 Task: Find connections with filter location Jinzhou with filter topic #propertymanagement with filter profile language French with filter current company LIDO with filter school Kuvempu University, Shankaraghatta, Shimoga with filter industry Shuttles and Special Needs Transportation Services with filter service category Labor and Employment Law with filter keywords title Teaching Assistant
Action: Mouse moved to (643, 96)
Screenshot: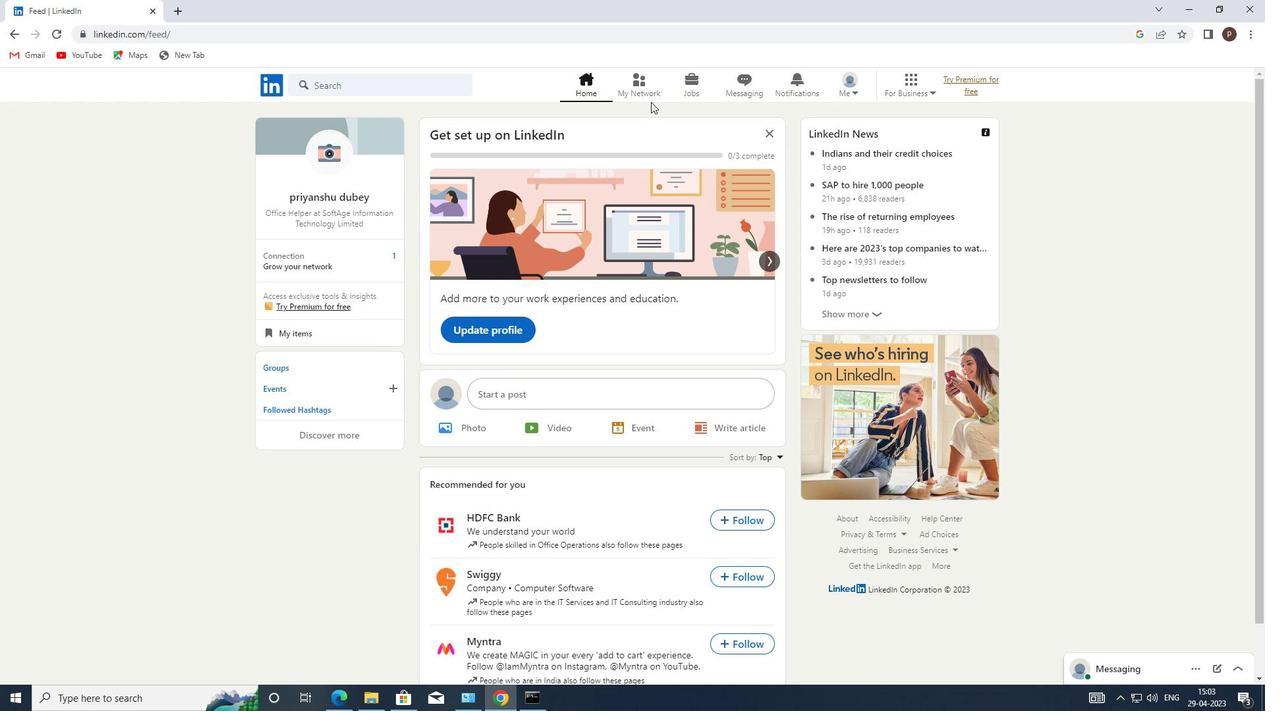 
Action: Mouse pressed left at (643, 96)
Screenshot: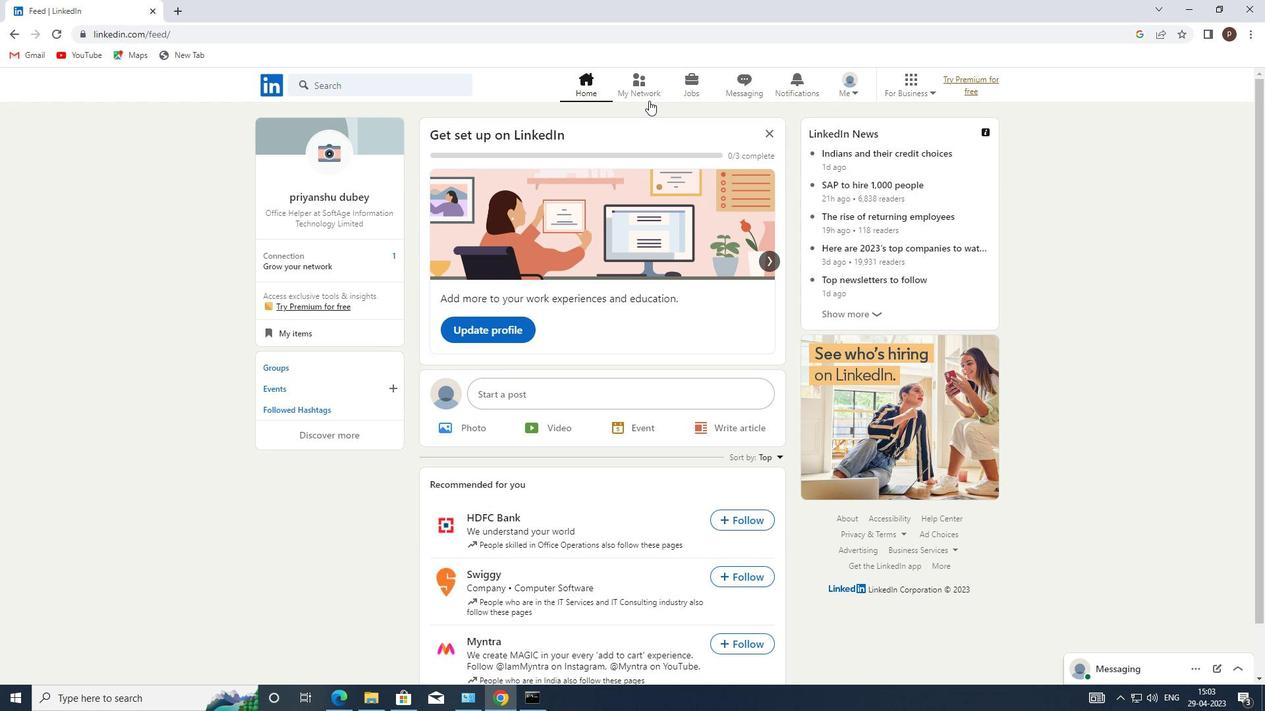 
Action: Mouse moved to (334, 155)
Screenshot: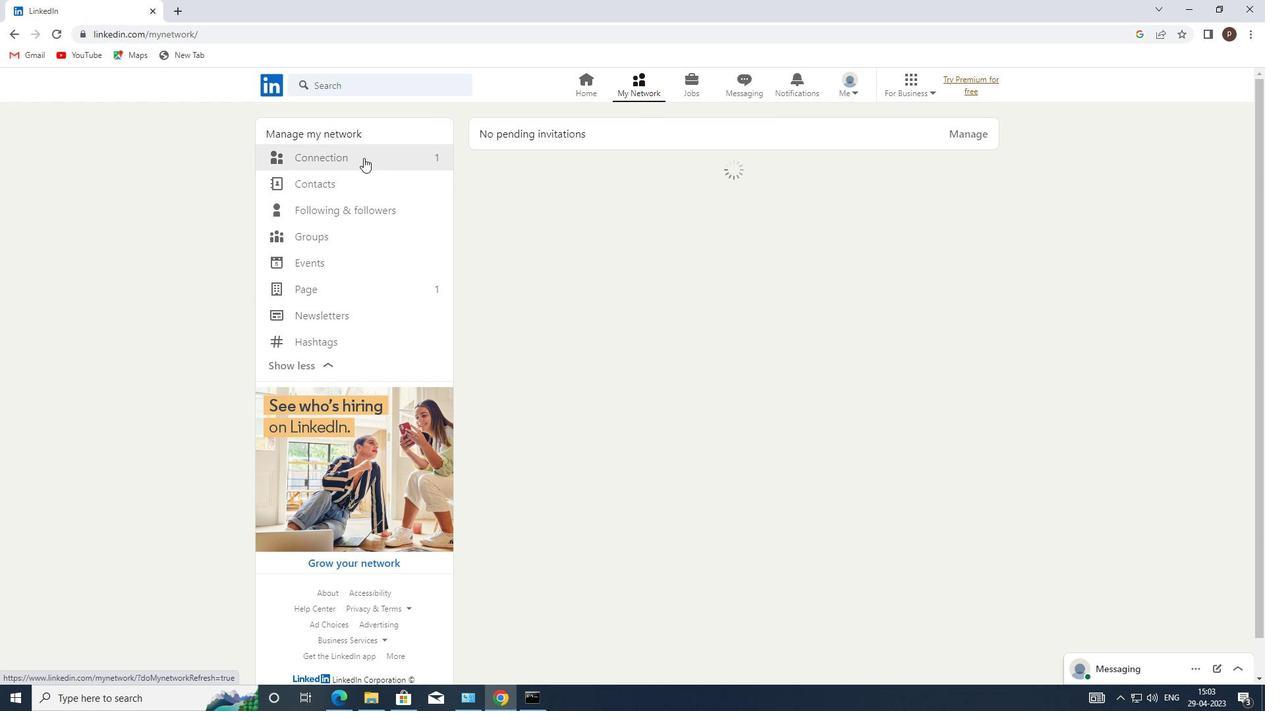 
Action: Mouse pressed left at (334, 155)
Screenshot: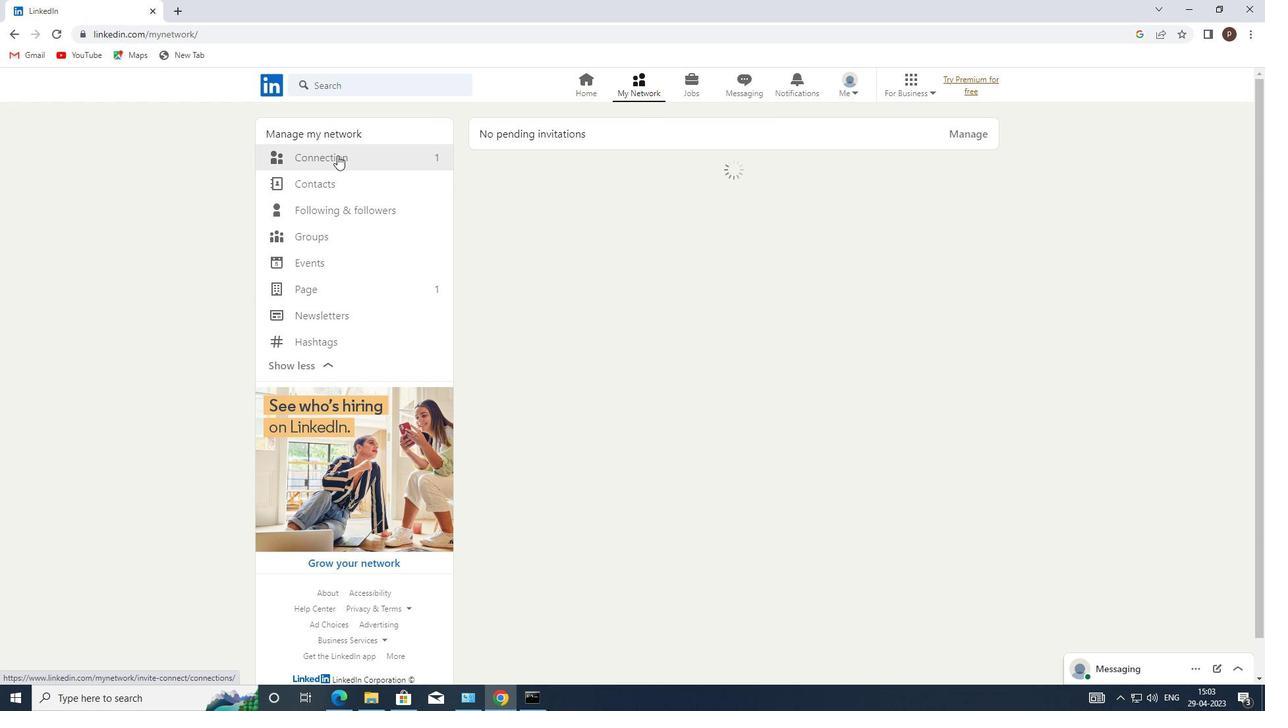 
Action: Mouse moved to (736, 156)
Screenshot: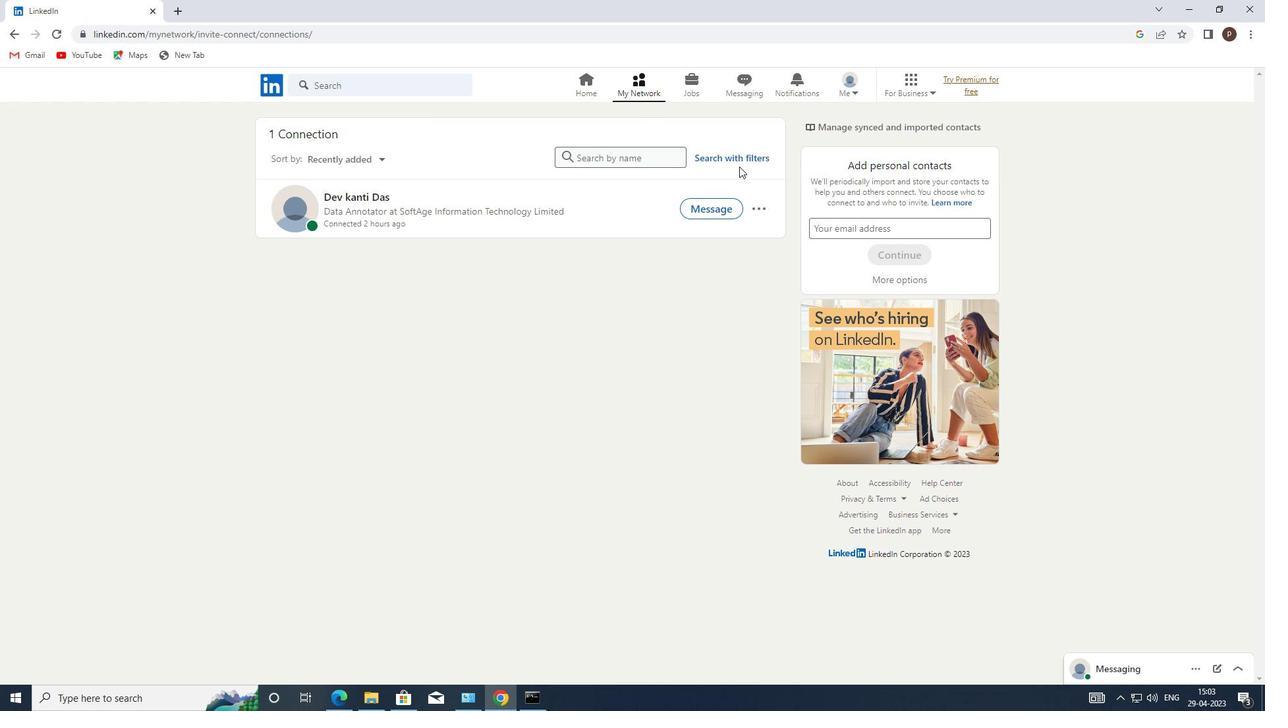 
Action: Mouse pressed left at (736, 156)
Screenshot: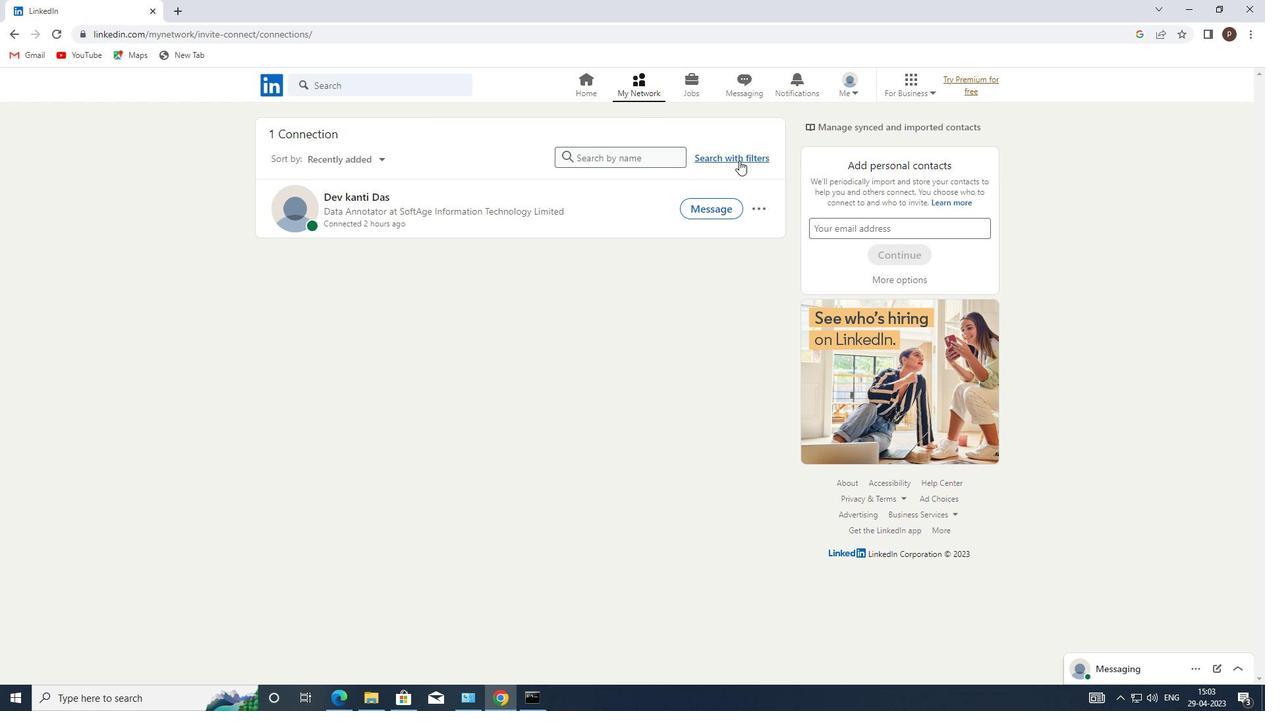 
Action: Mouse moved to (675, 122)
Screenshot: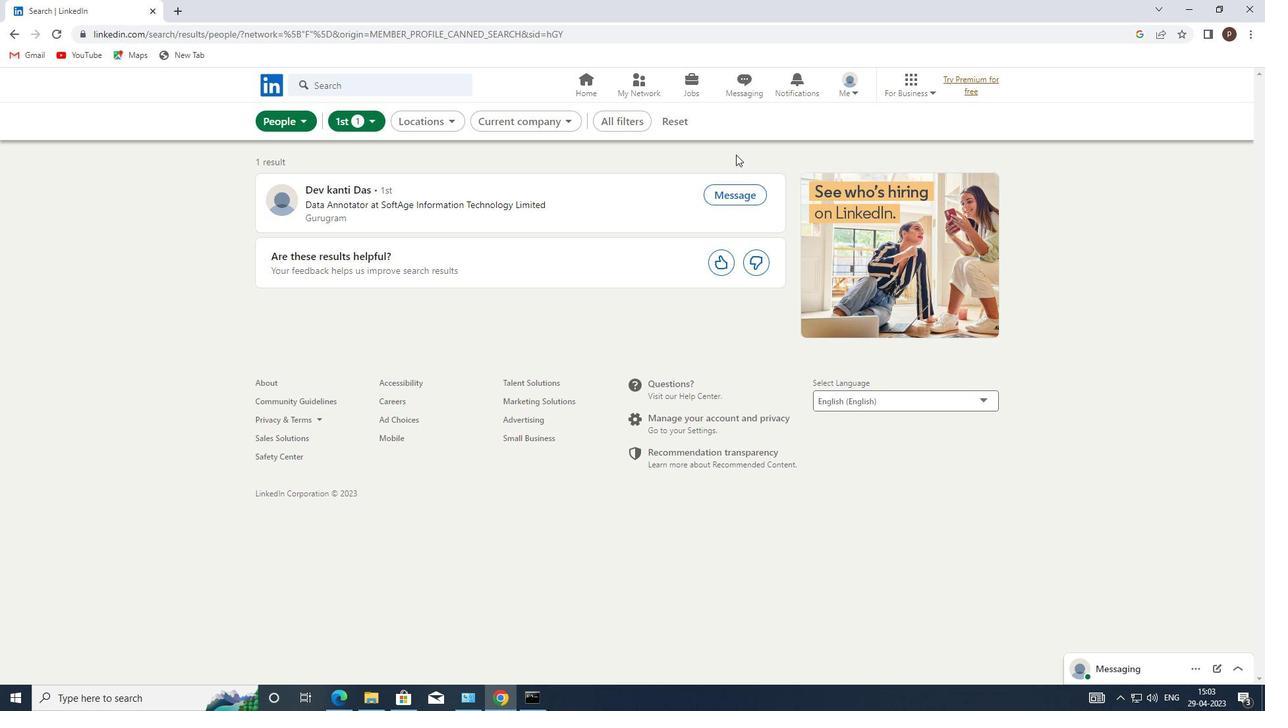 
Action: Mouse pressed left at (675, 122)
Screenshot: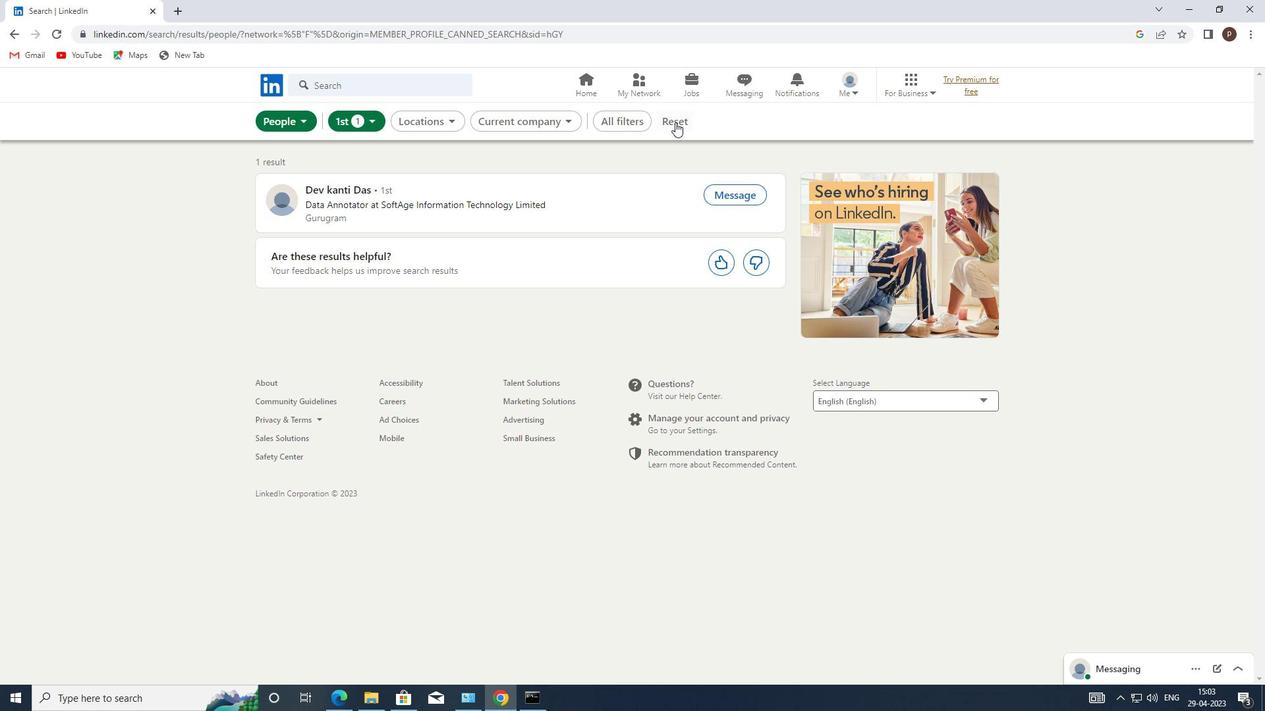 
Action: Mouse pressed left at (675, 122)
Screenshot: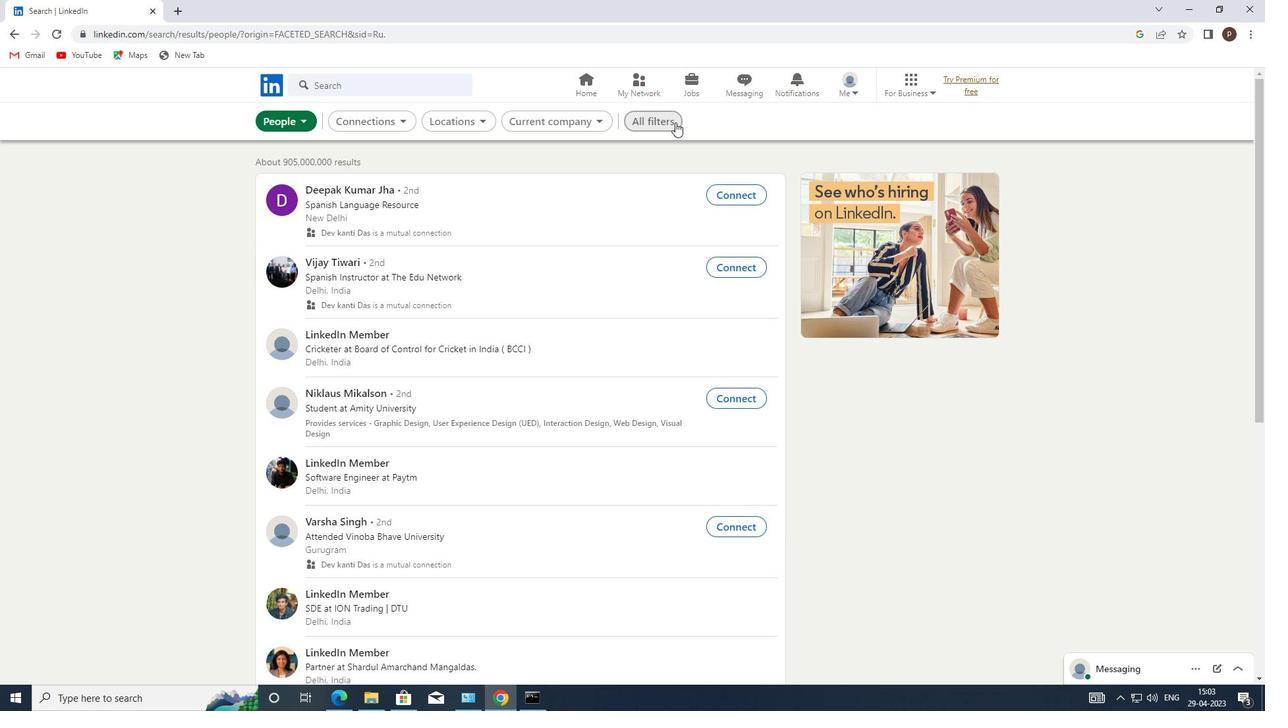 
Action: Mouse moved to (1028, 378)
Screenshot: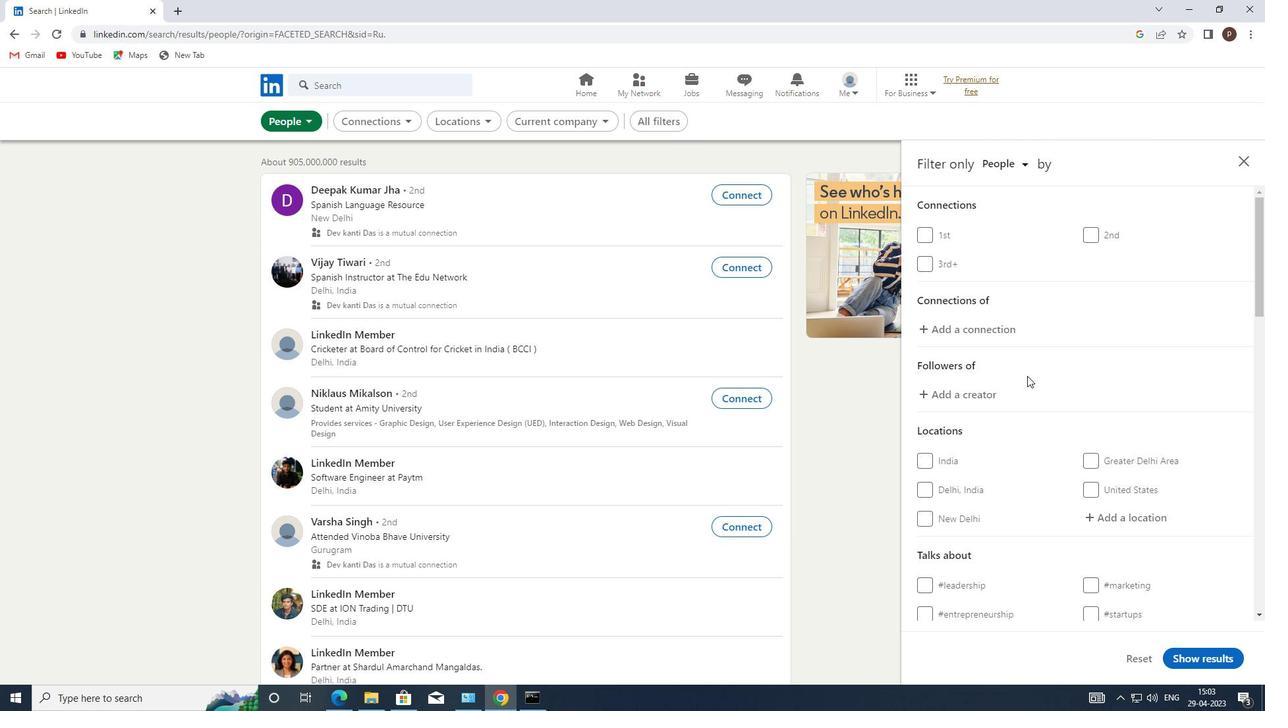 
Action: Mouse scrolled (1028, 377) with delta (0, 0)
Screenshot: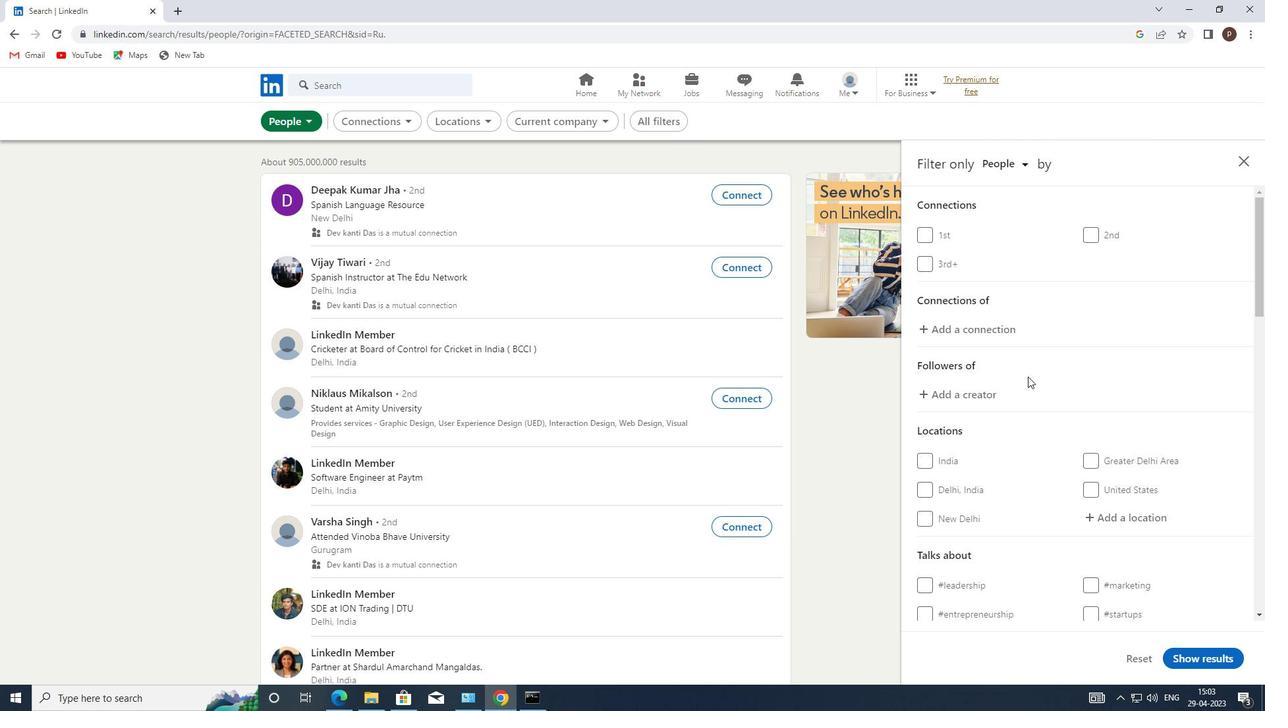 
Action: Mouse moved to (1127, 451)
Screenshot: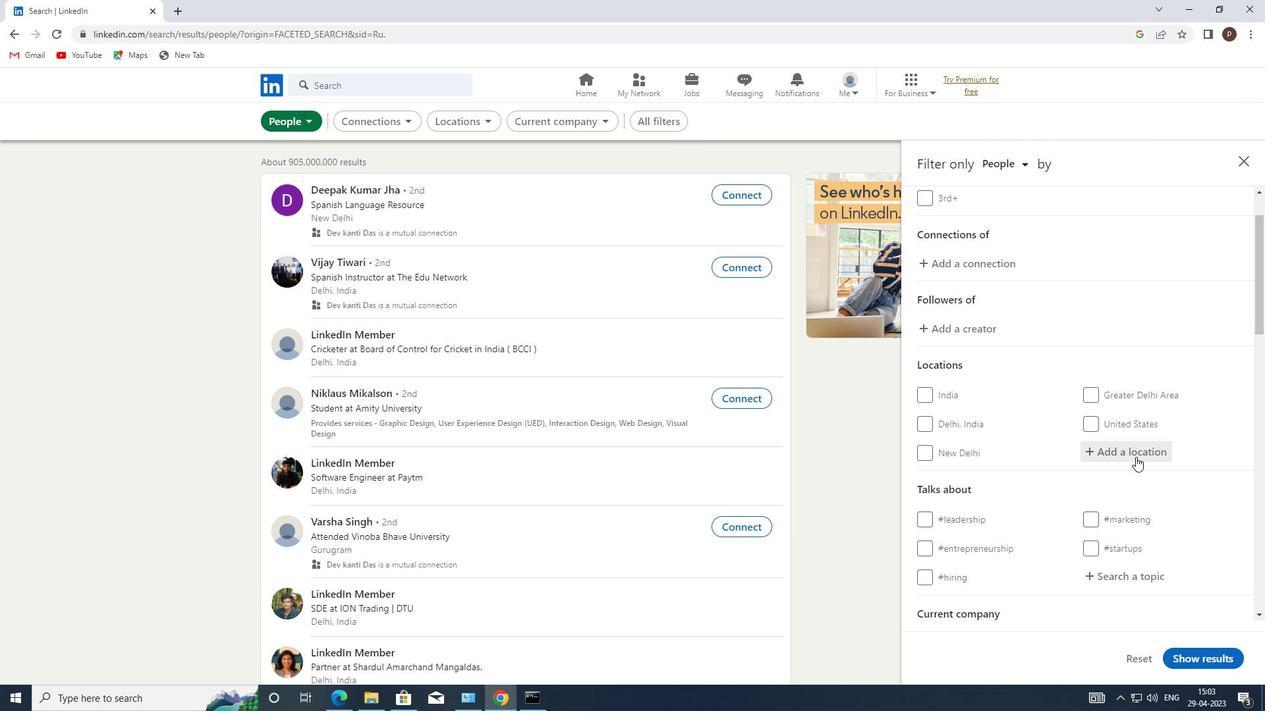 
Action: Mouse pressed left at (1127, 451)
Screenshot: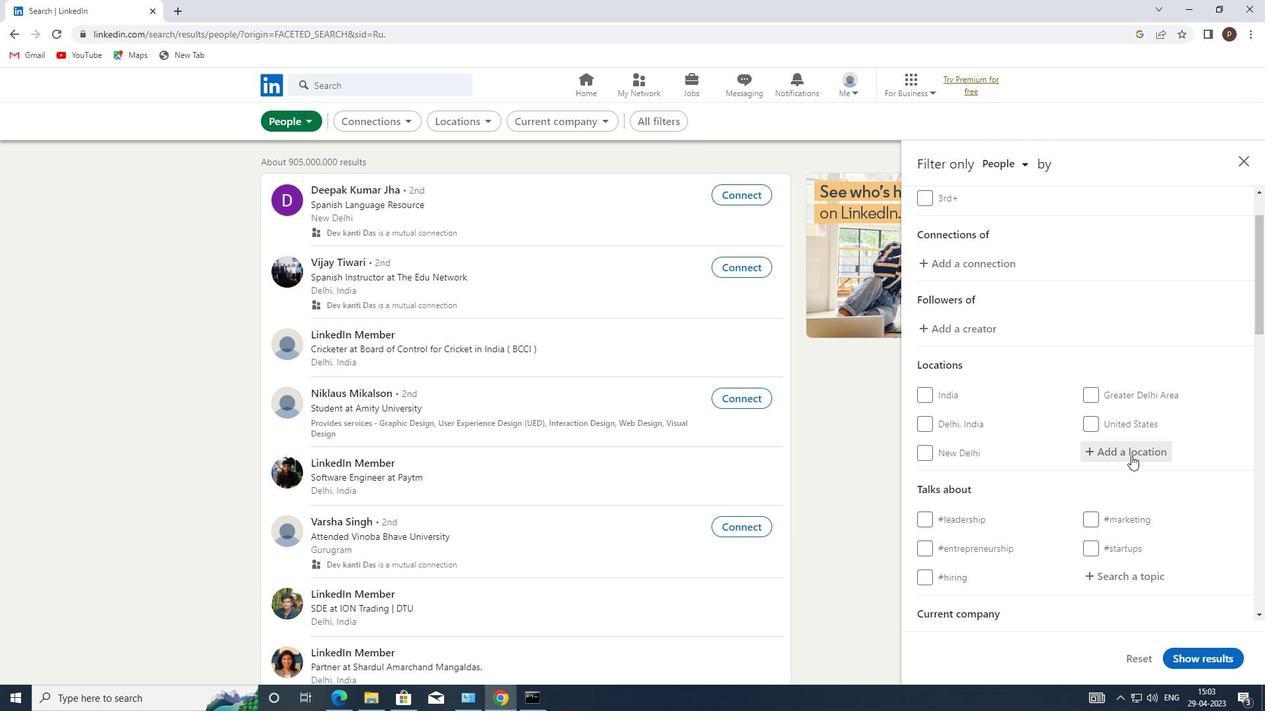 
Action: Key pressed j<Key.caps_lock>inzhou
Screenshot: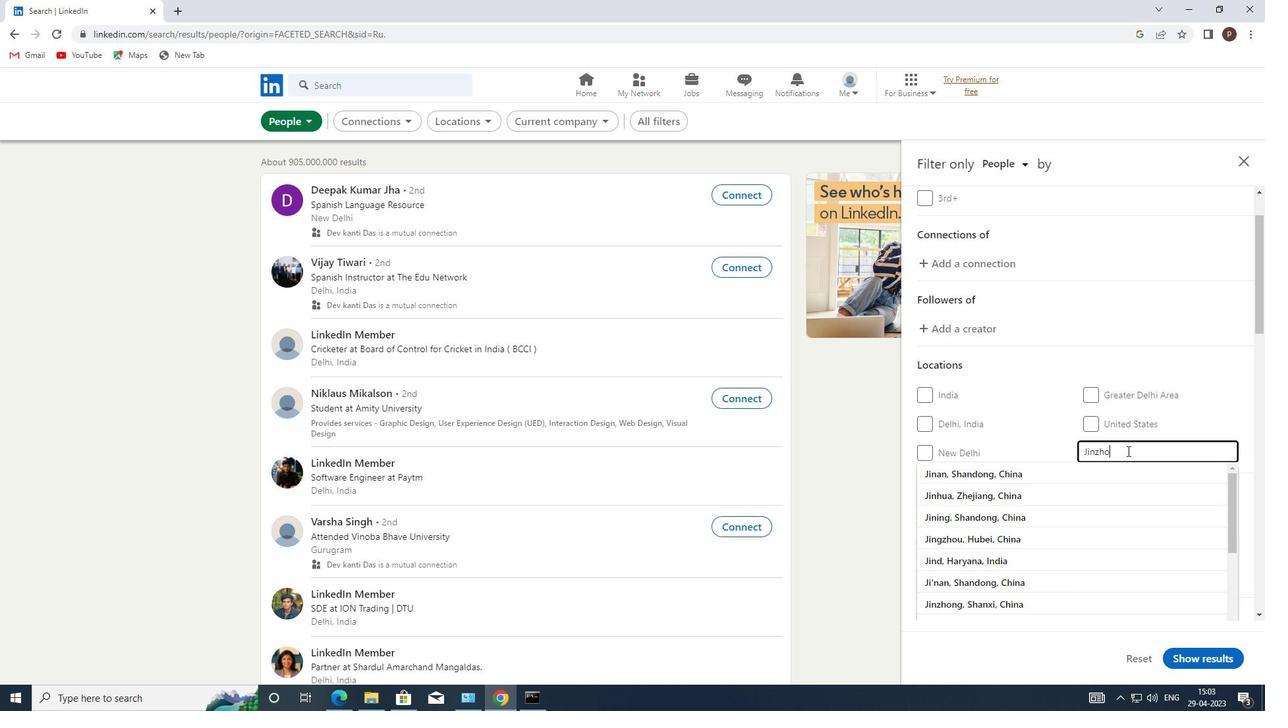 
Action: Mouse moved to (1038, 472)
Screenshot: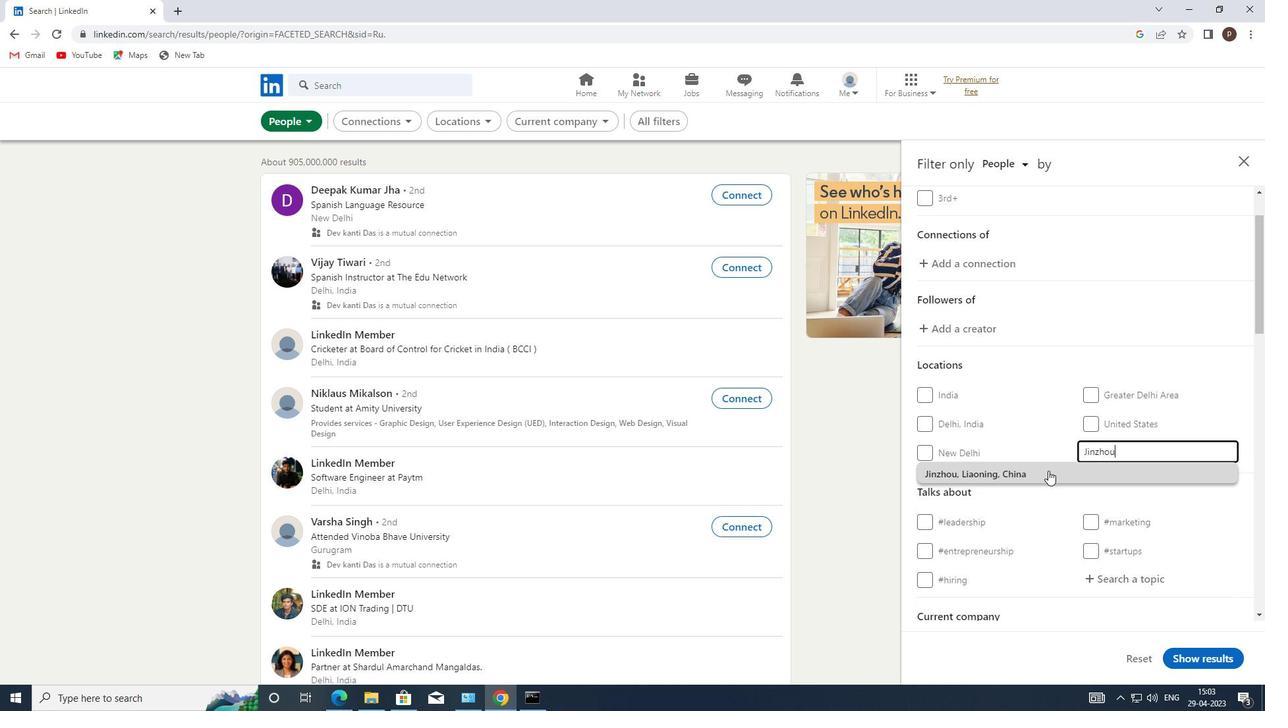 
Action: Mouse pressed left at (1038, 472)
Screenshot: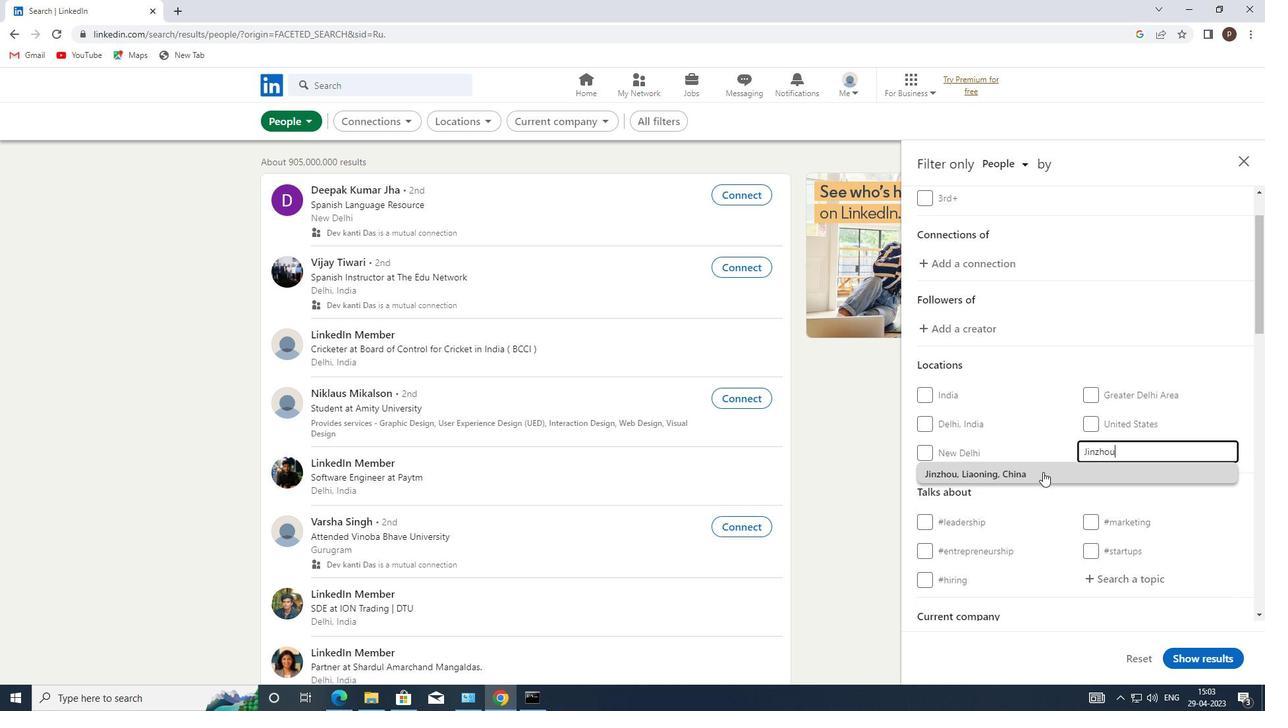 
Action: Mouse moved to (1036, 471)
Screenshot: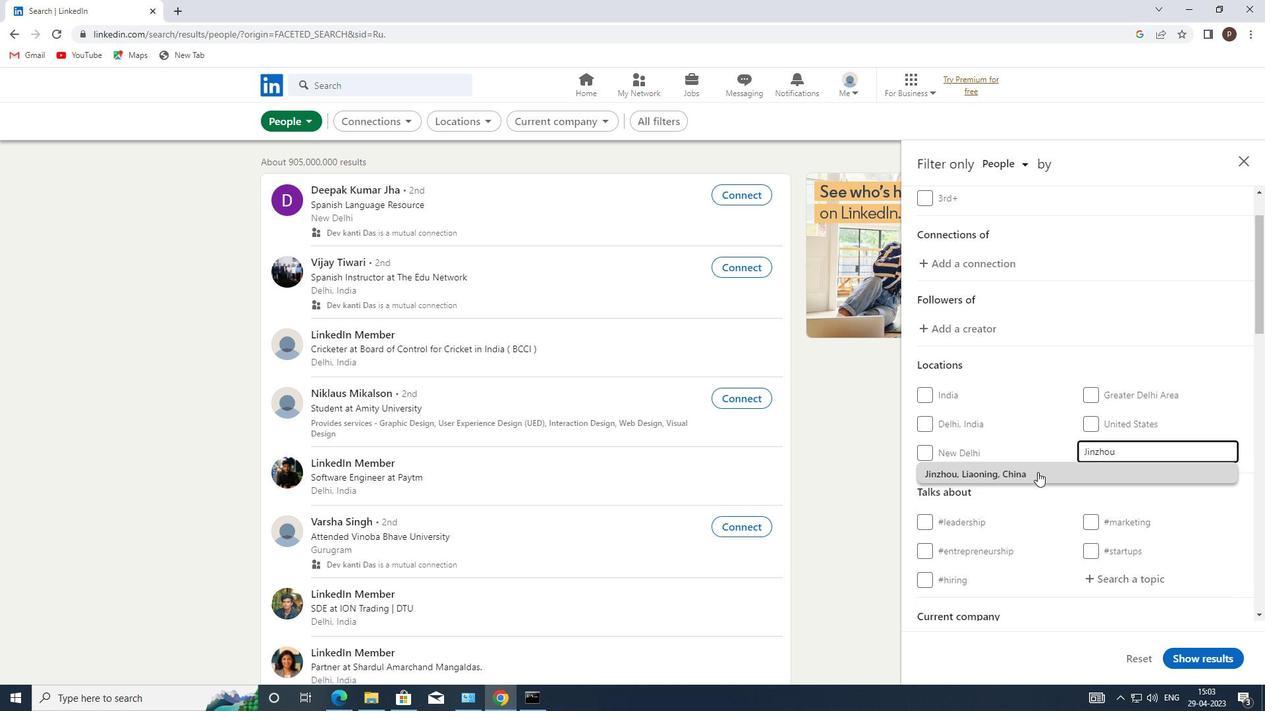 
Action: Mouse scrolled (1036, 471) with delta (0, 0)
Screenshot: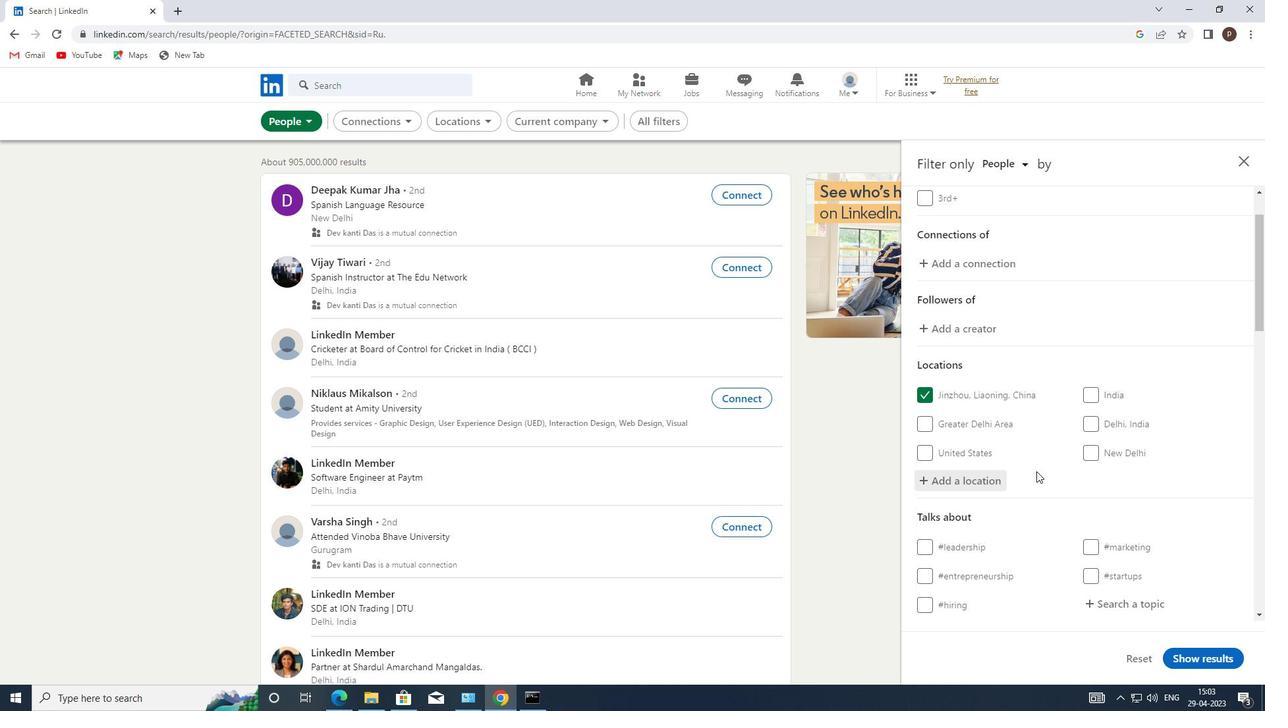 
Action: Mouse scrolled (1036, 471) with delta (0, 0)
Screenshot: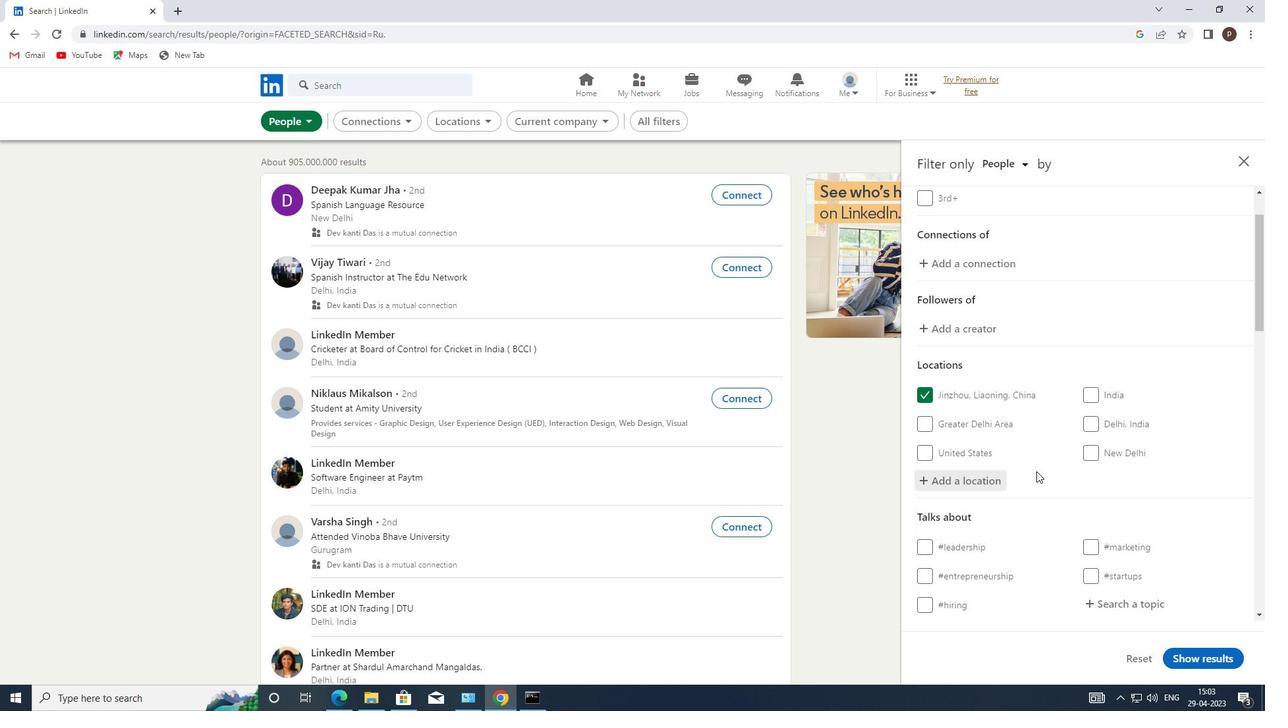 
Action: Mouse moved to (1112, 468)
Screenshot: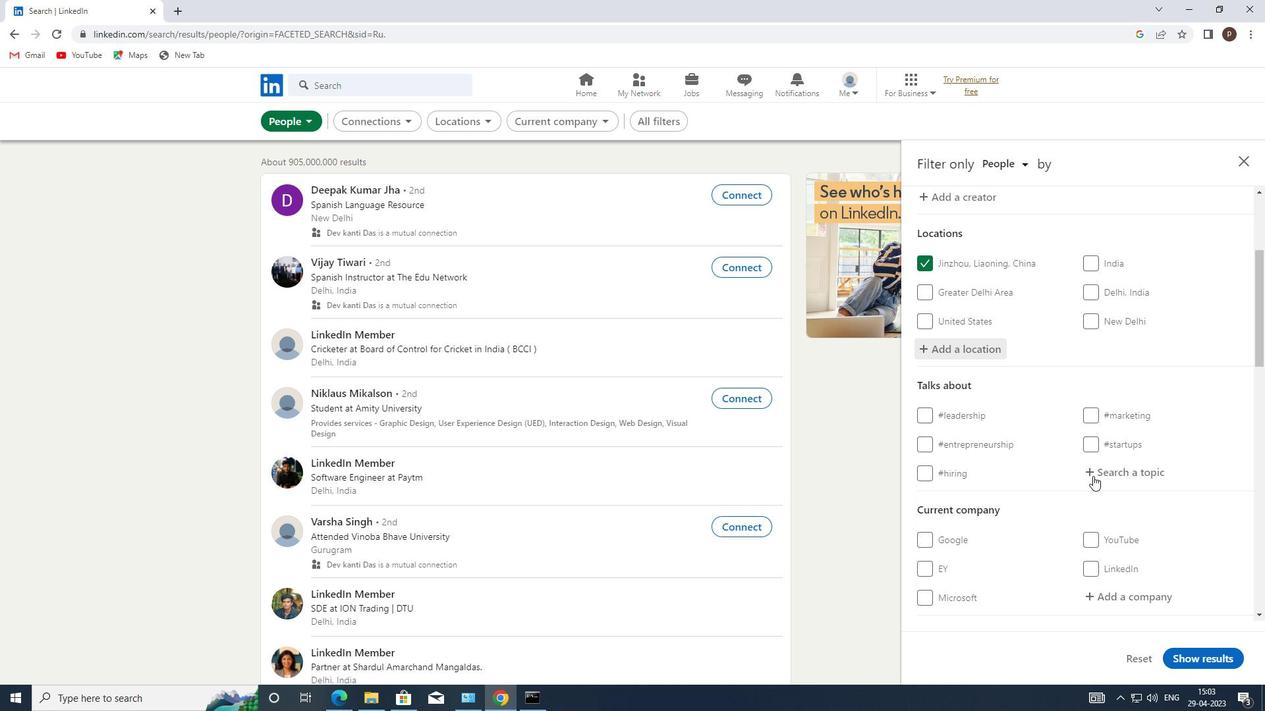 
Action: Mouse pressed left at (1112, 468)
Screenshot: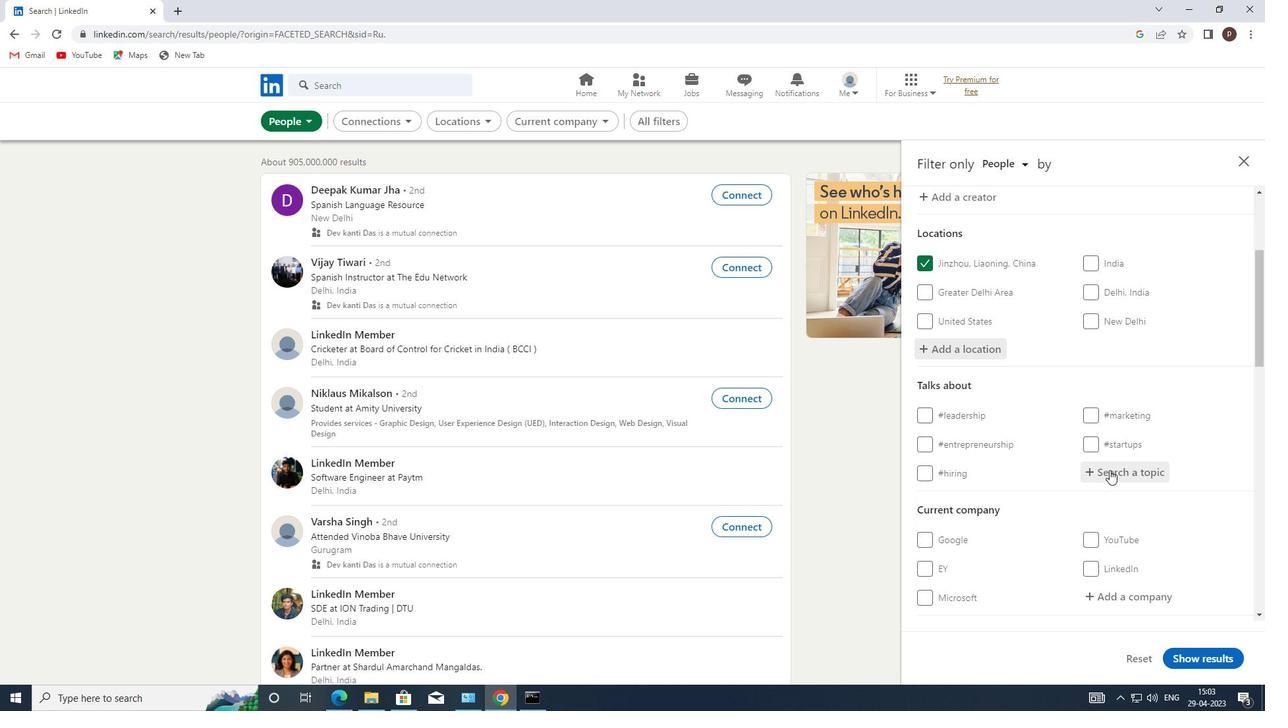 
Action: Mouse moved to (1112, 469)
Screenshot: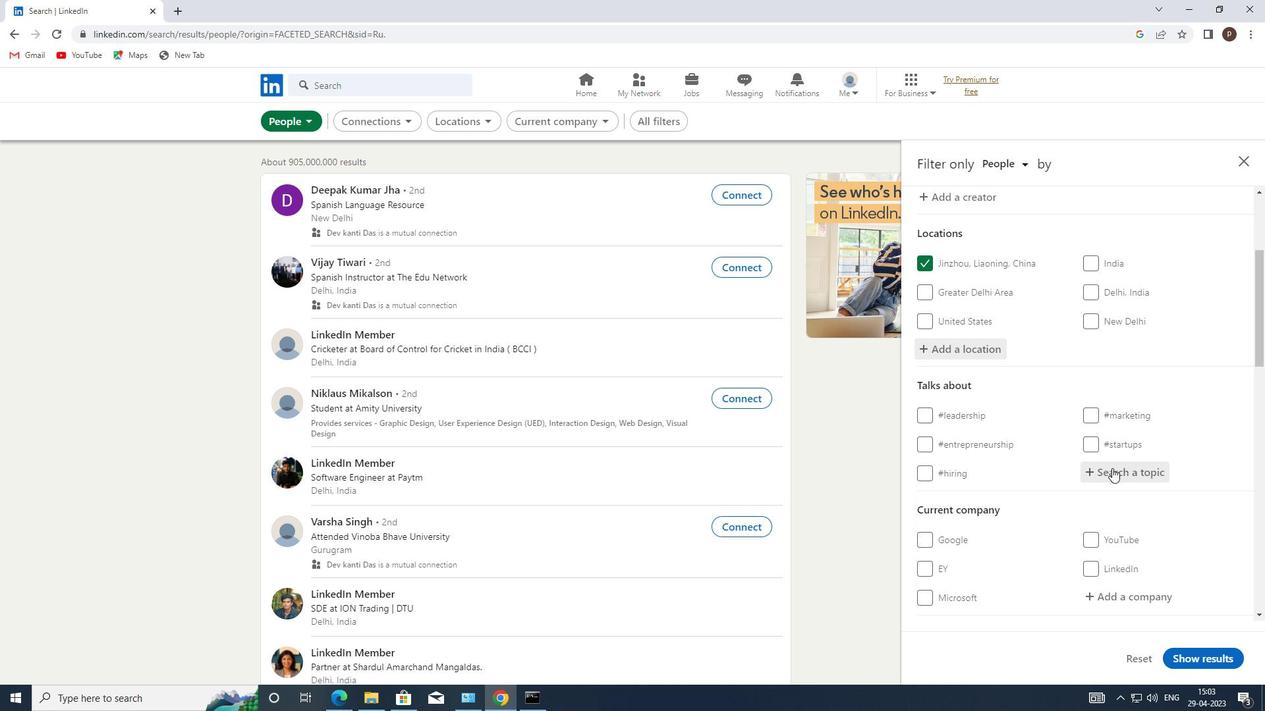 
Action: Mouse pressed left at (1112, 469)
Screenshot: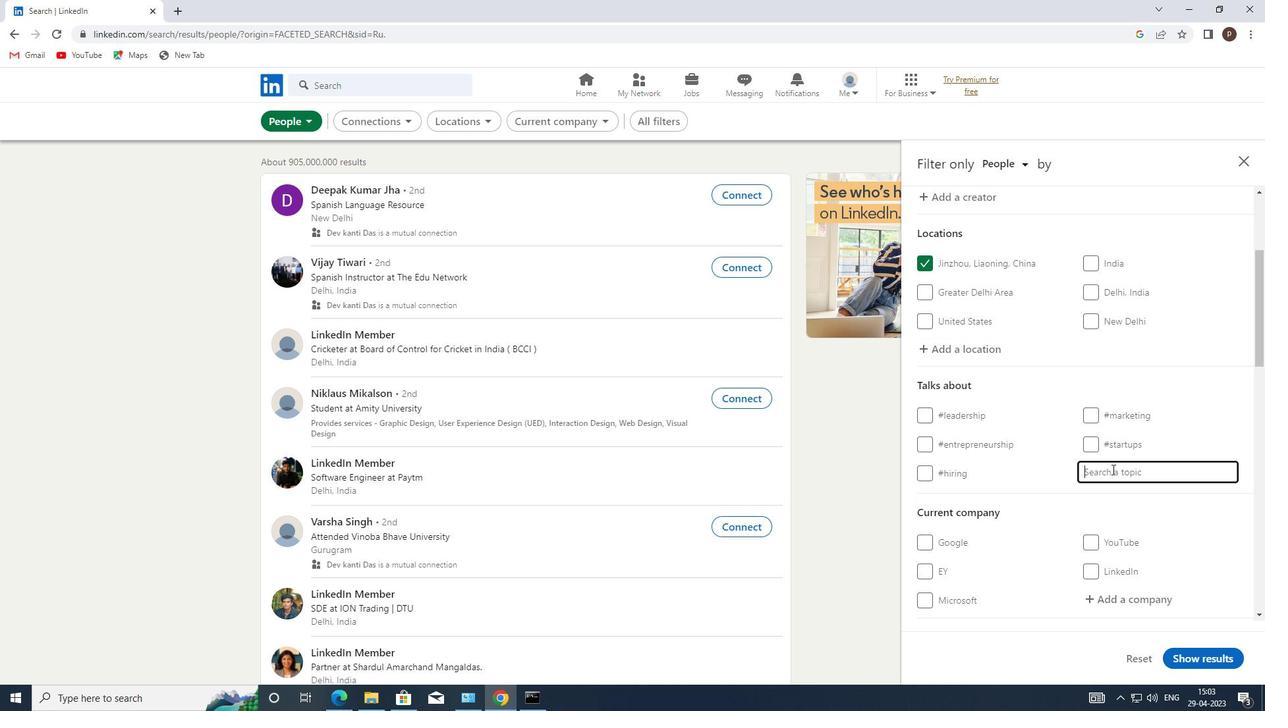 
Action: Key pressed <Key.shift><Key.shift><Key.shift><Key.shift><Key.shift><Key.shift>#PROPERTYMANAGEMENT<Key.space>
Screenshot: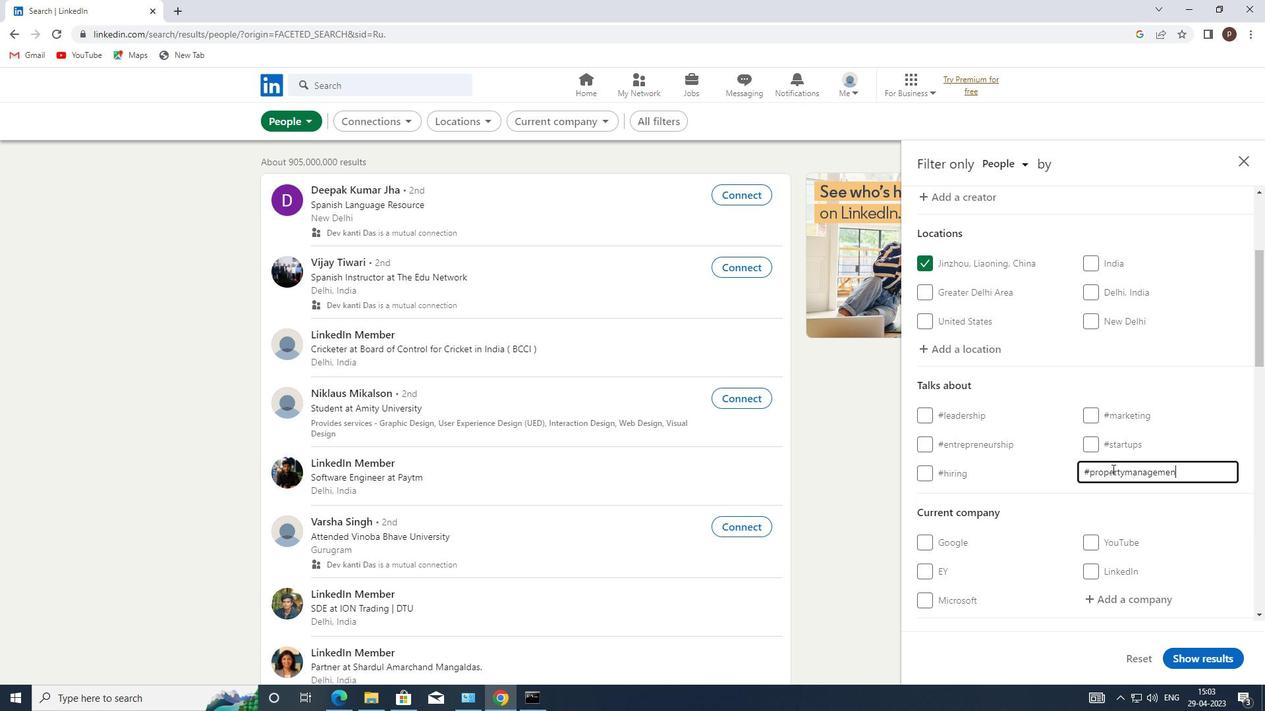 
Action: Mouse moved to (1103, 475)
Screenshot: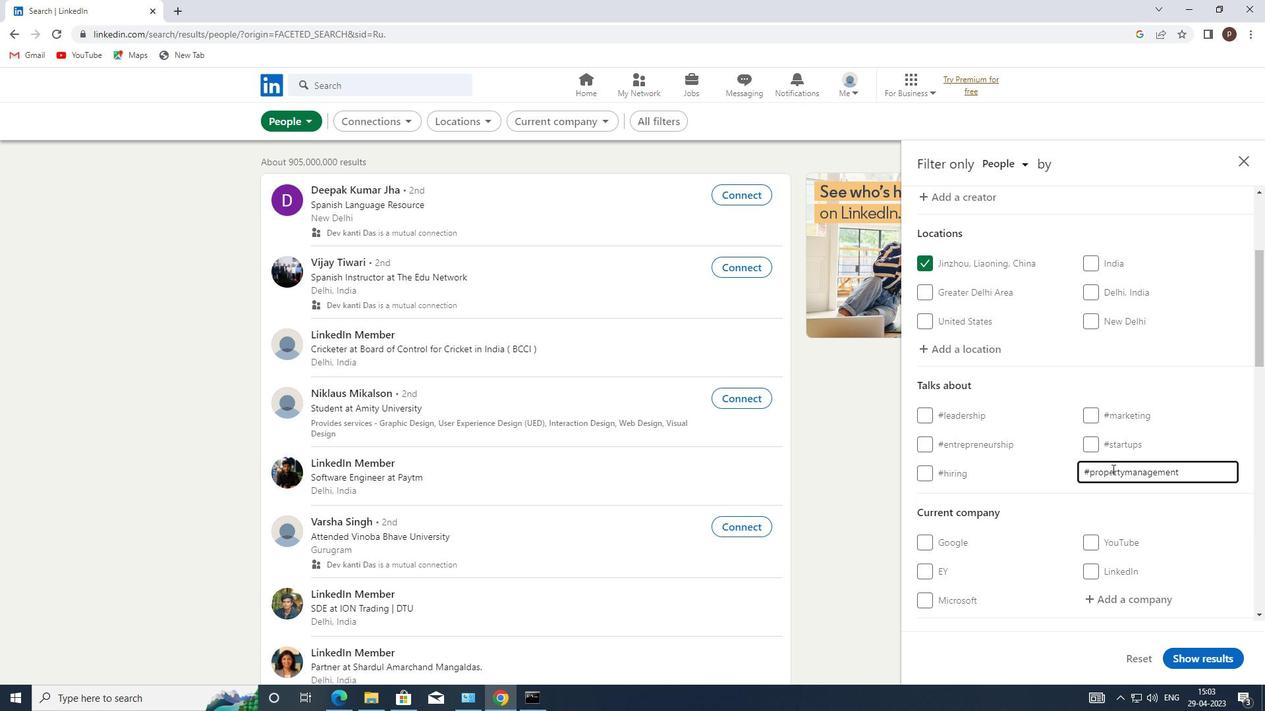 
Action: Mouse scrolled (1103, 474) with delta (0, 0)
Screenshot: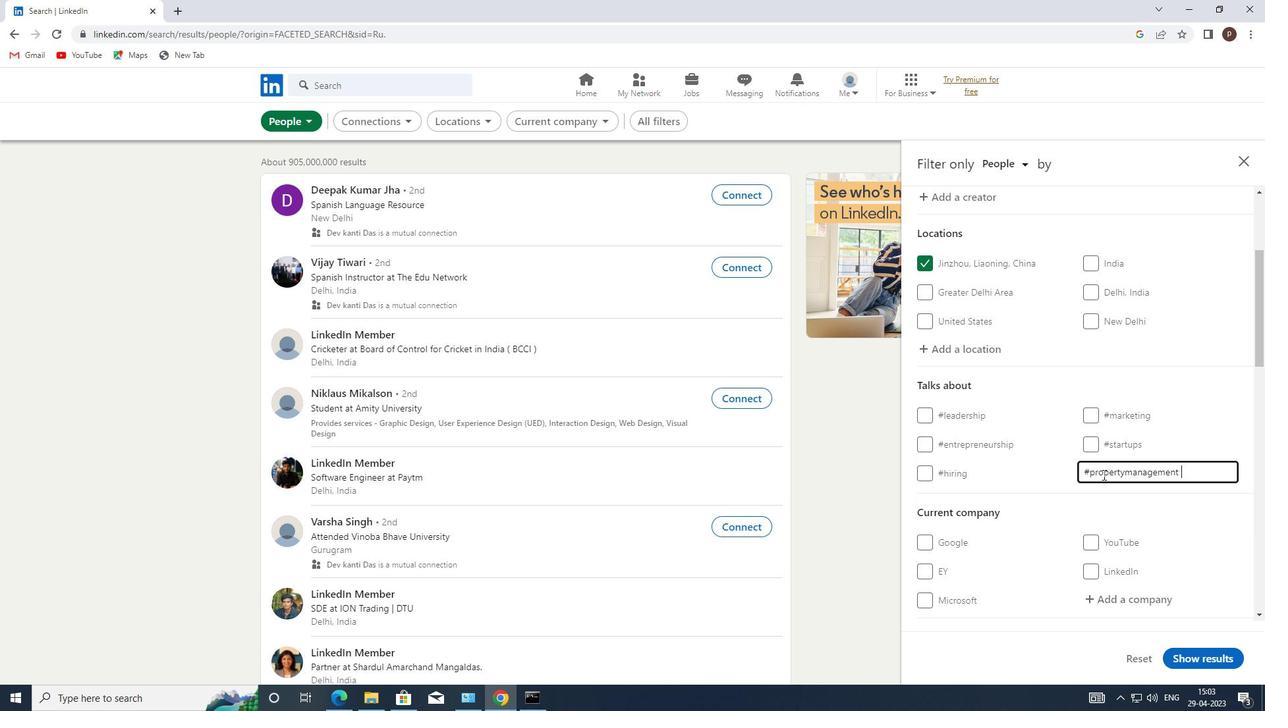 
Action: Mouse moved to (1101, 475)
Screenshot: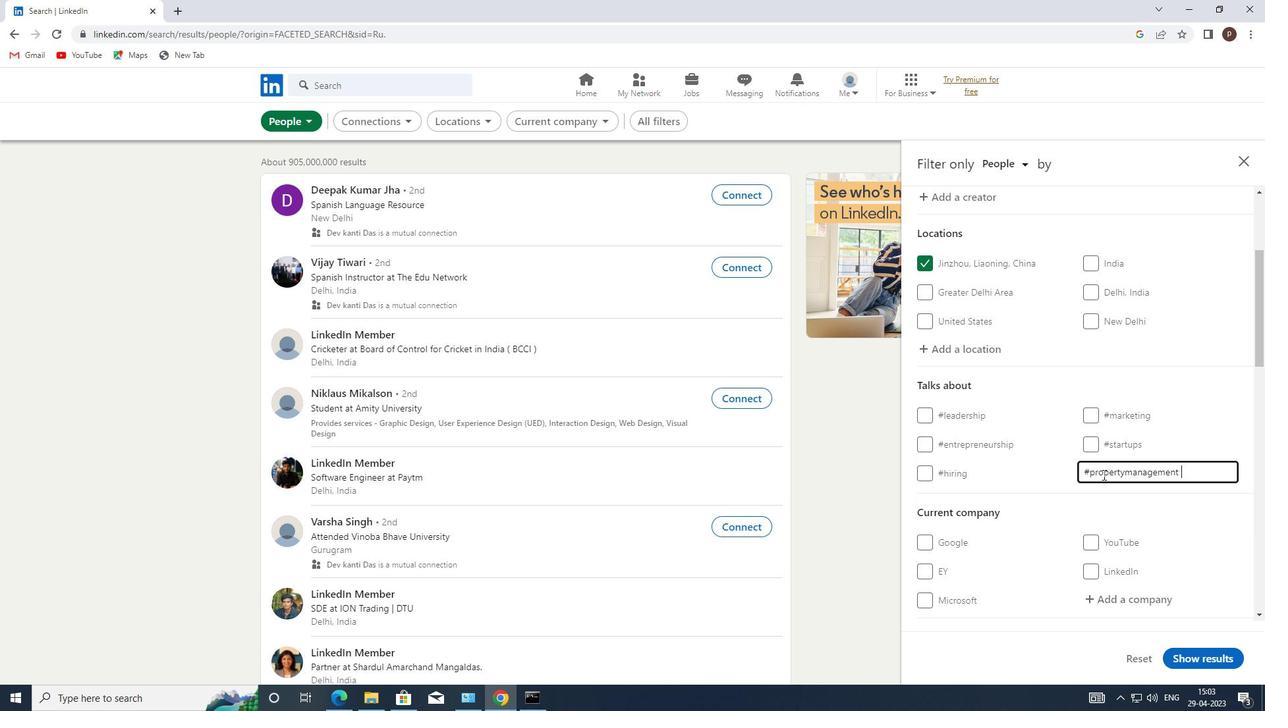 
Action: Mouse scrolled (1101, 475) with delta (0, 0)
Screenshot: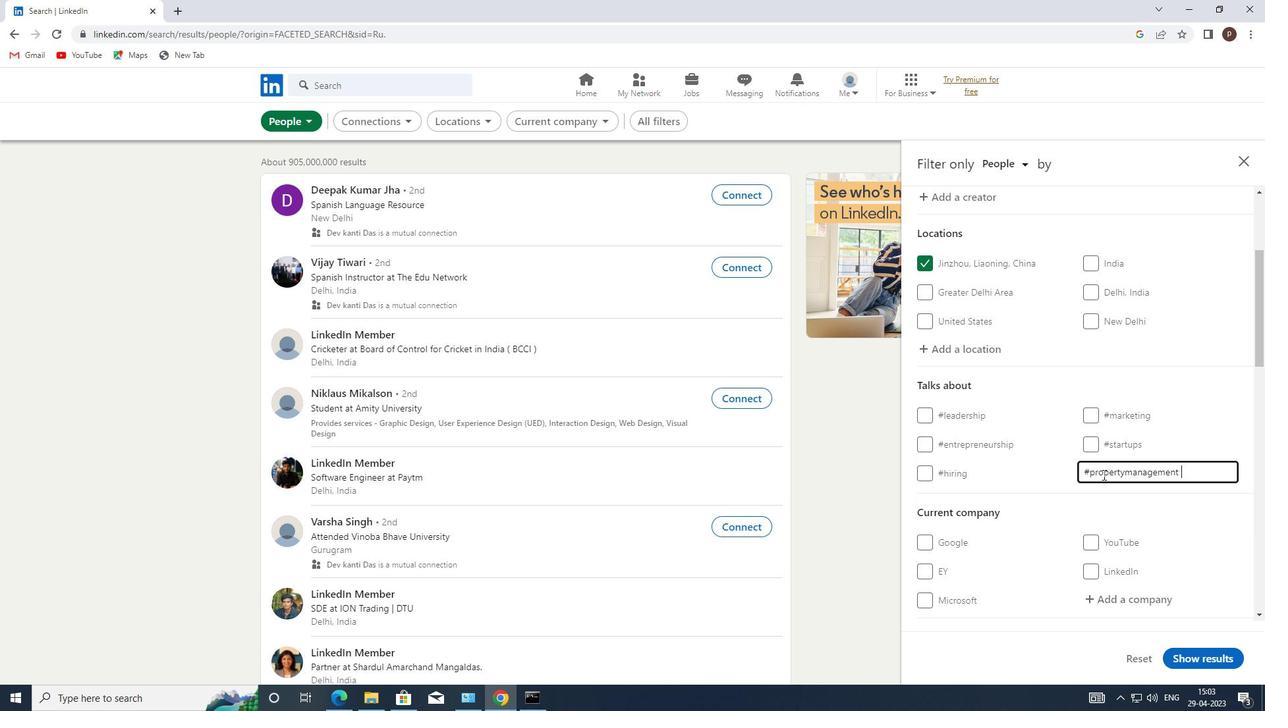 
Action: Mouse moved to (1062, 475)
Screenshot: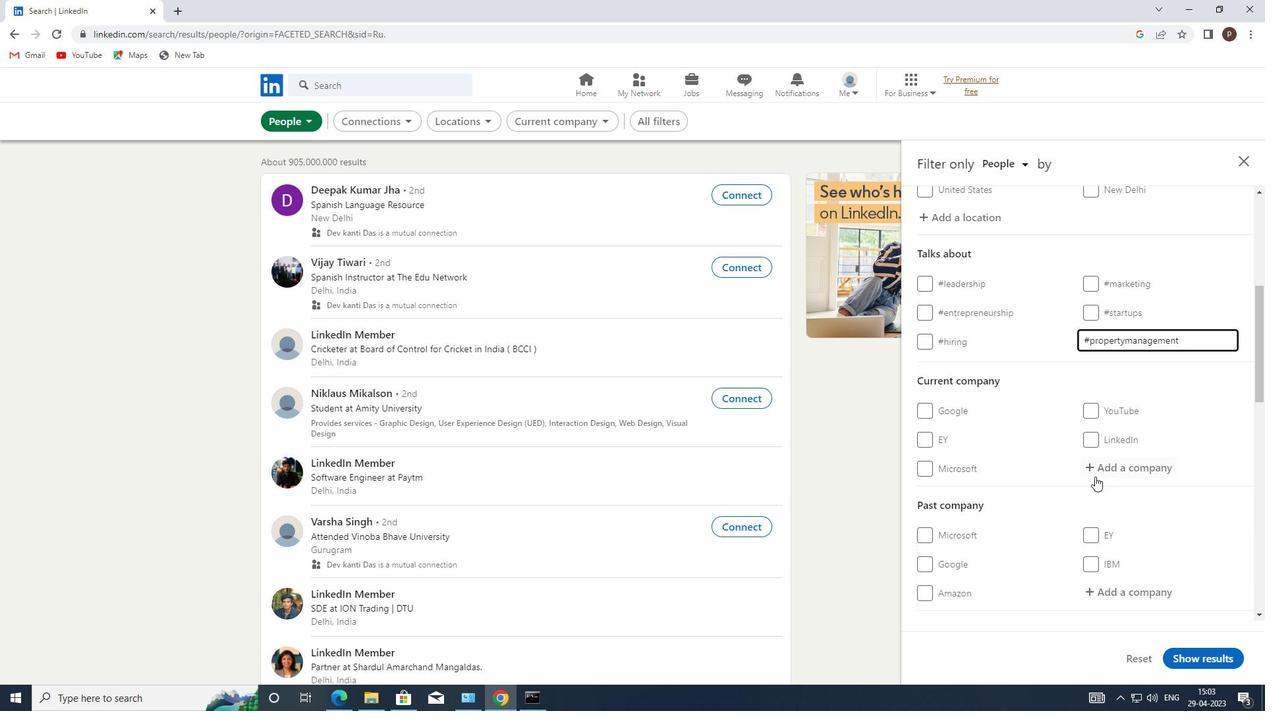 
Action: Mouse scrolled (1062, 475) with delta (0, 0)
Screenshot: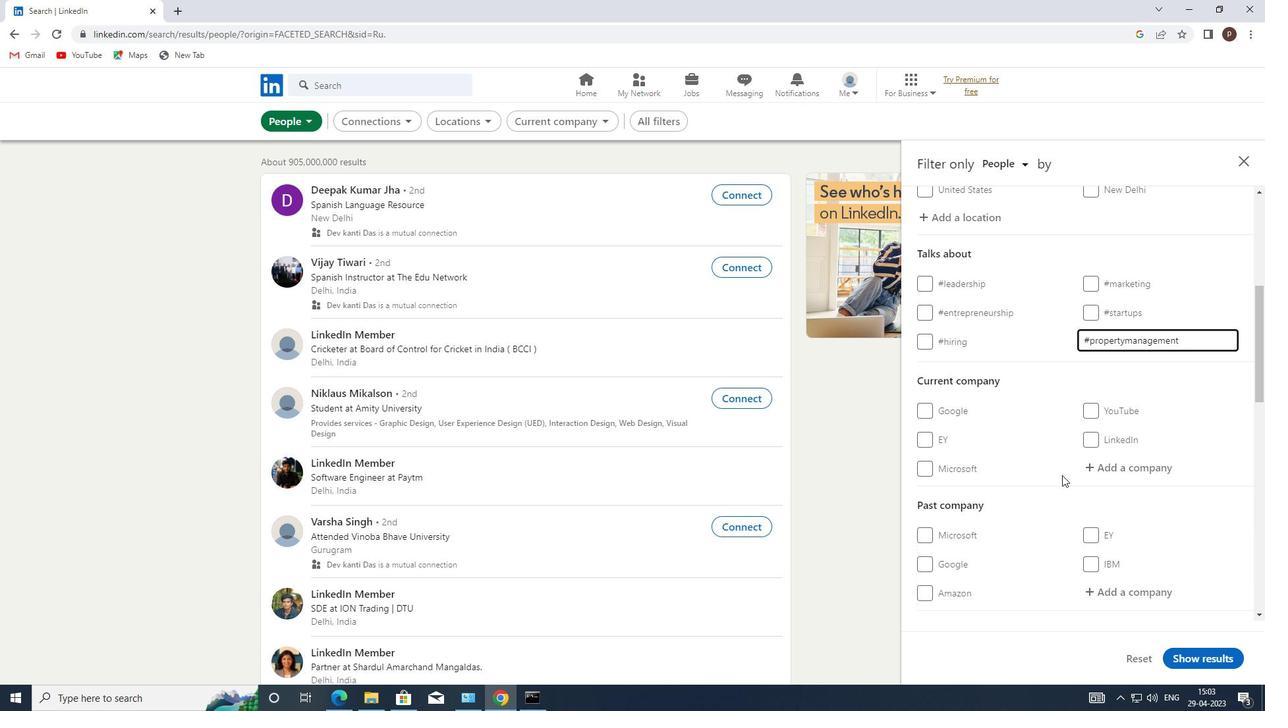 
Action: Mouse scrolled (1062, 475) with delta (0, 0)
Screenshot: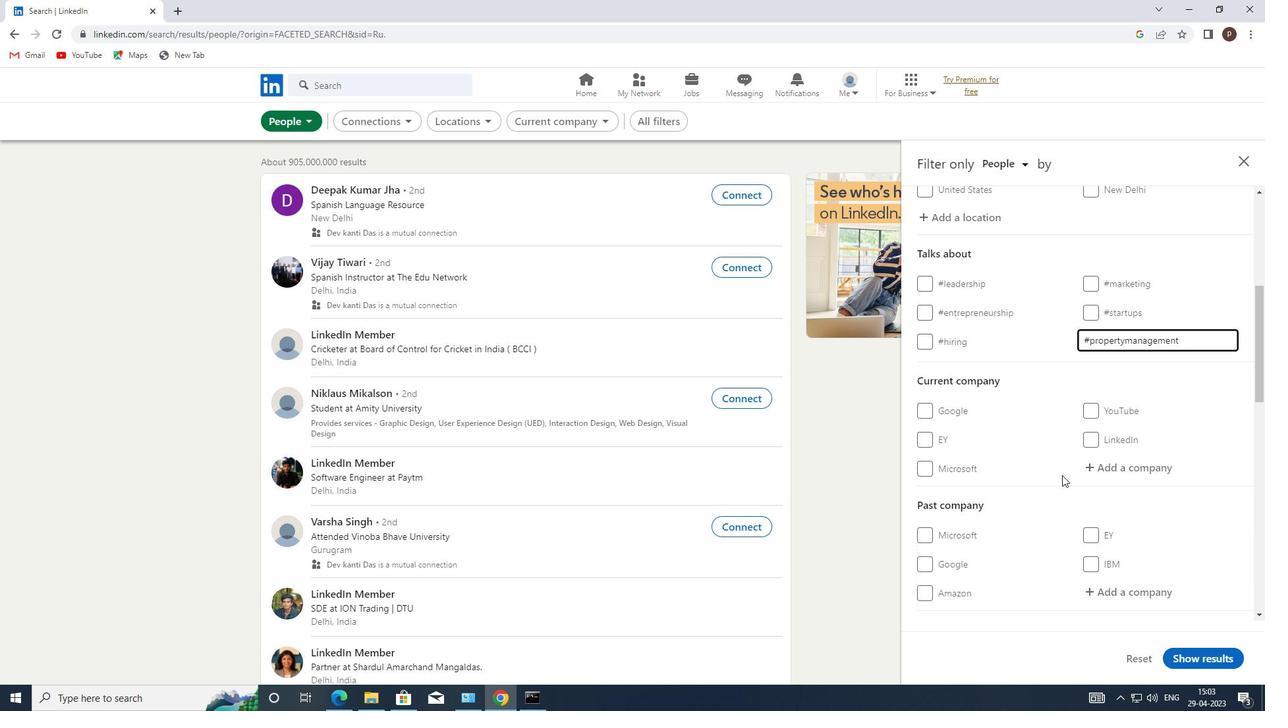
Action: Mouse scrolled (1062, 475) with delta (0, 0)
Screenshot: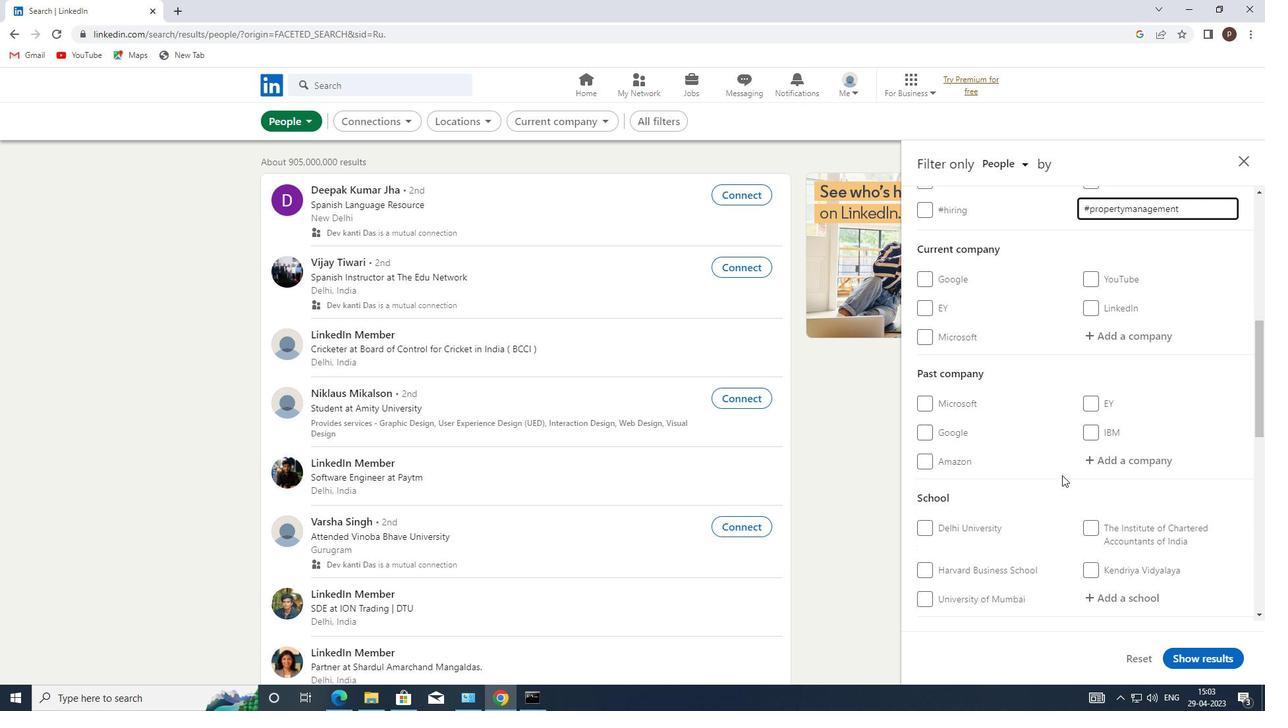 
Action: Mouse moved to (1061, 475)
Screenshot: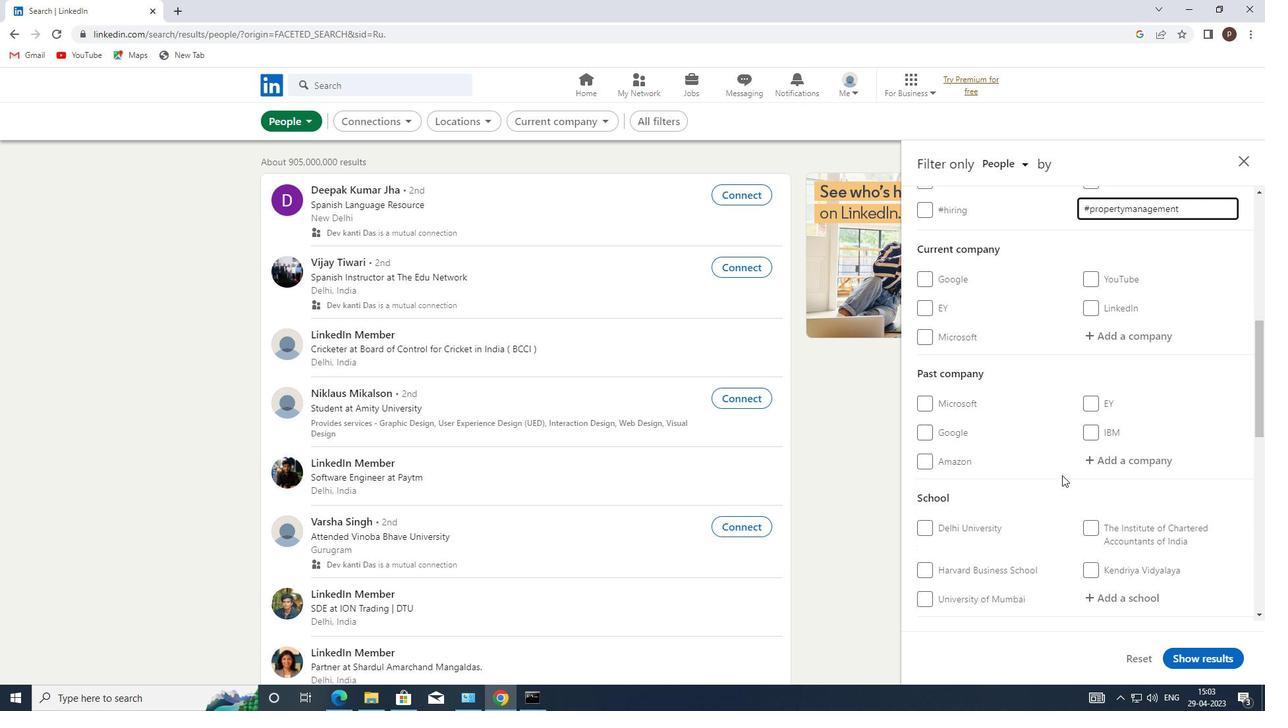 
Action: Mouse scrolled (1061, 475) with delta (0, 0)
Screenshot: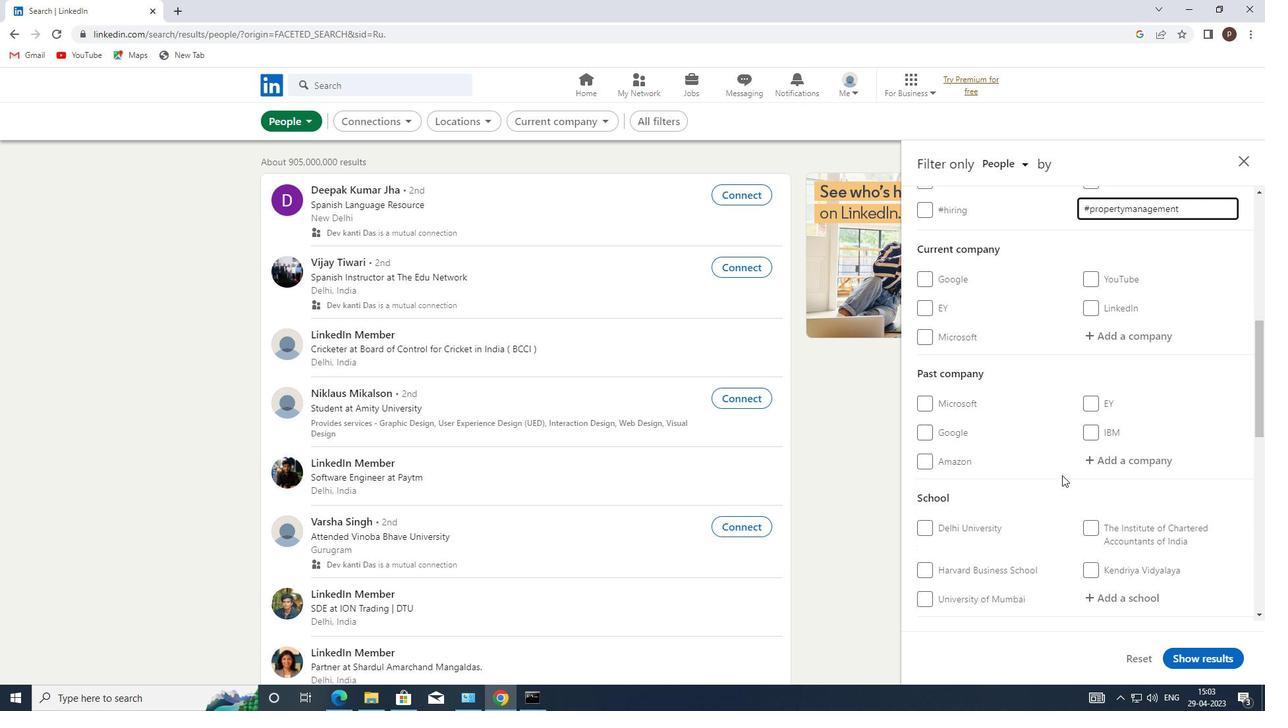 
Action: Mouse scrolled (1061, 475) with delta (0, 0)
Screenshot: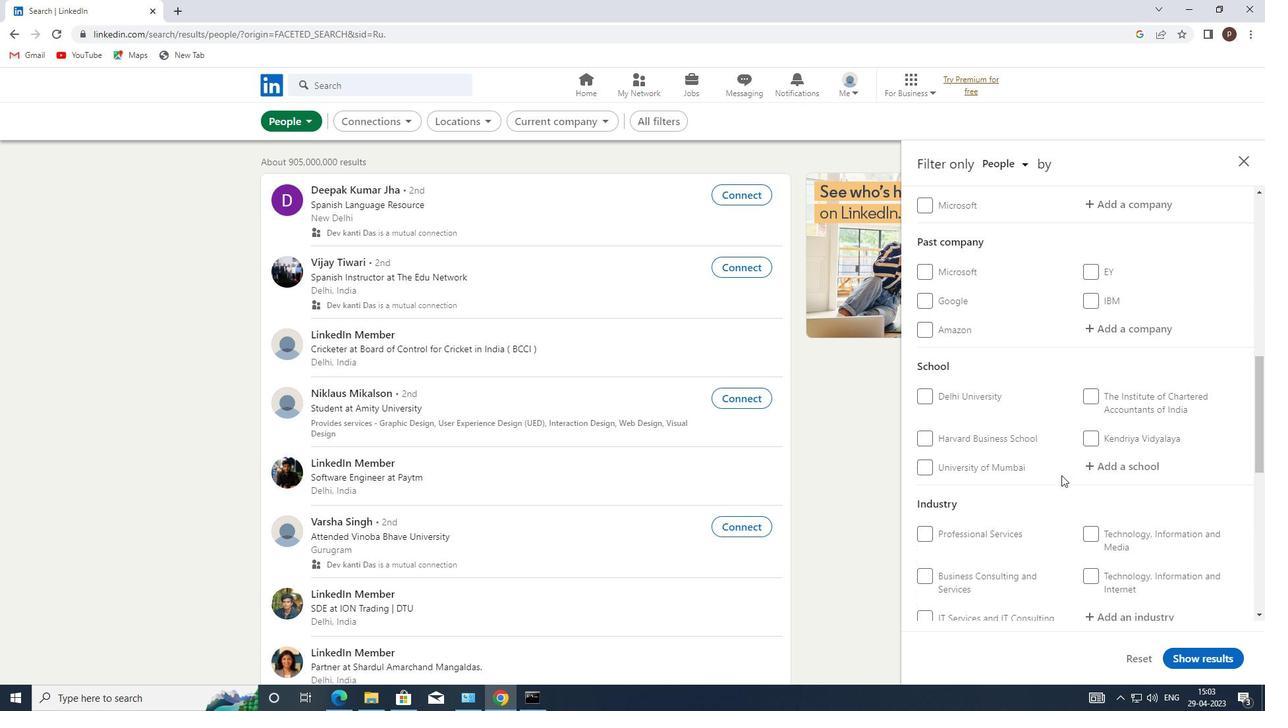 
Action: Mouse scrolled (1061, 475) with delta (0, 0)
Screenshot: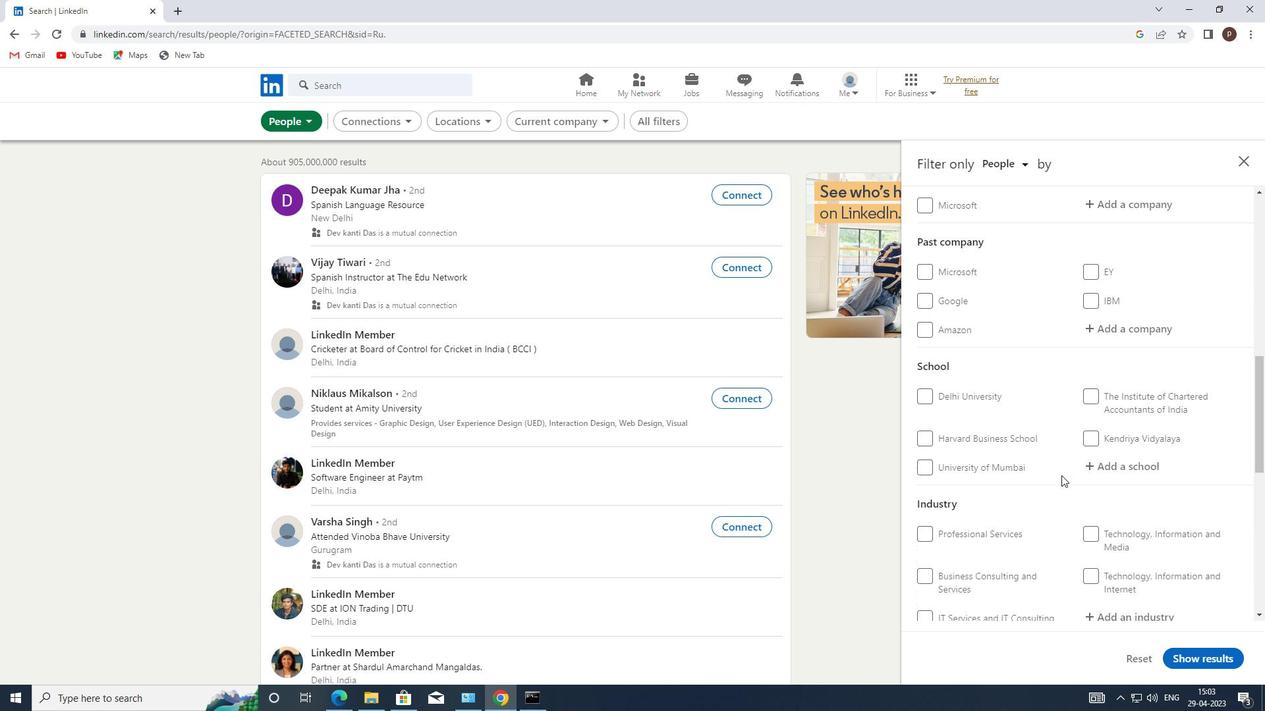 
Action: Mouse scrolled (1061, 475) with delta (0, 0)
Screenshot: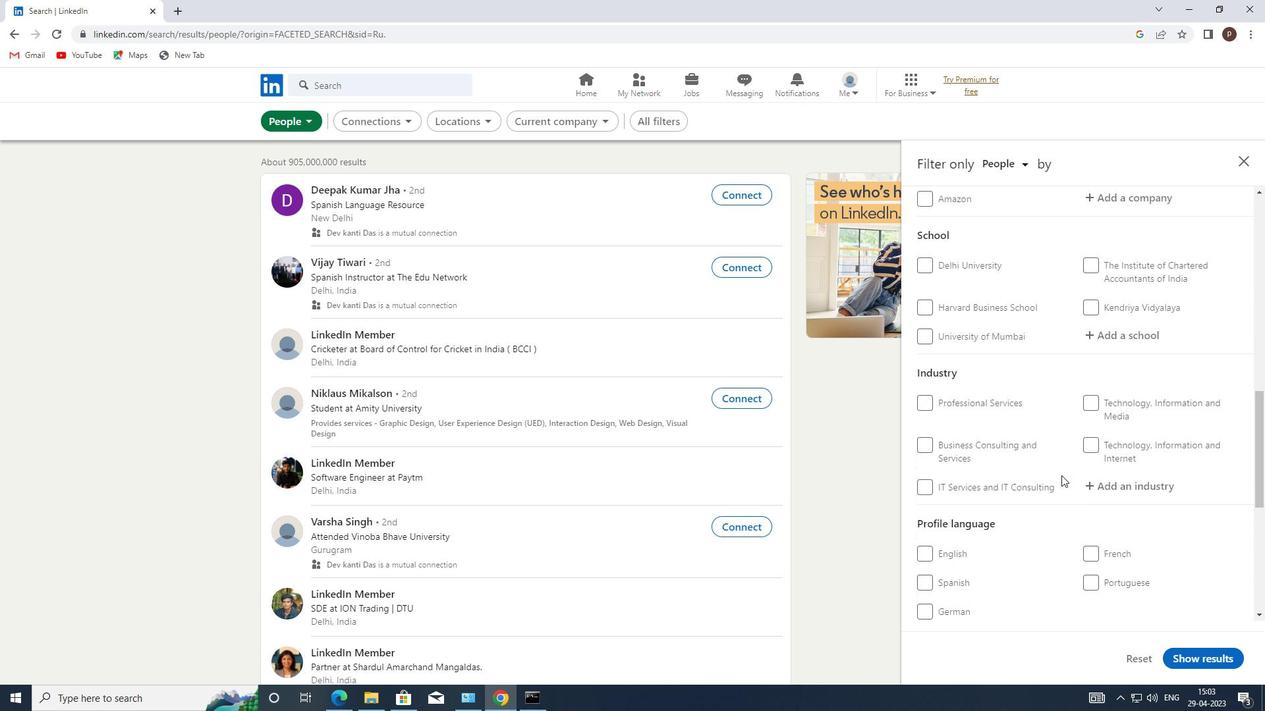 
Action: Mouse scrolled (1061, 475) with delta (0, 0)
Screenshot: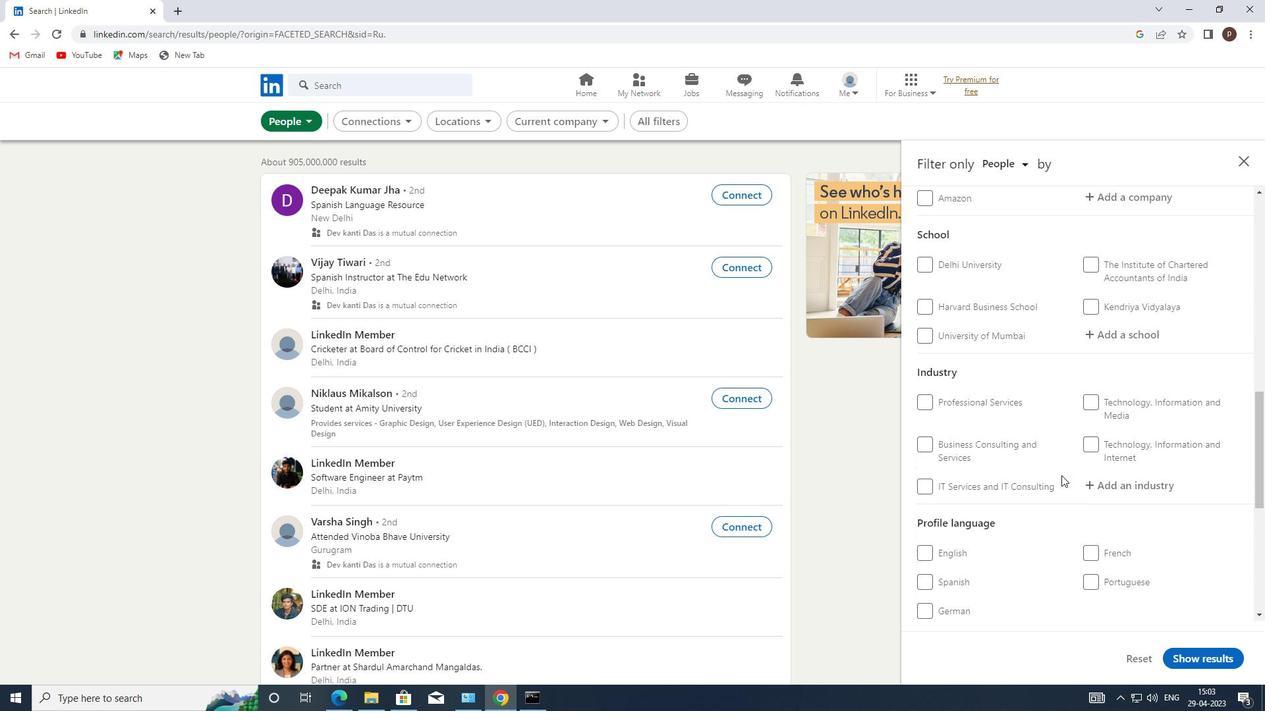 
Action: Mouse moved to (1095, 429)
Screenshot: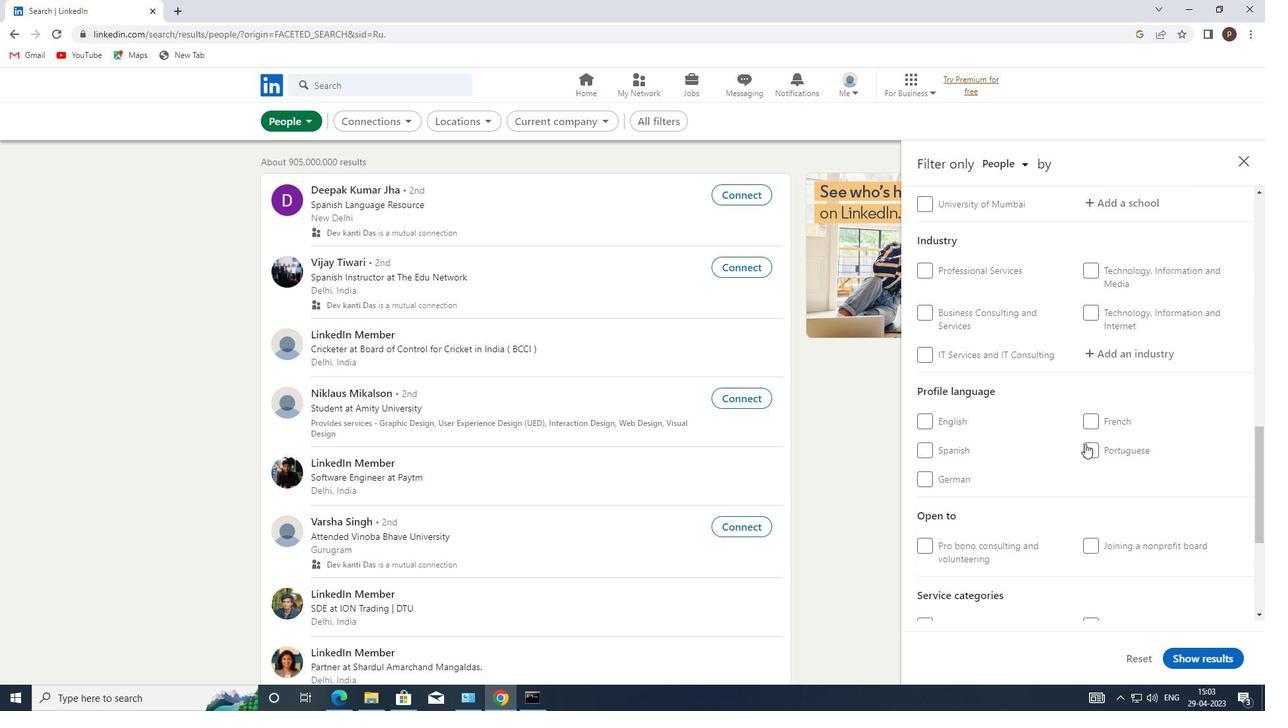 
Action: Mouse pressed left at (1095, 429)
Screenshot: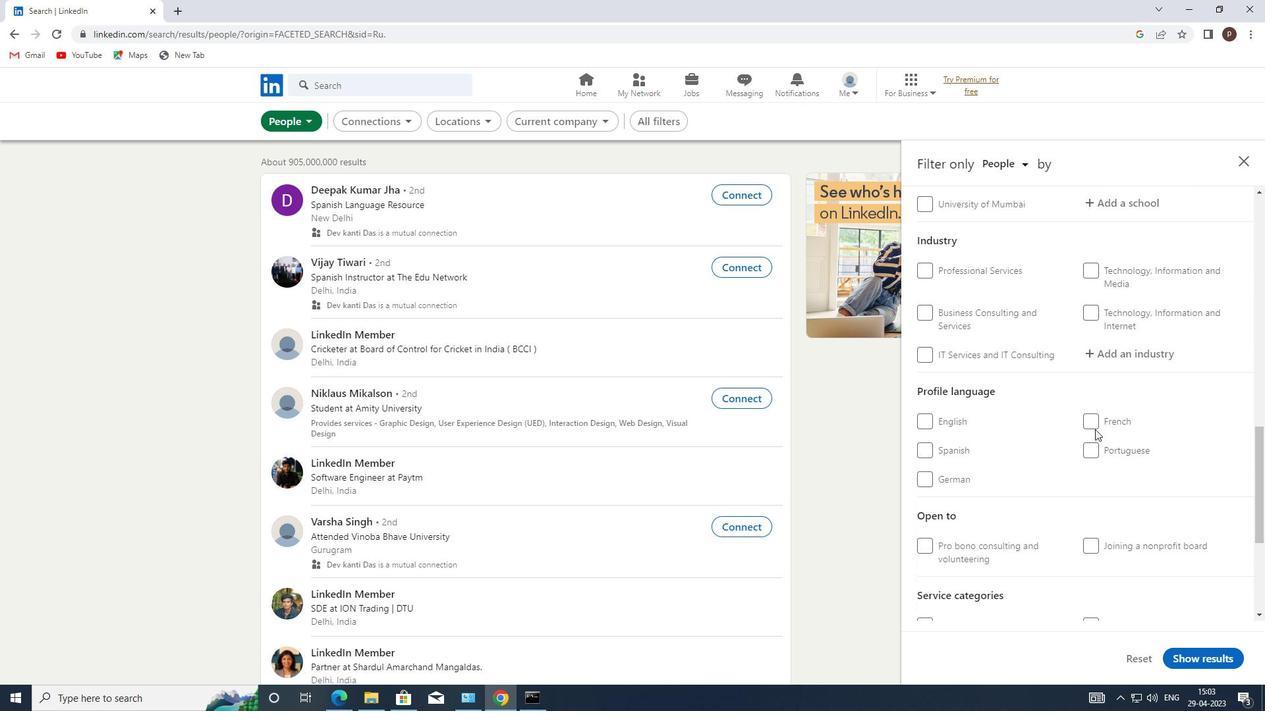 
Action: Mouse moved to (1086, 423)
Screenshot: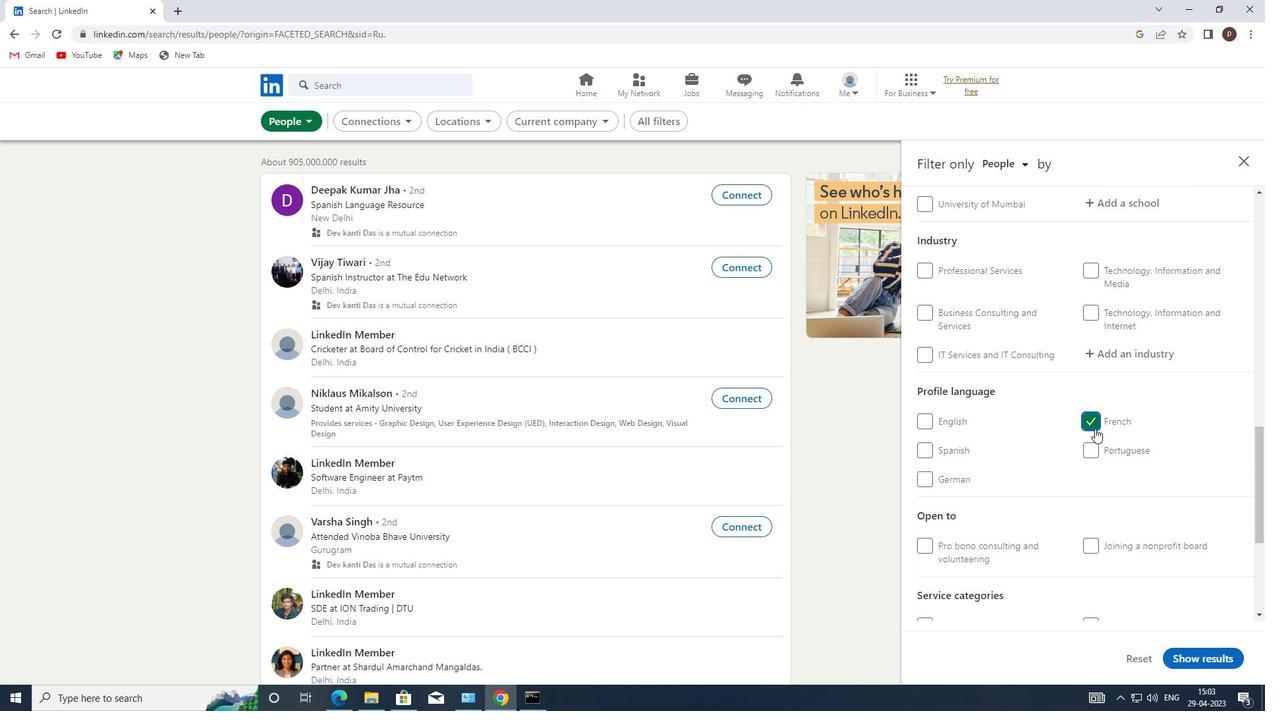 
Action: Mouse scrolled (1086, 423) with delta (0, 0)
Screenshot: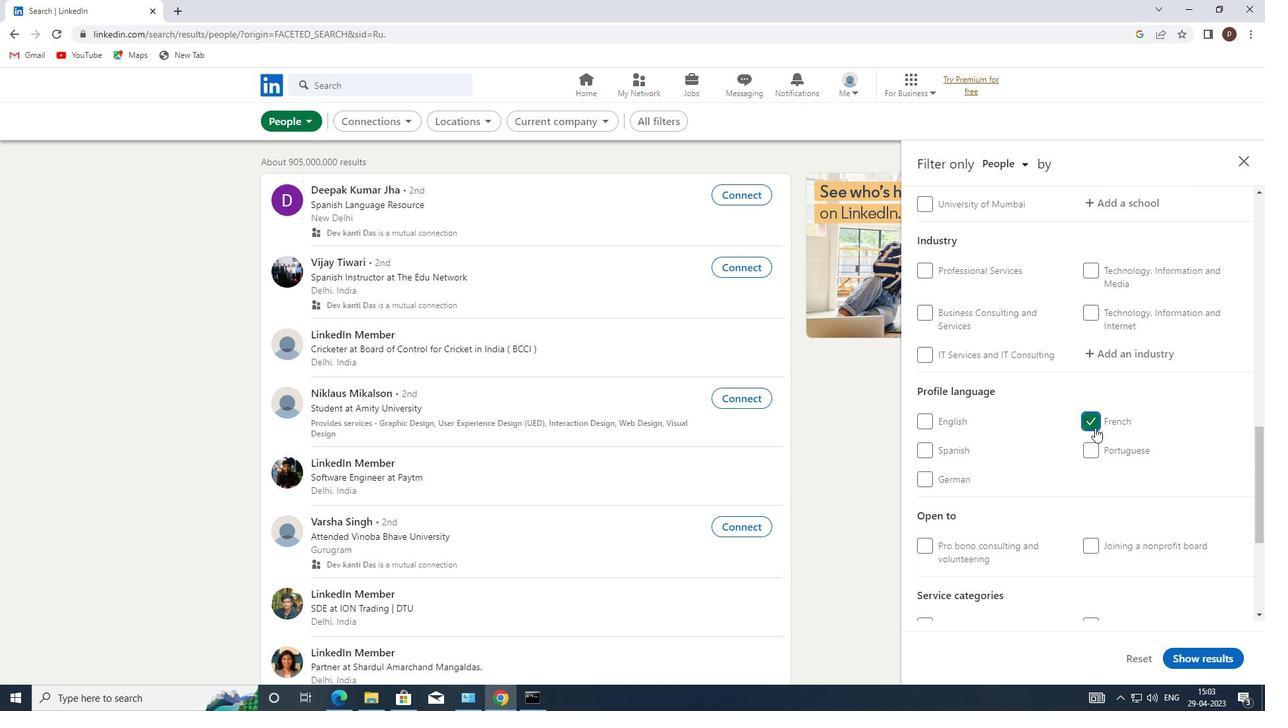 
Action: Mouse scrolled (1086, 423) with delta (0, 0)
Screenshot: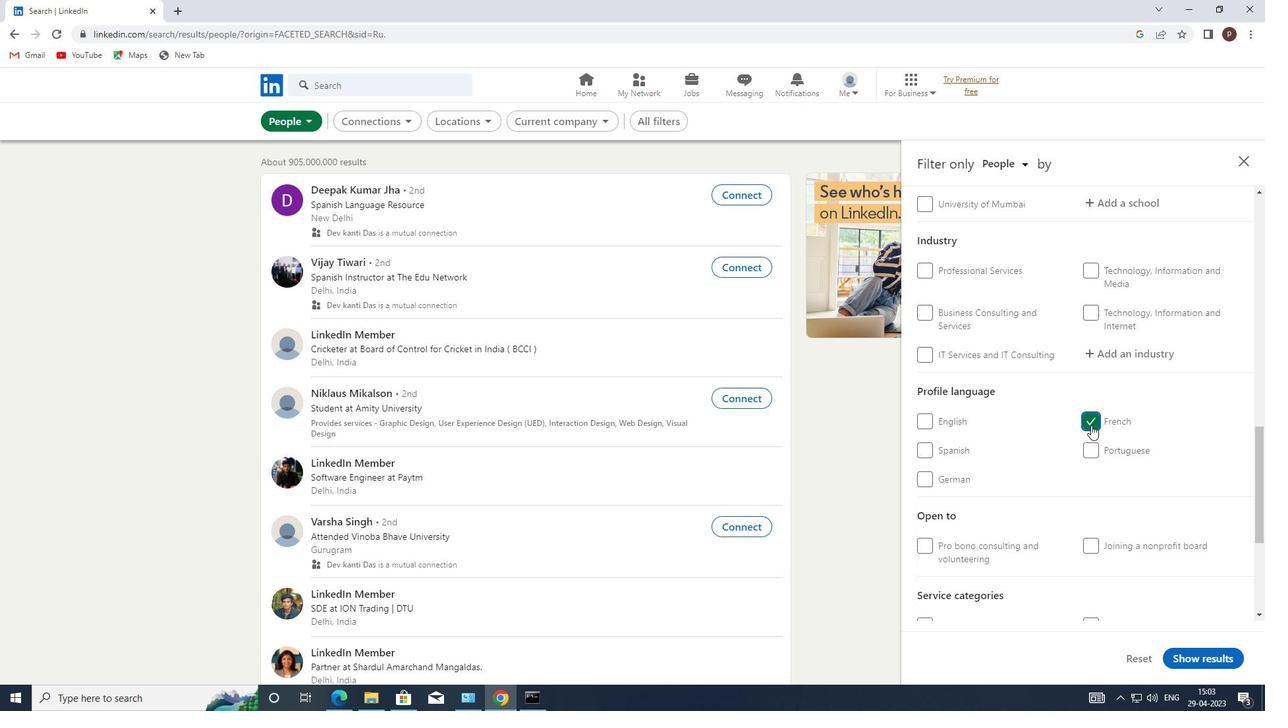 
Action: Mouse scrolled (1086, 423) with delta (0, 0)
Screenshot: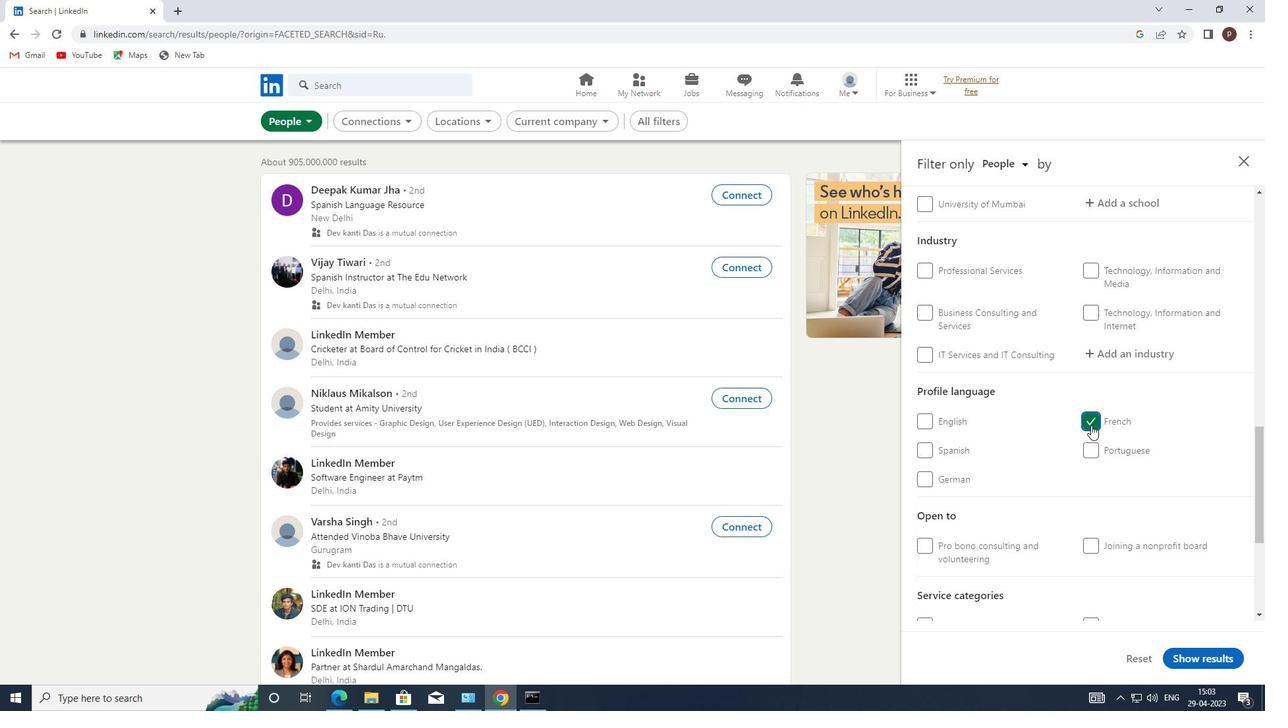 
Action: Mouse scrolled (1086, 423) with delta (0, 0)
Screenshot: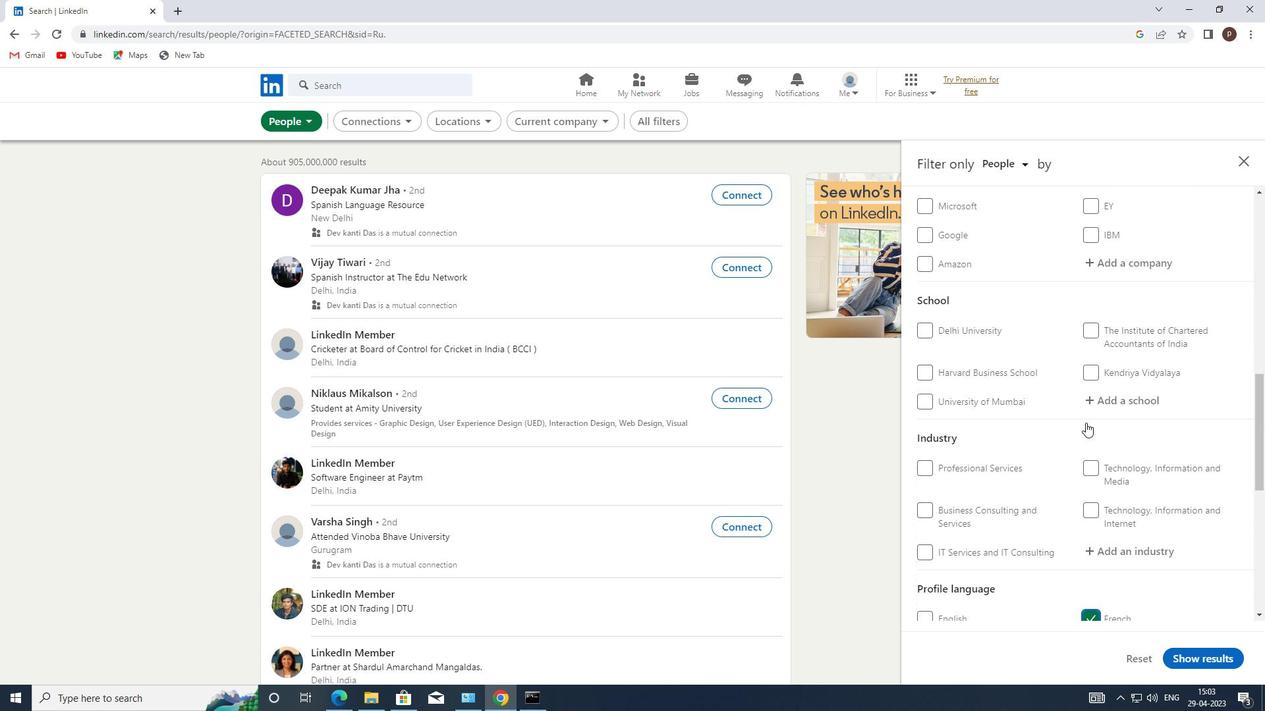 
Action: Mouse scrolled (1086, 423) with delta (0, 0)
Screenshot: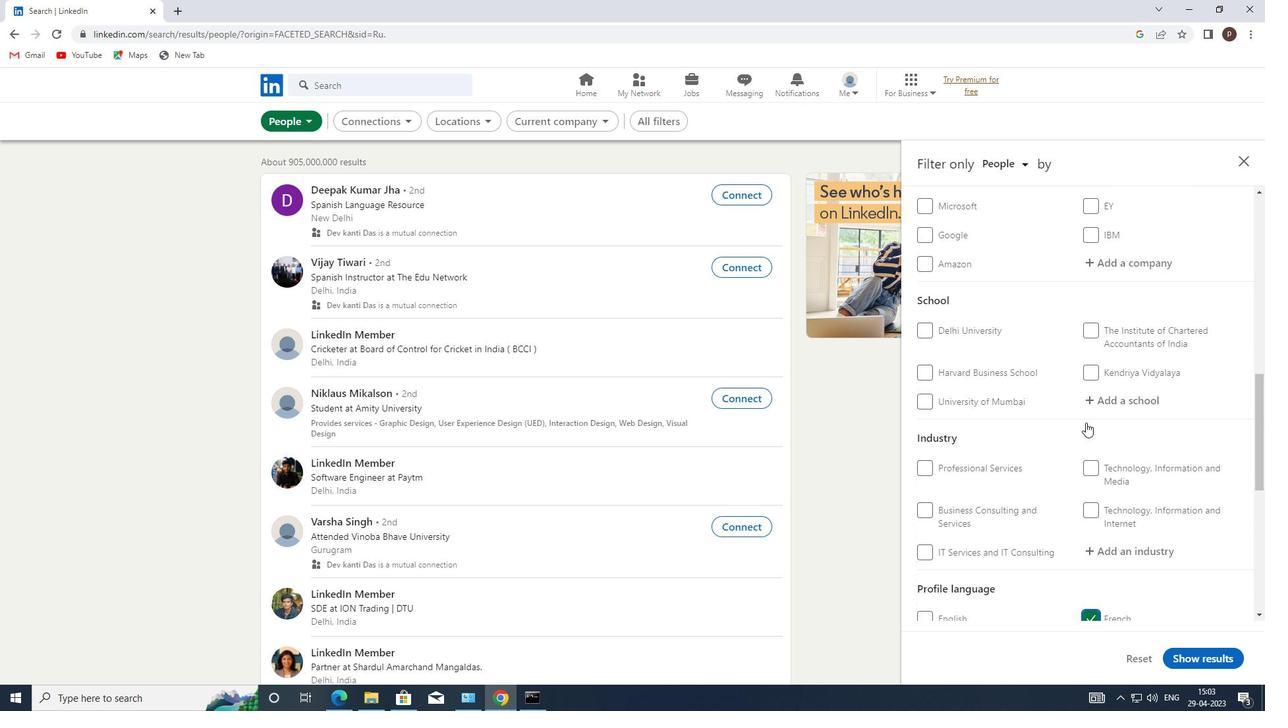 
Action: Mouse scrolled (1086, 423) with delta (0, 0)
Screenshot: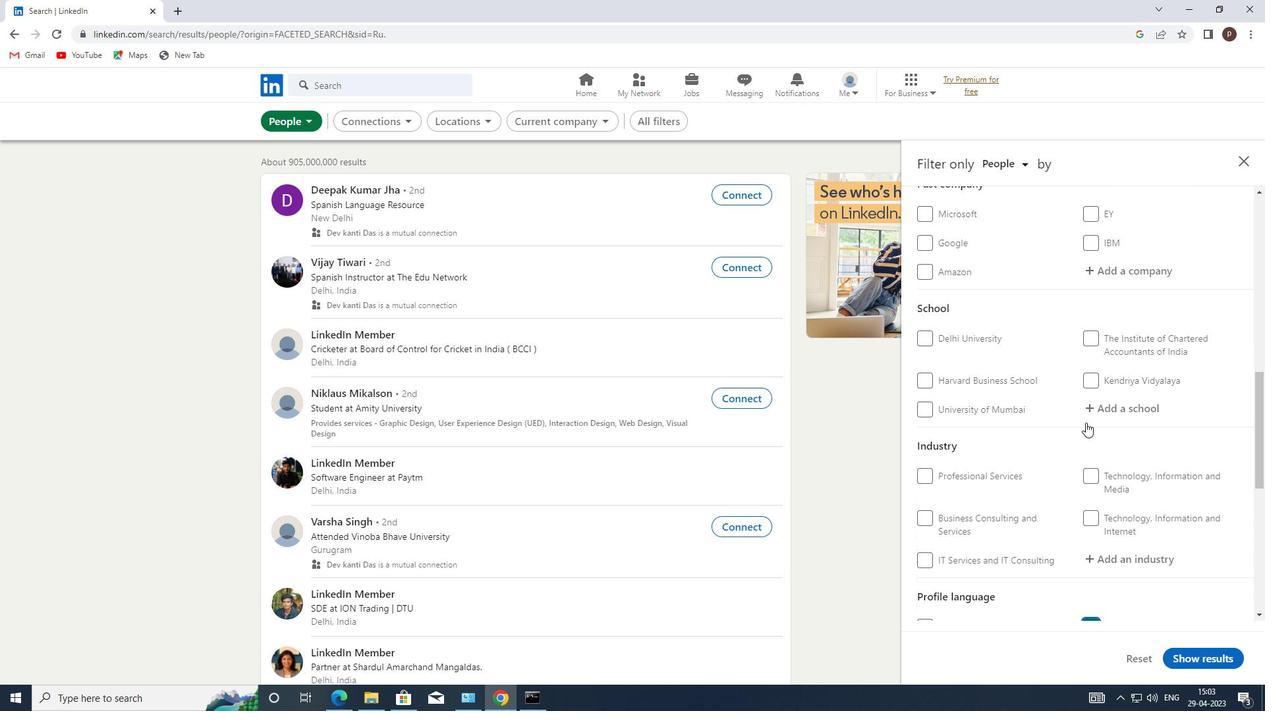 
Action: Mouse moved to (1112, 342)
Screenshot: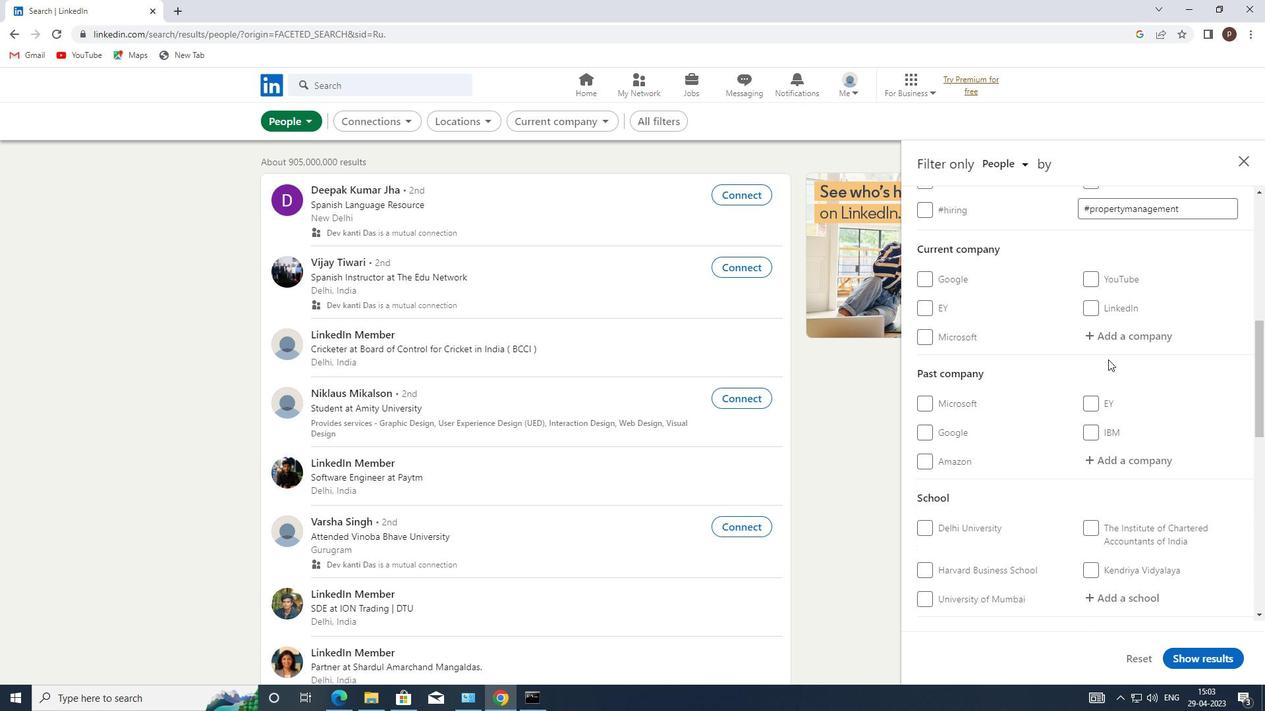 
Action: Mouse pressed left at (1112, 342)
Screenshot: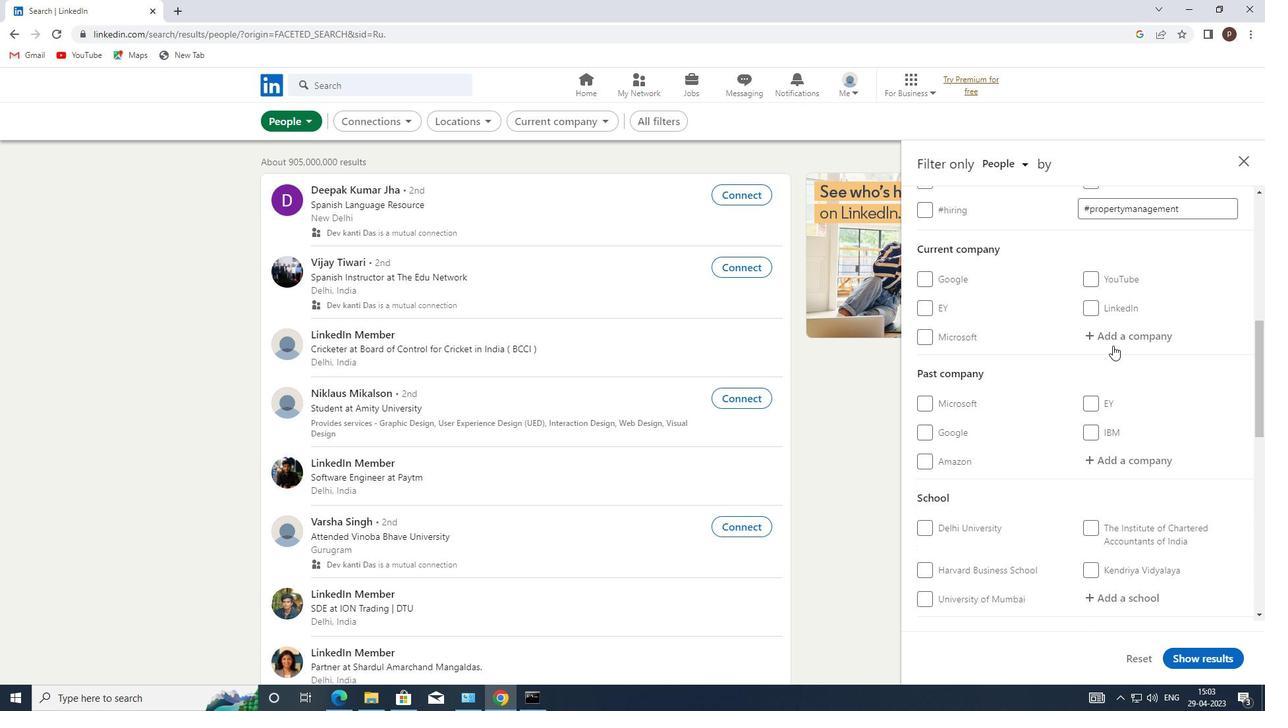 
Action: Mouse moved to (1112, 342)
Screenshot: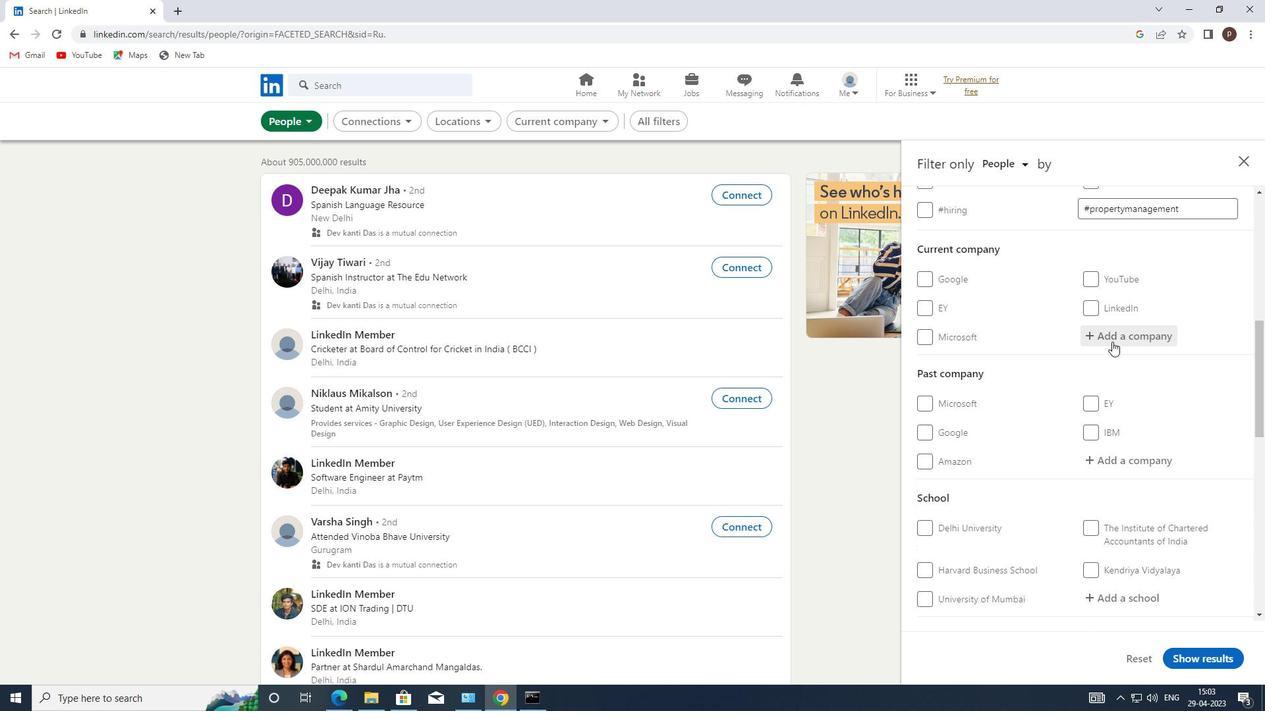 
Action: Key pressed <Key.caps_lock>LIDO
Screenshot: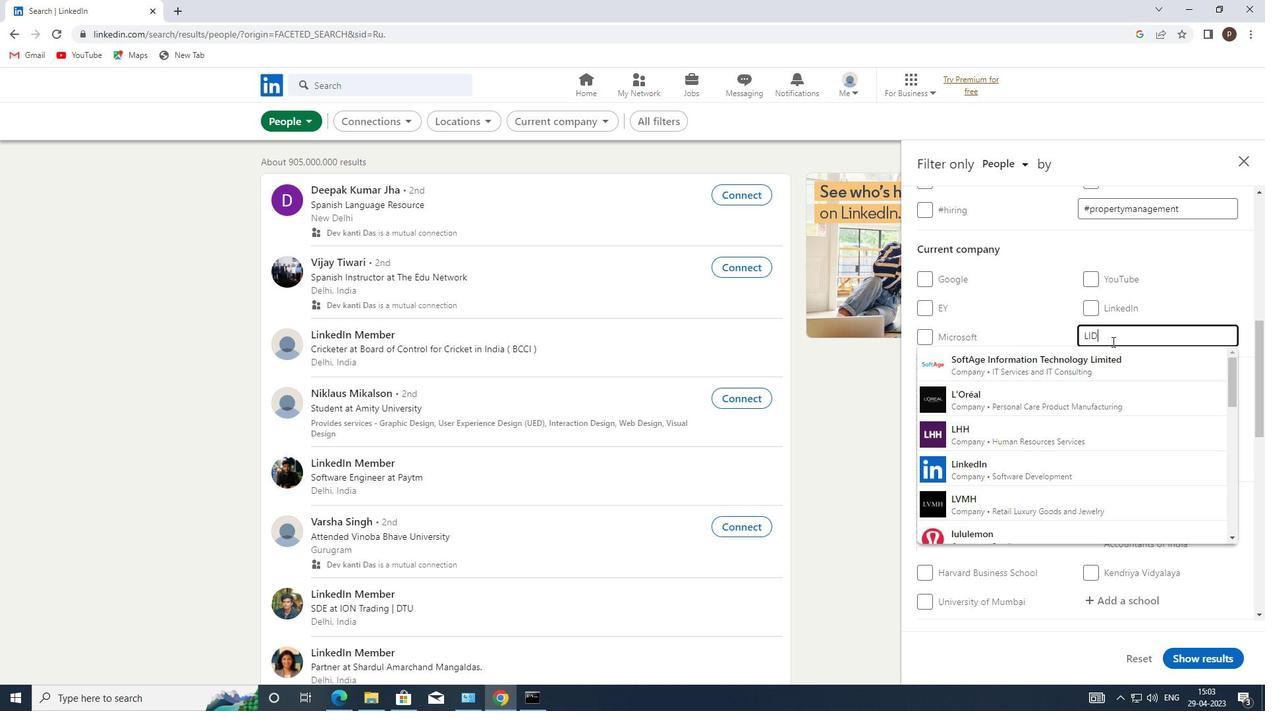 
Action: Mouse moved to (1022, 355)
Screenshot: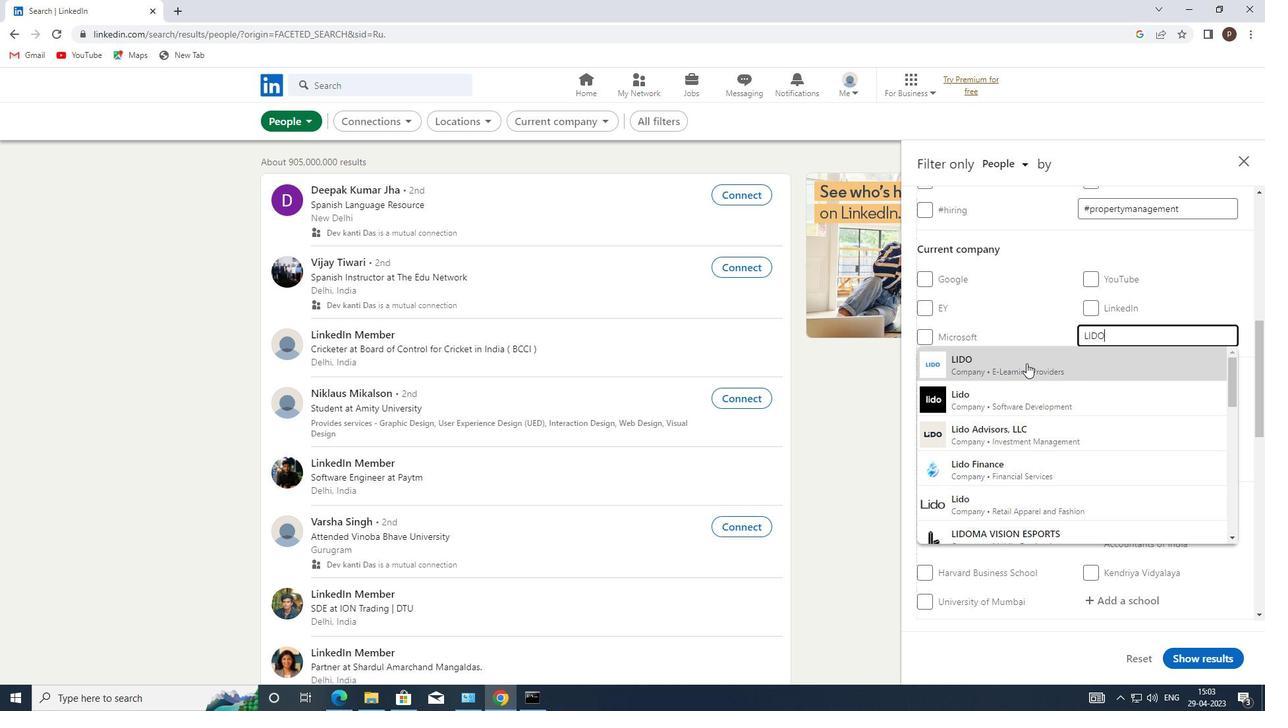 
Action: Mouse pressed left at (1022, 355)
Screenshot: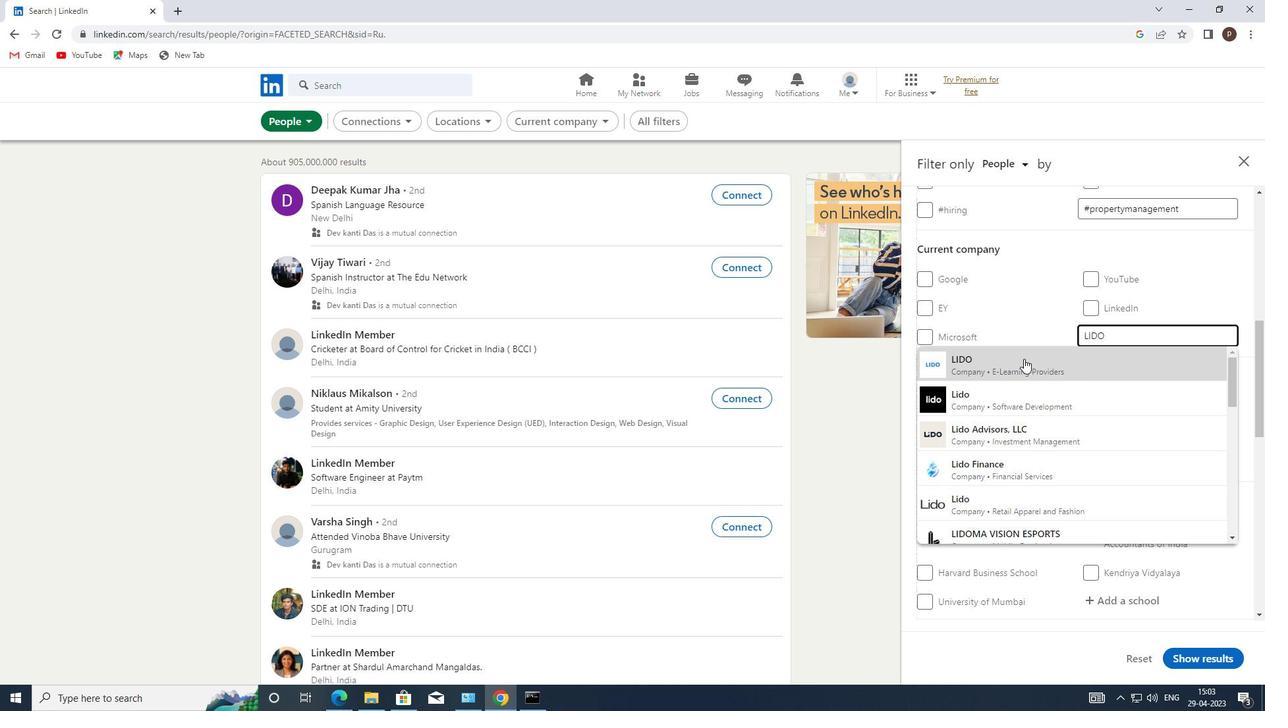 
Action: Mouse moved to (1022, 355)
Screenshot: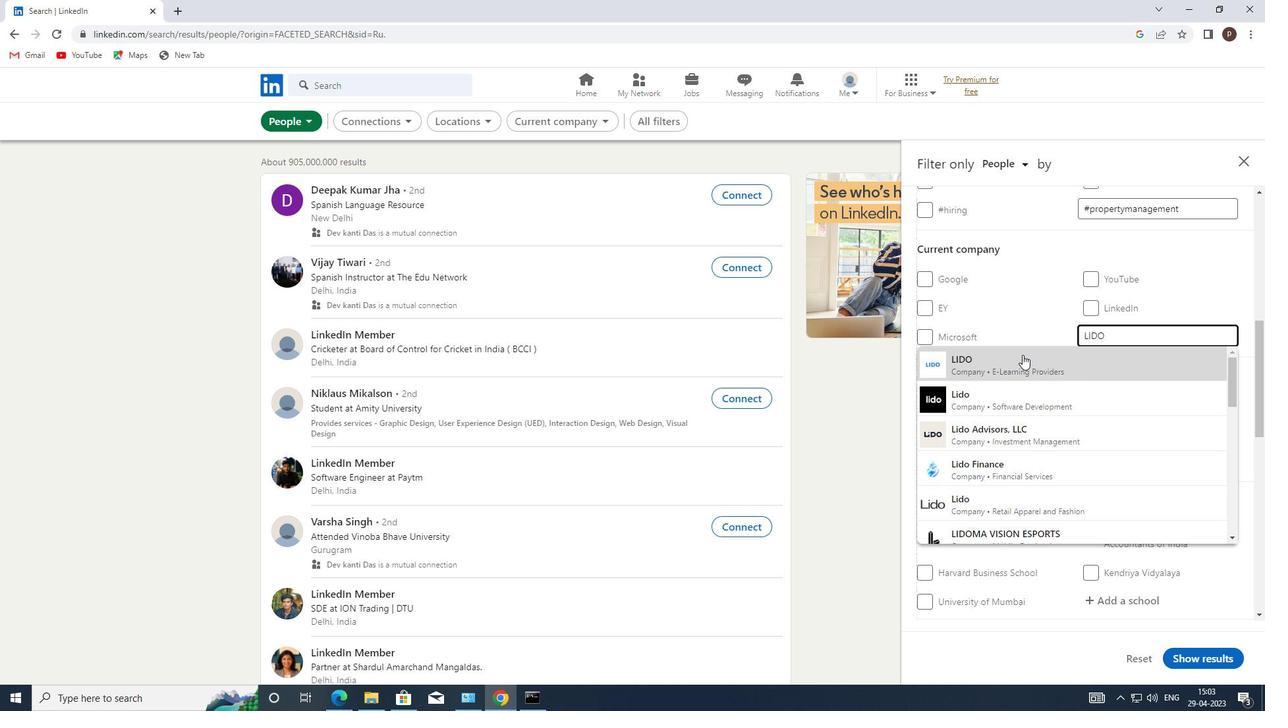 
Action: Mouse scrolled (1022, 354) with delta (0, 0)
Screenshot: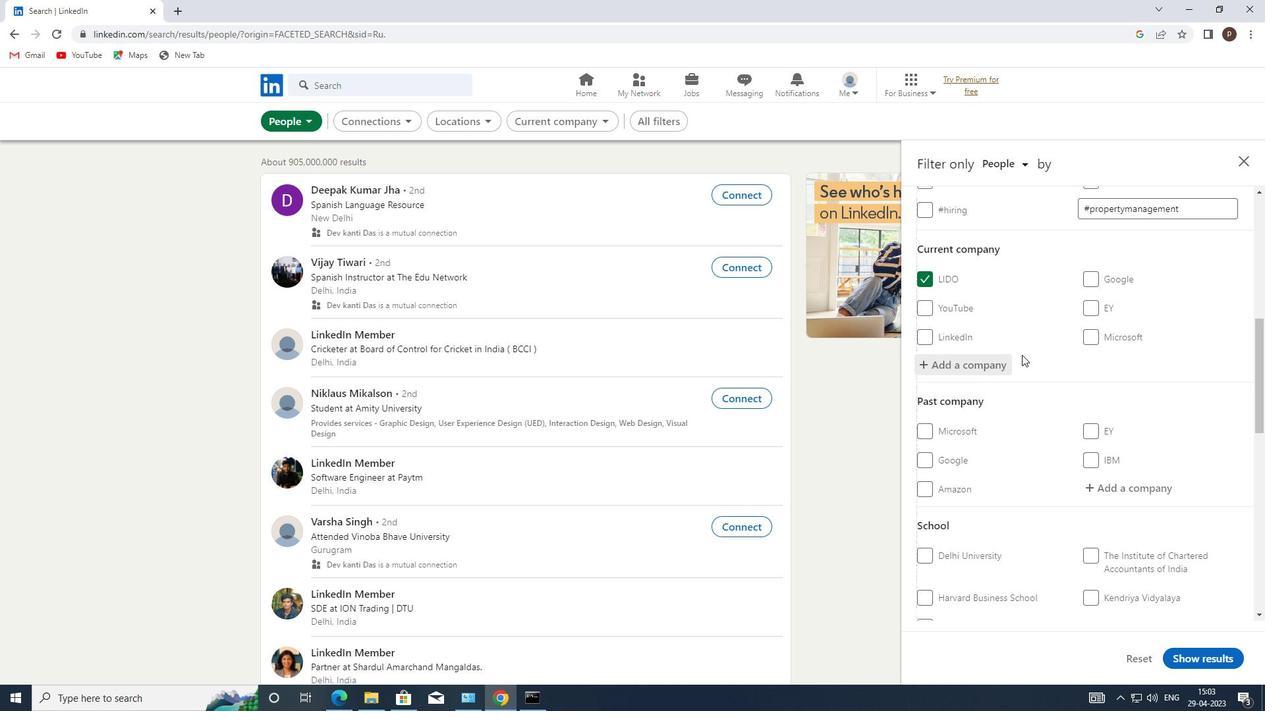 
Action: Mouse moved to (1022, 355)
Screenshot: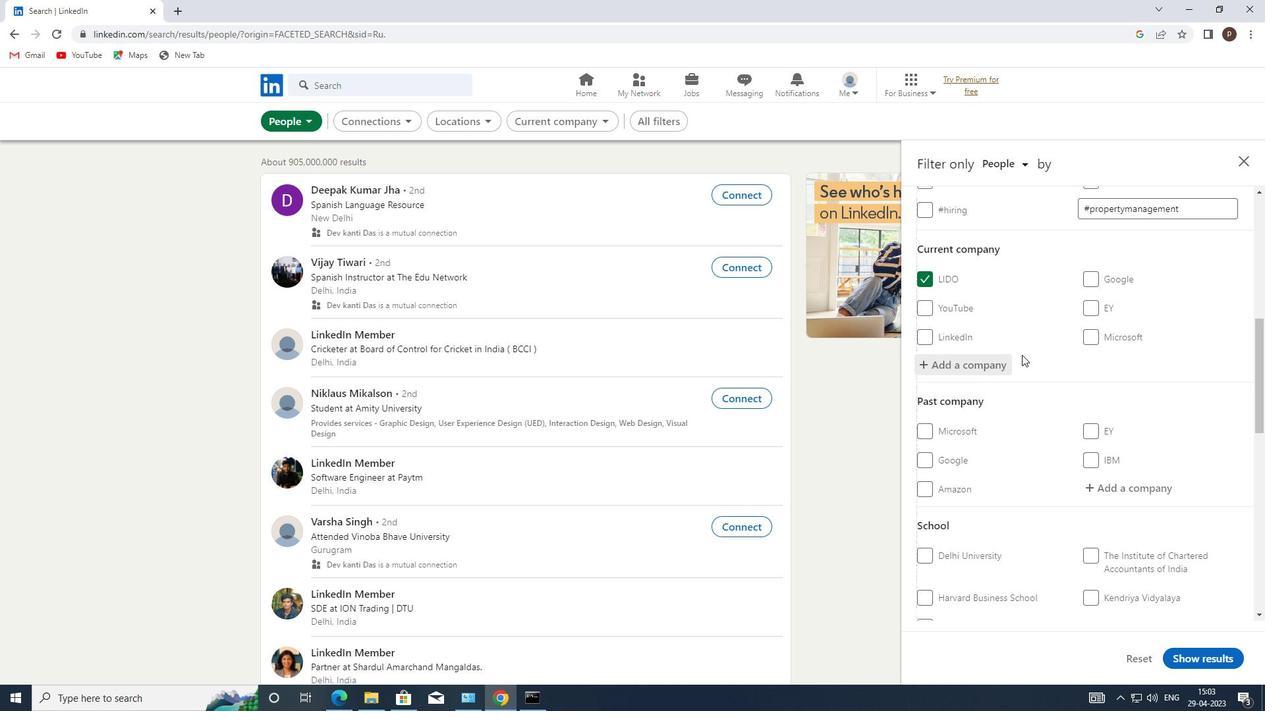 
Action: Mouse scrolled (1022, 354) with delta (0, 0)
Screenshot: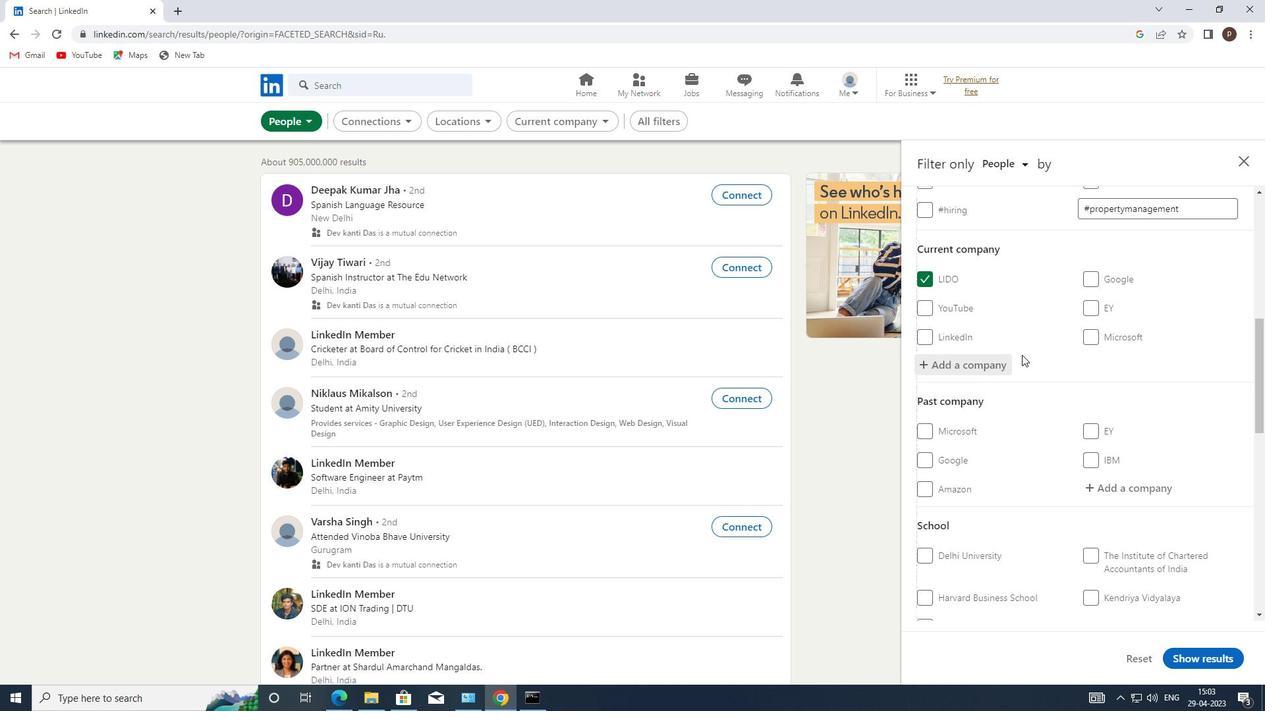 
Action: Mouse moved to (1105, 492)
Screenshot: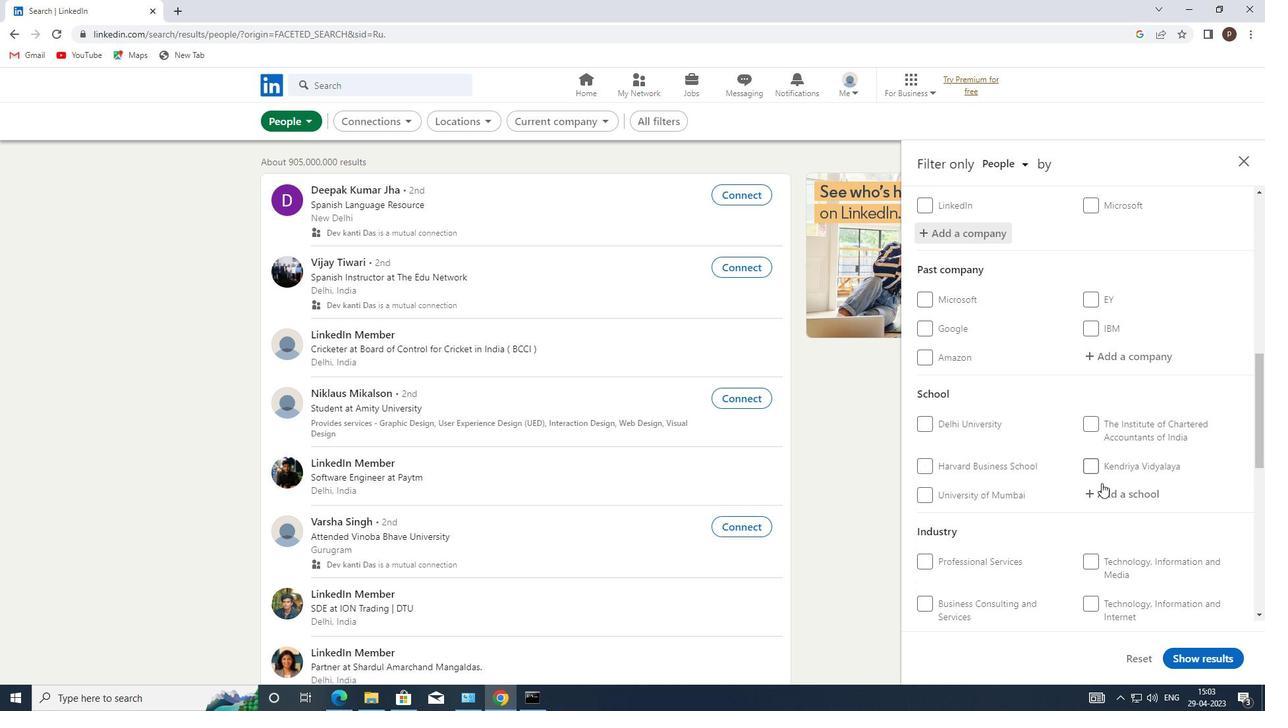 
Action: Mouse pressed left at (1105, 492)
Screenshot: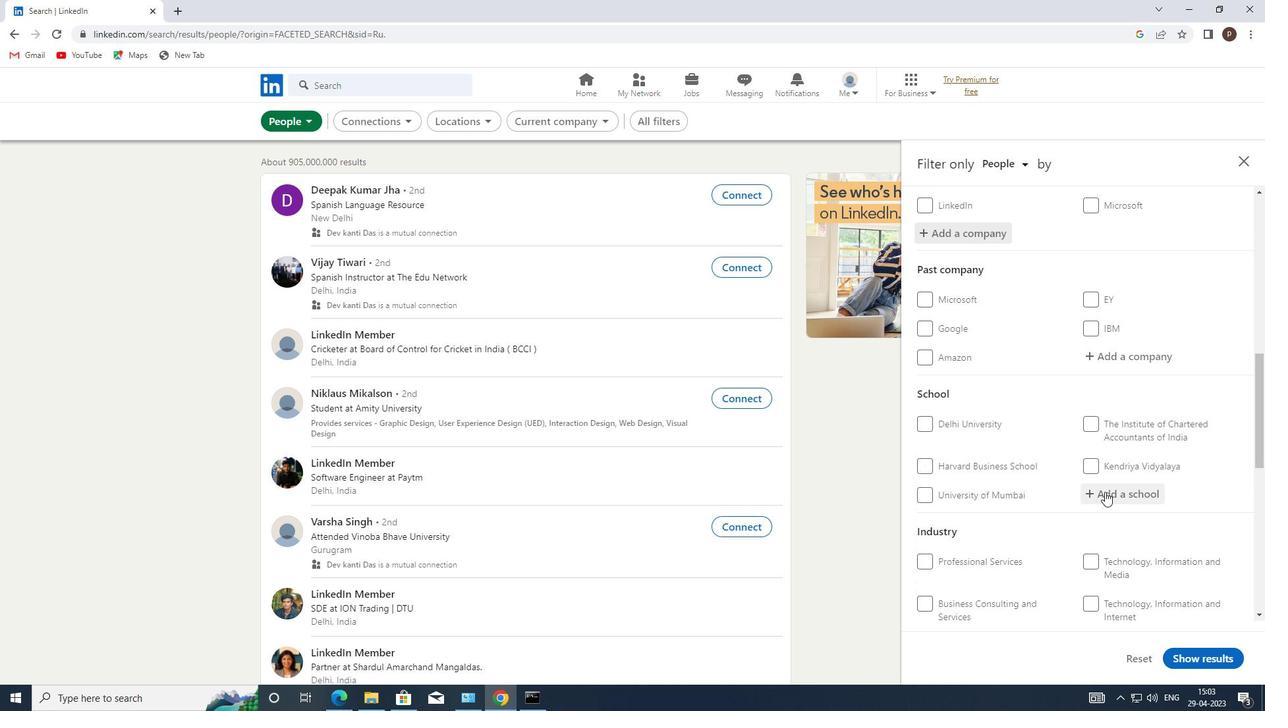 
Action: Mouse pressed left at (1105, 492)
Screenshot: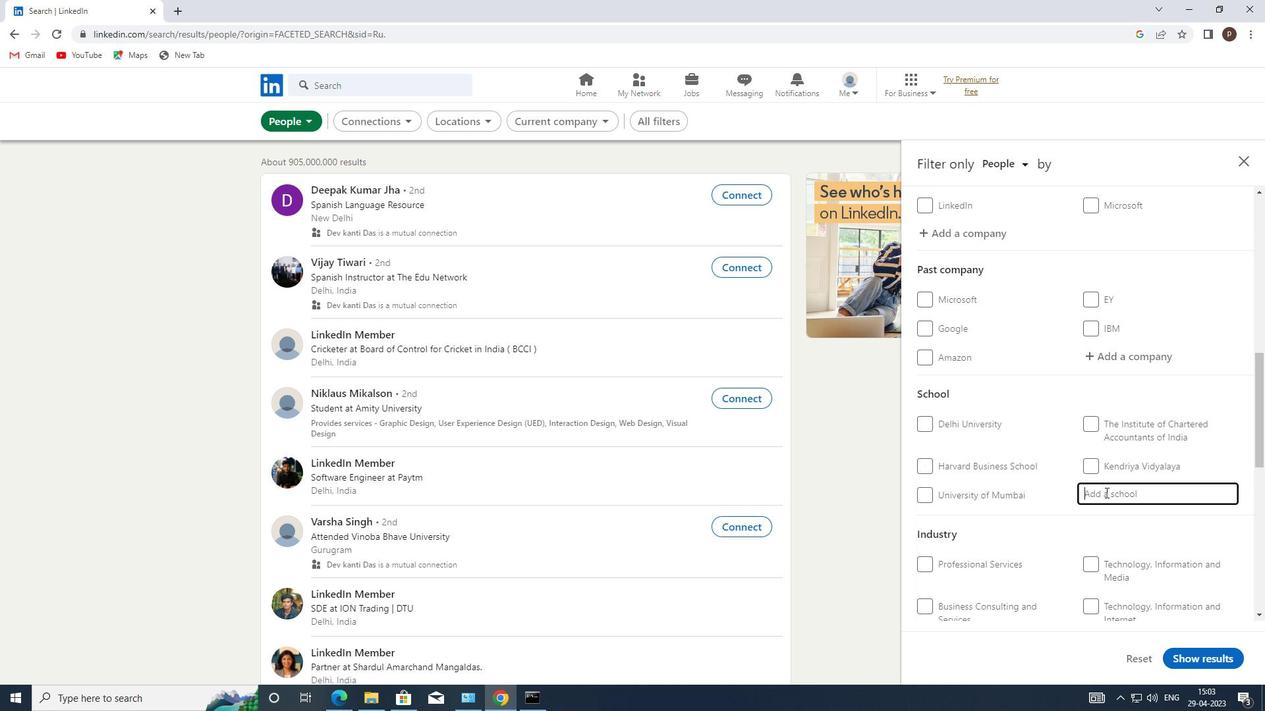 
Action: Key pressed <Key.caps_lock><Key.caps_lock>K<Key.caps_lock>UVEMPU<Key.space><Key.caps_lock>U<Key.caps_lock>NIVERSITY
Screenshot: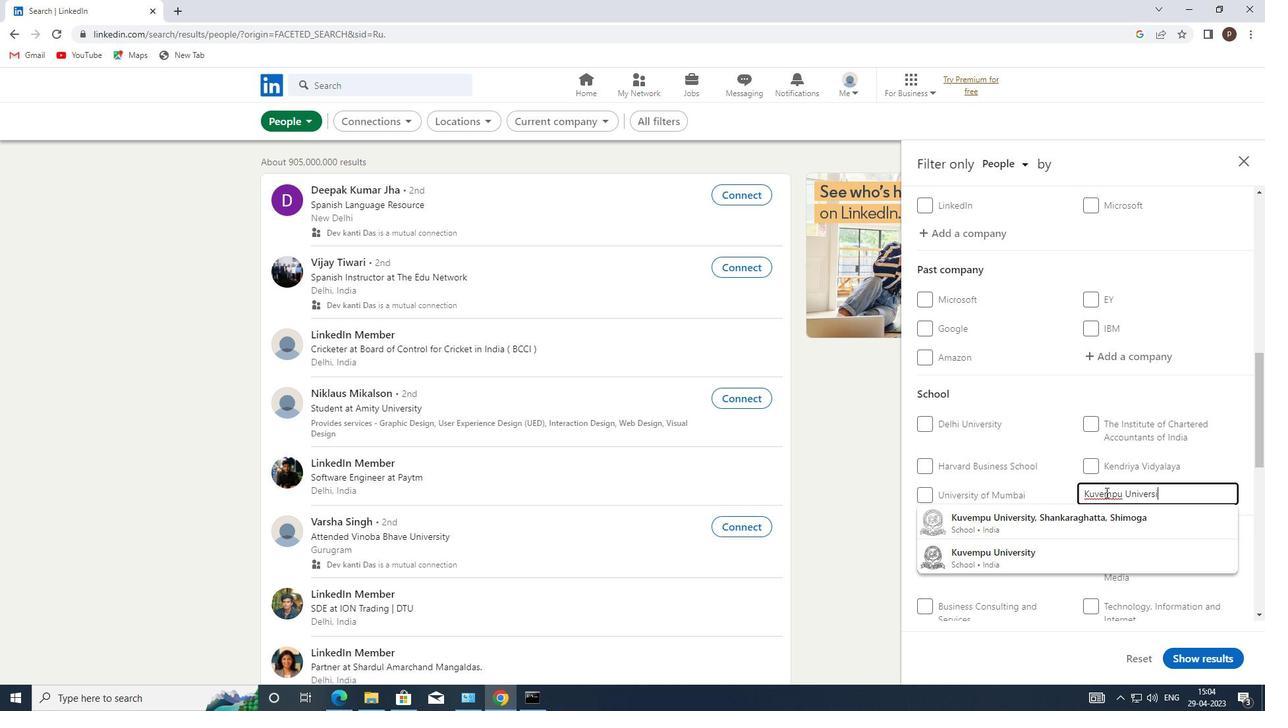 
Action: Mouse moved to (1100, 557)
Screenshot: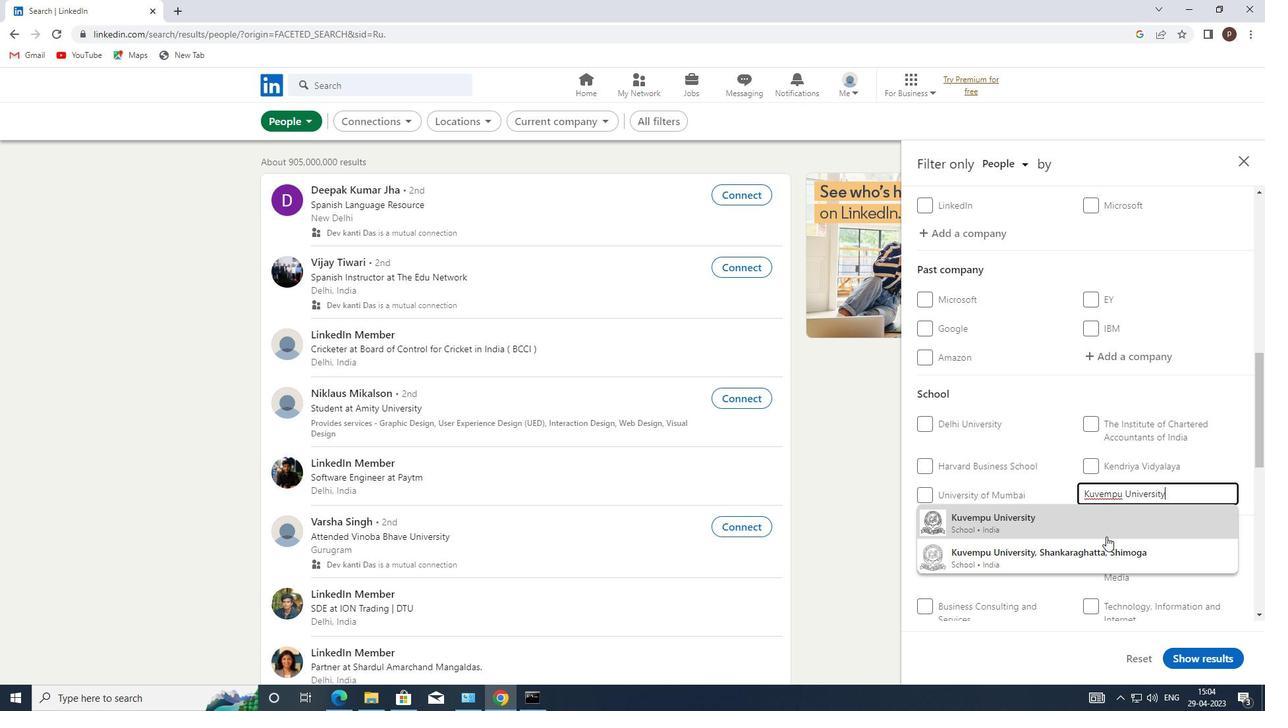 
Action: Mouse pressed left at (1100, 557)
Screenshot: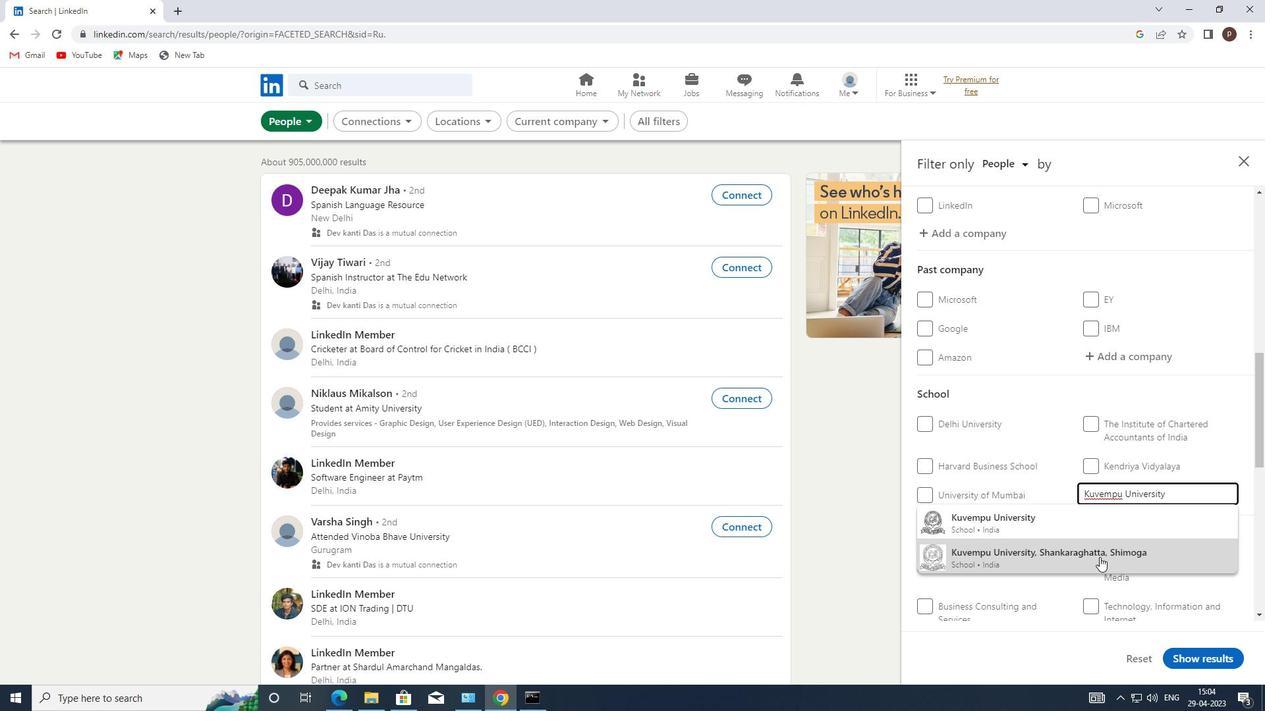 
Action: Mouse moved to (1061, 529)
Screenshot: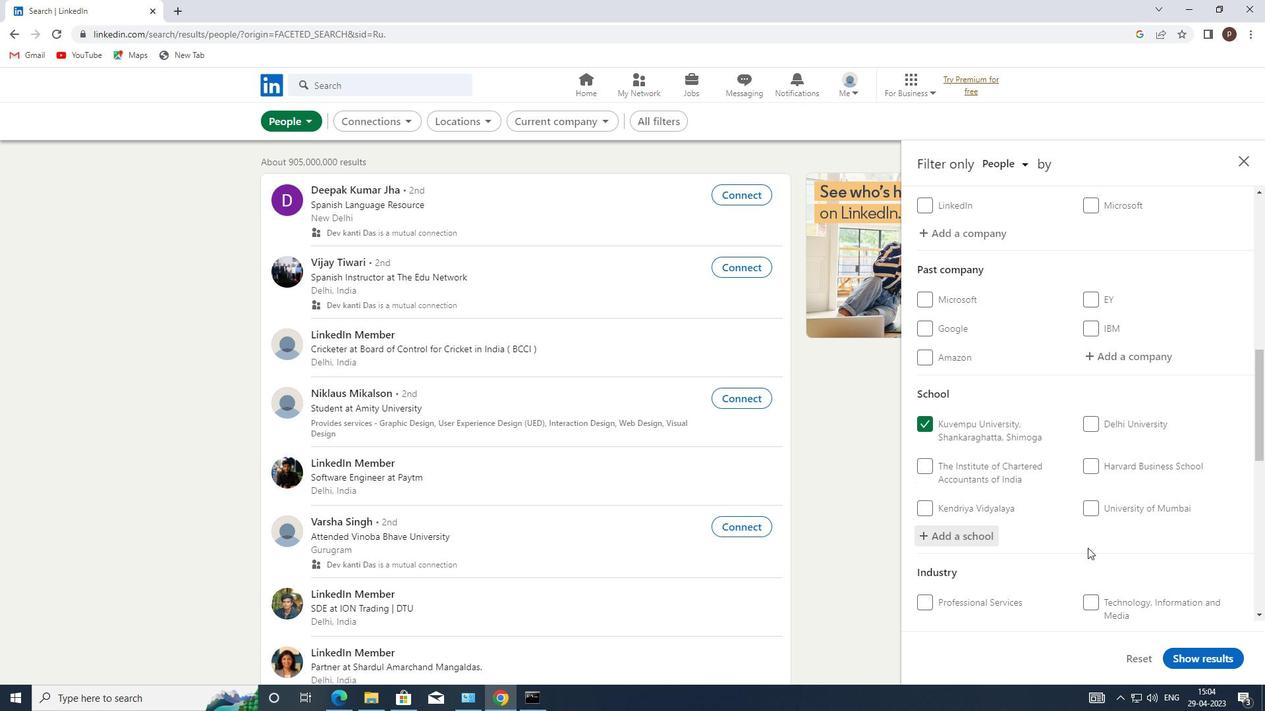 
Action: Mouse scrolled (1061, 529) with delta (0, 0)
Screenshot: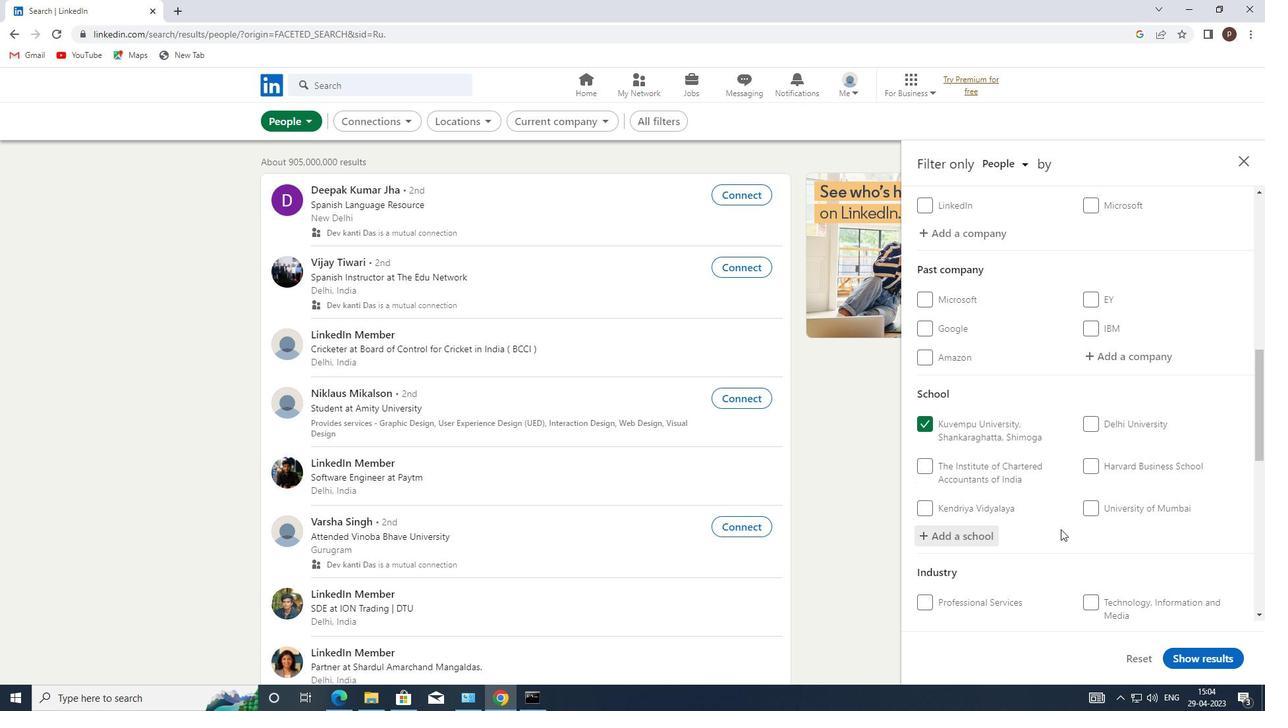 
Action: Mouse scrolled (1061, 529) with delta (0, 0)
Screenshot: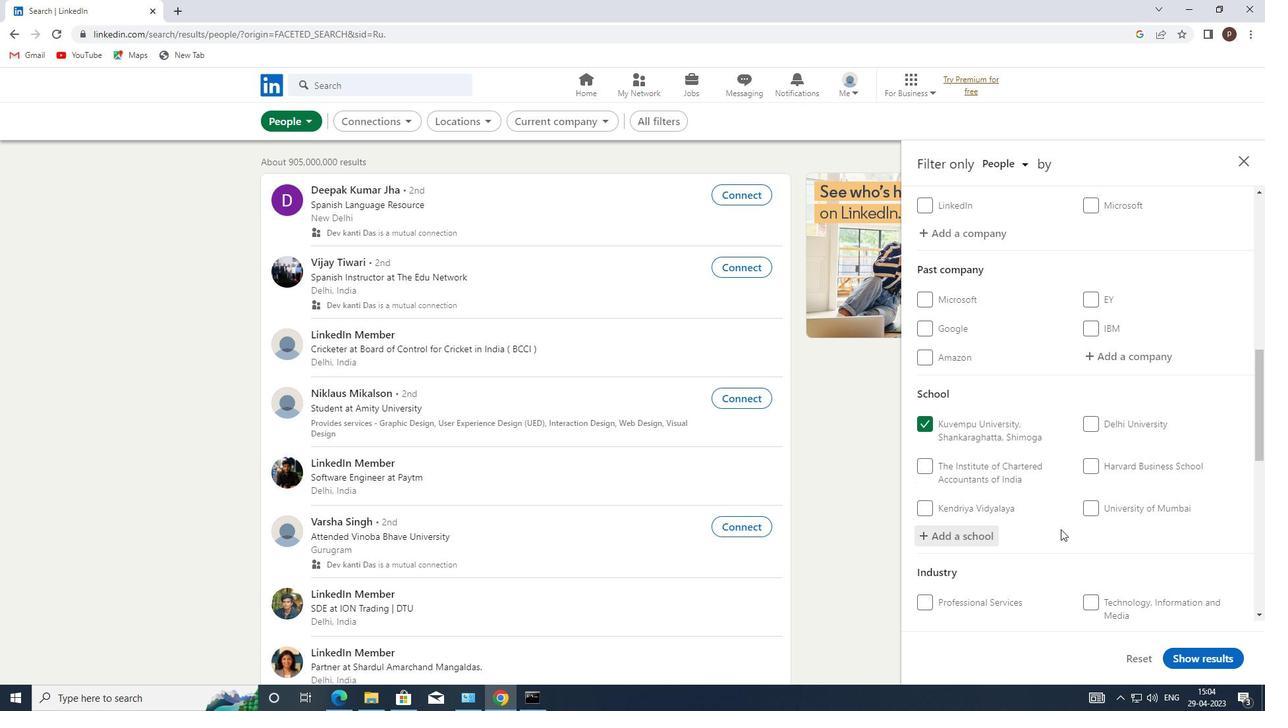 
Action: Mouse scrolled (1061, 529) with delta (0, 0)
Screenshot: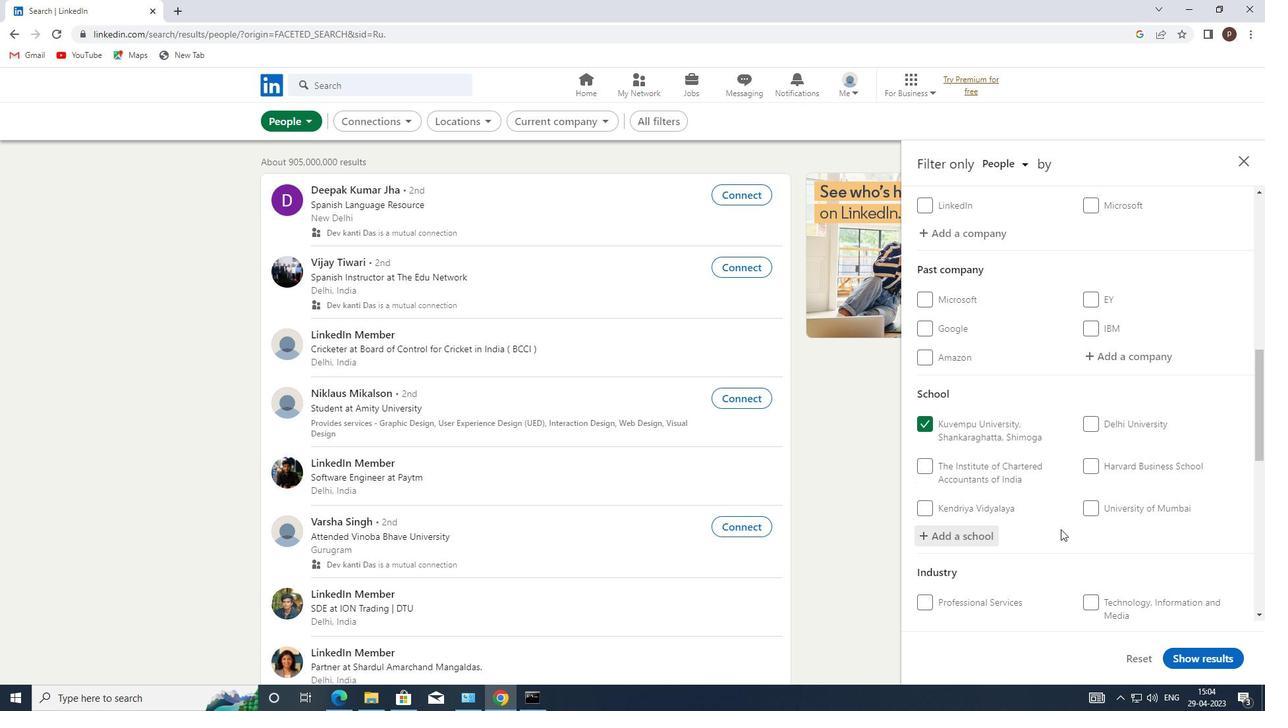 
Action: Mouse moved to (1105, 481)
Screenshot: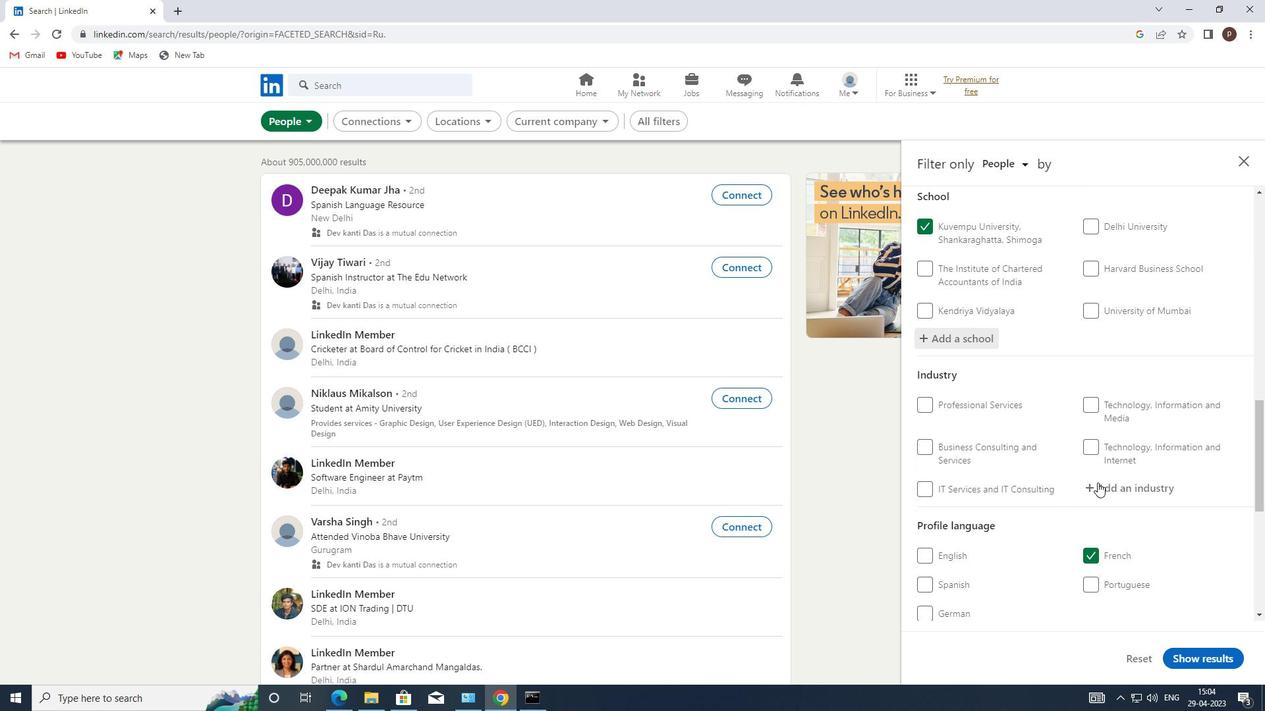 
Action: Mouse pressed left at (1105, 481)
Screenshot: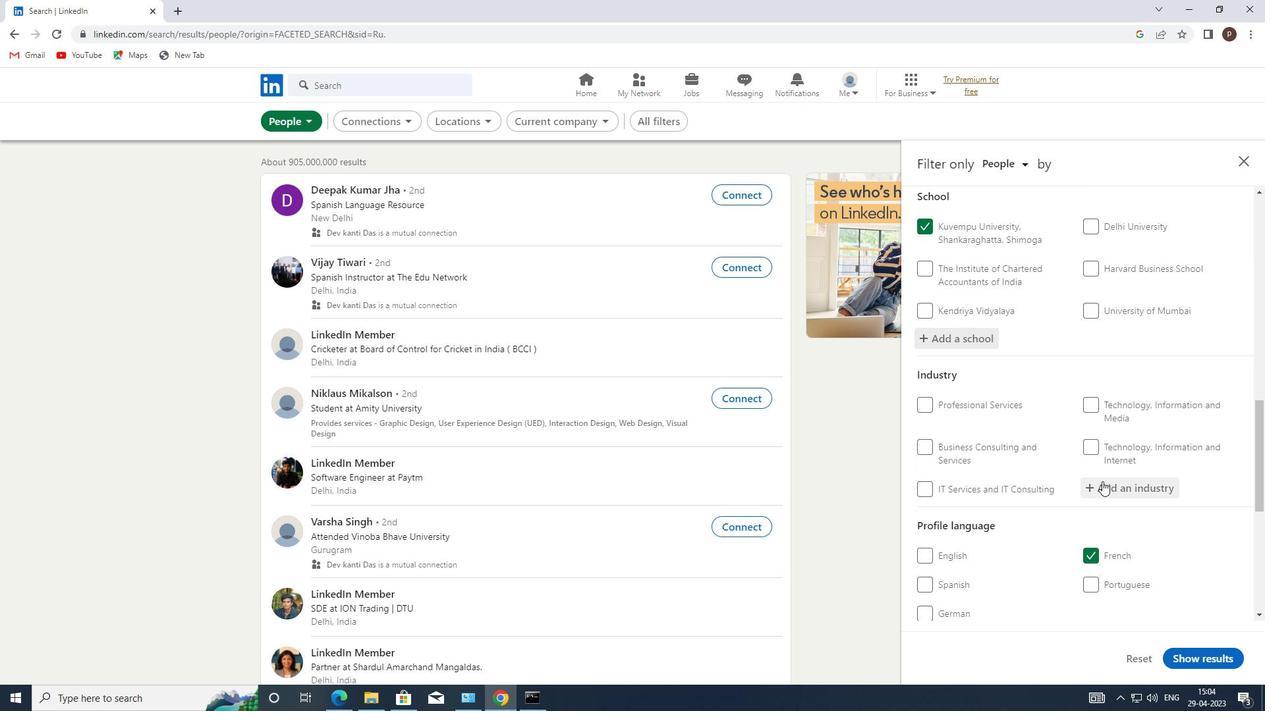 
Action: Mouse pressed left at (1105, 481)
Screenshot: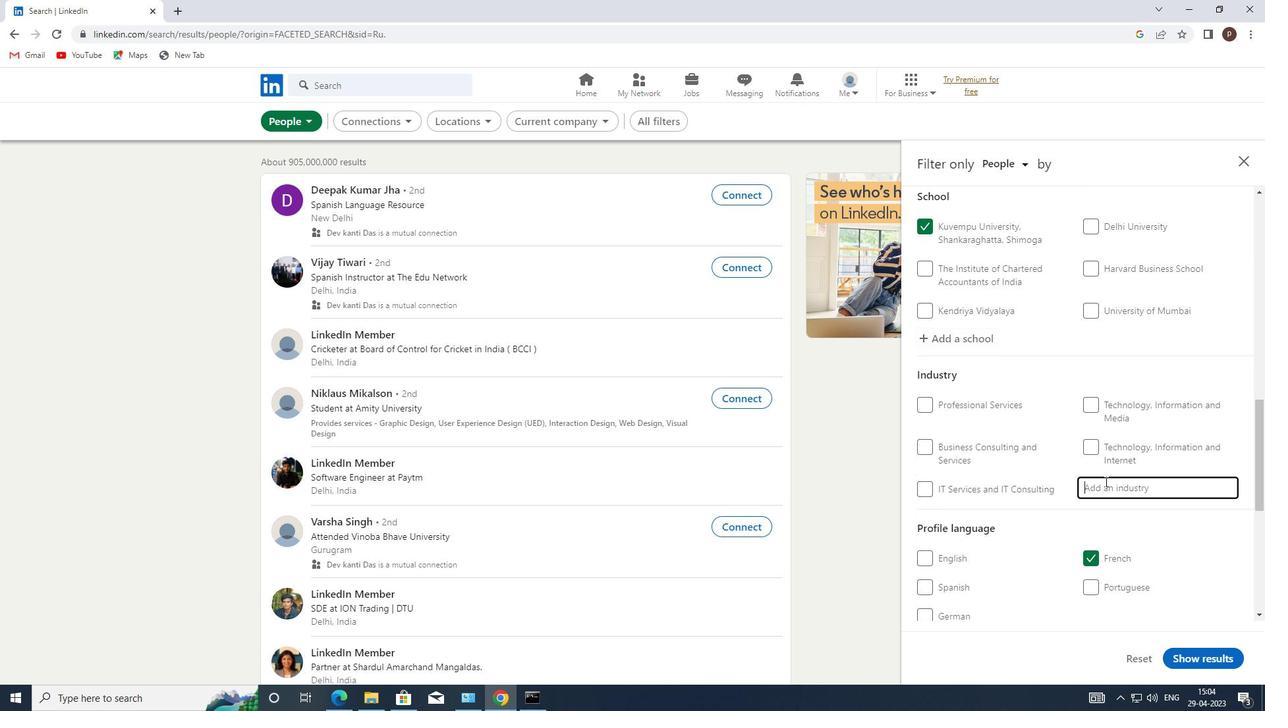 
Action: Key pressed <Key.caps_lock>S<Key.caps_lock>HUTTLE
Screenshot: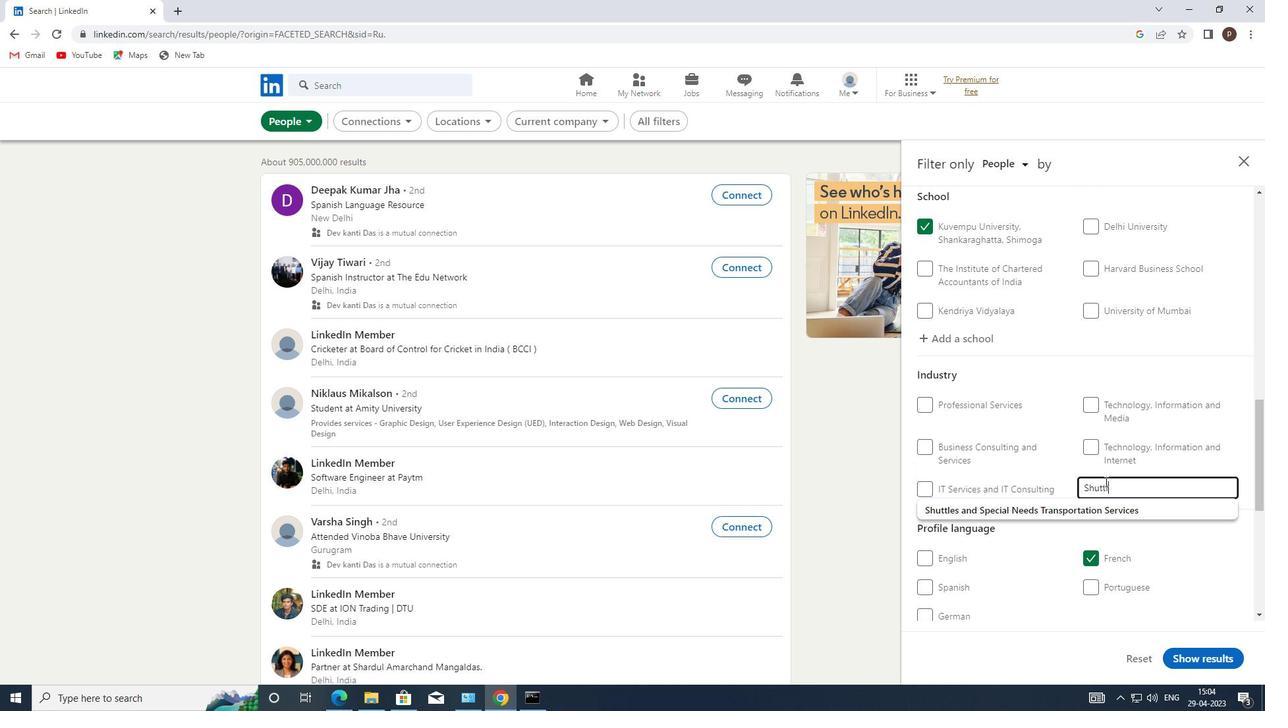 
Action: Mouse moved to (1086, 509)
Screenshot: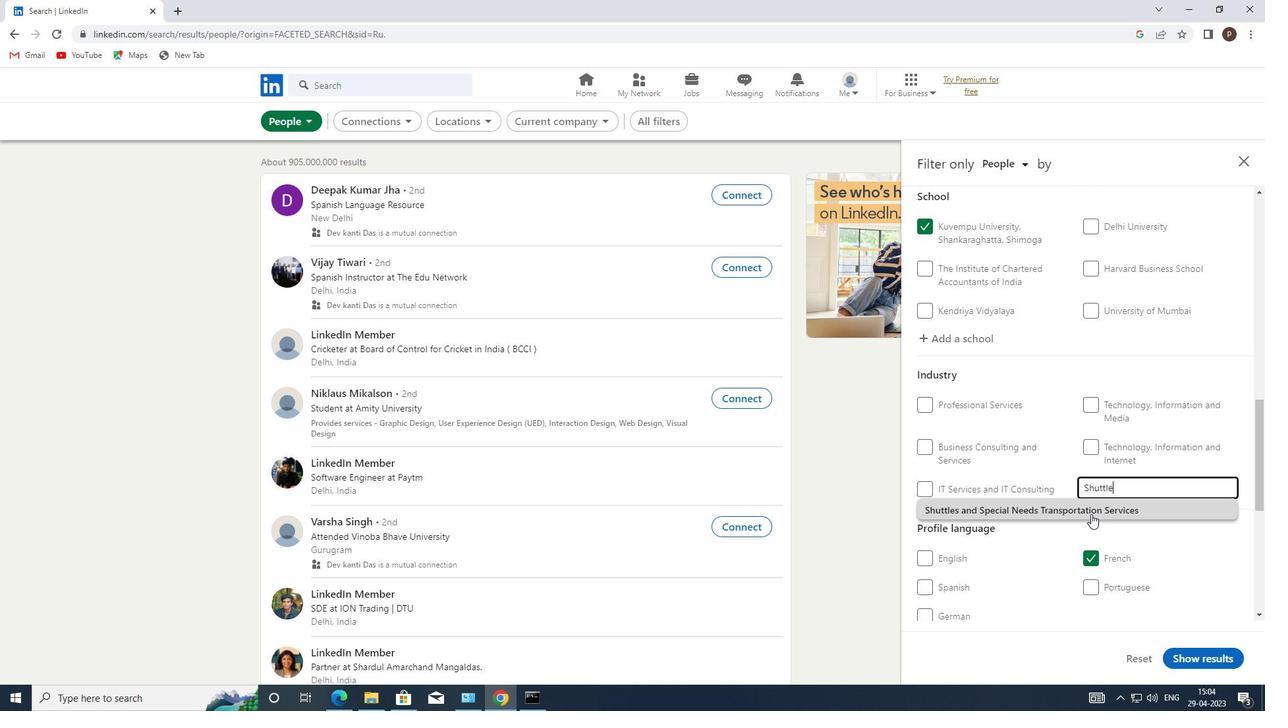 
Action: Mouse pressed left at (1086, 509)
Screenshot: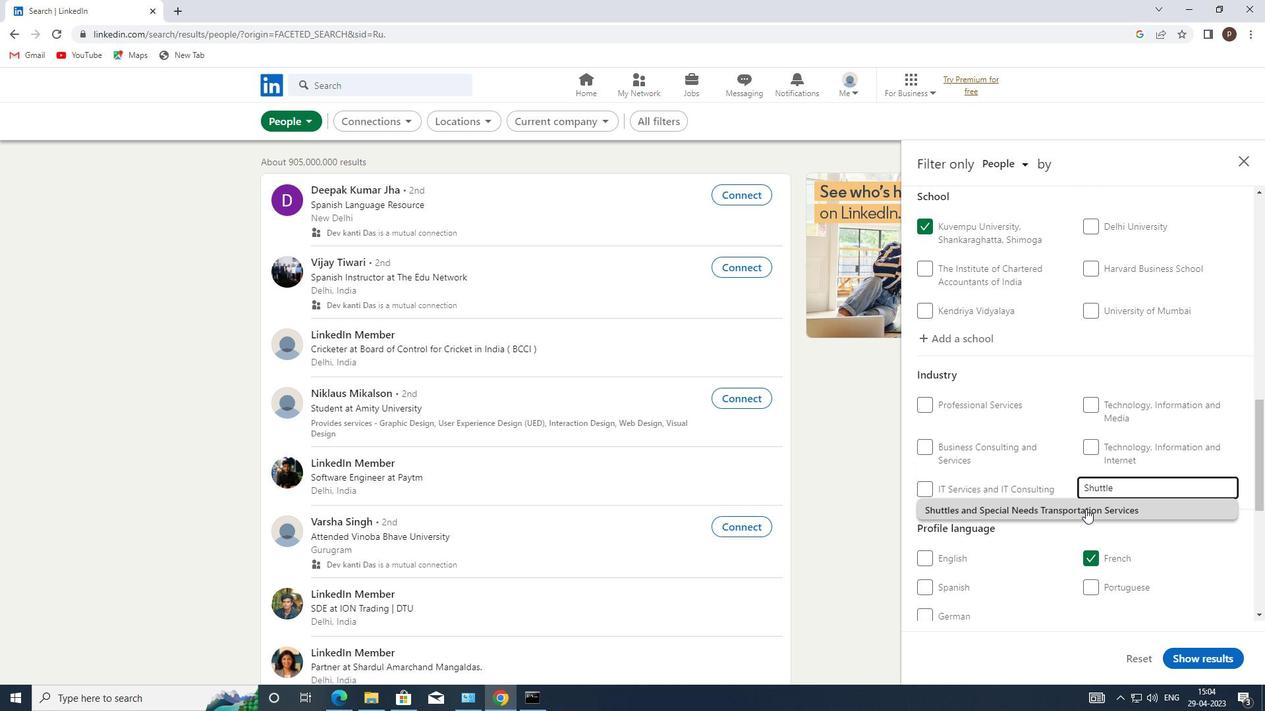 
Action: Mouse moved to (1067, 512)
Screenshot: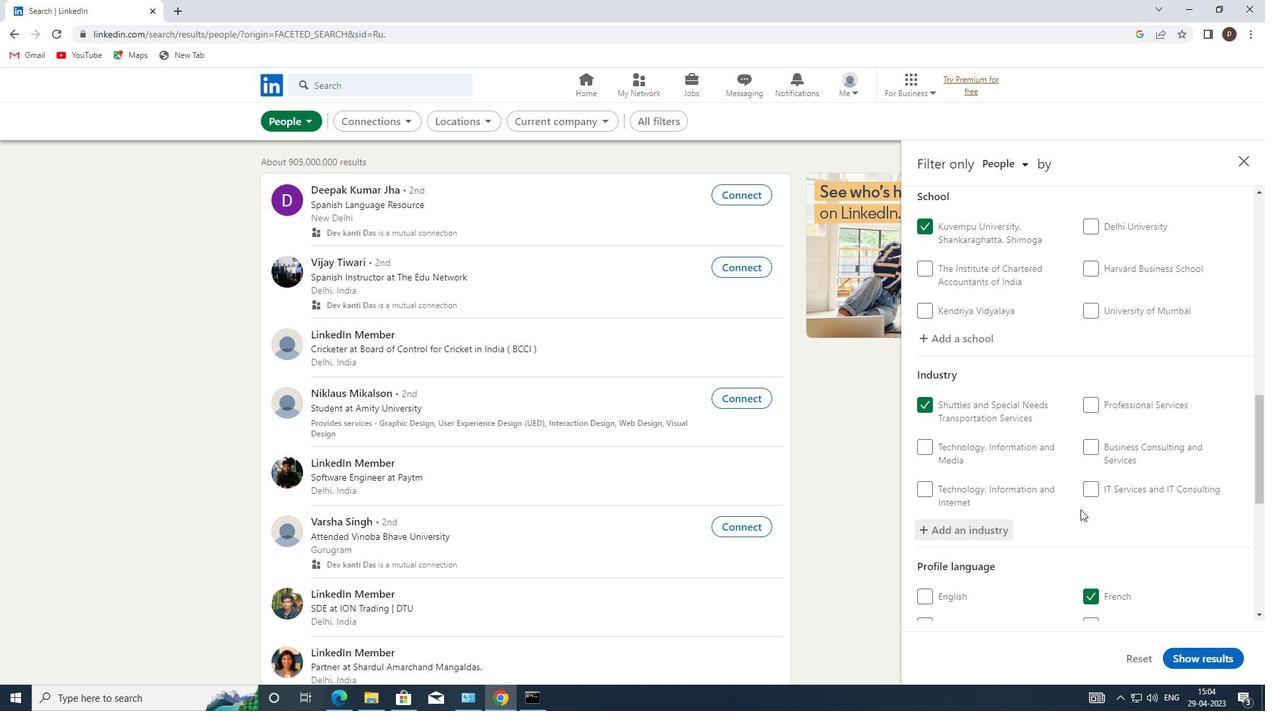 
Action: Mouse scrolled (1067, 512) with delta (0, 0)
Screenshot: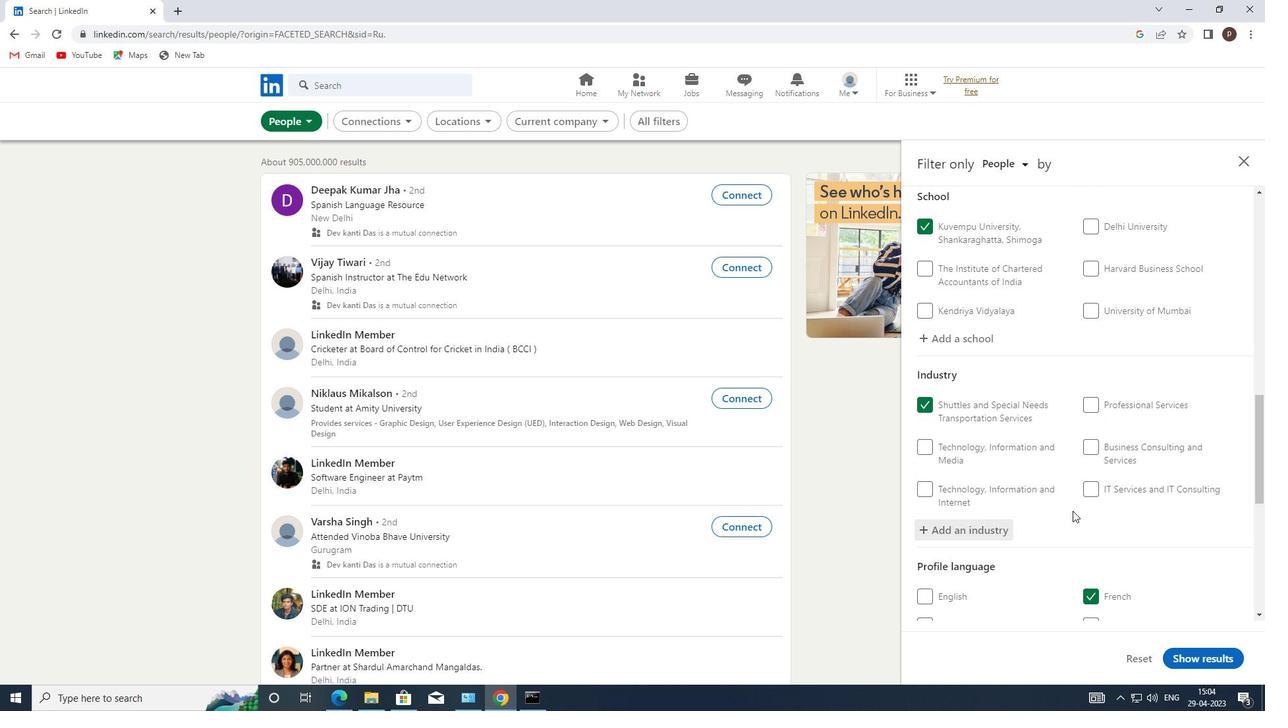 
Action: Mouse moved to (1065, 514)
Screenshot: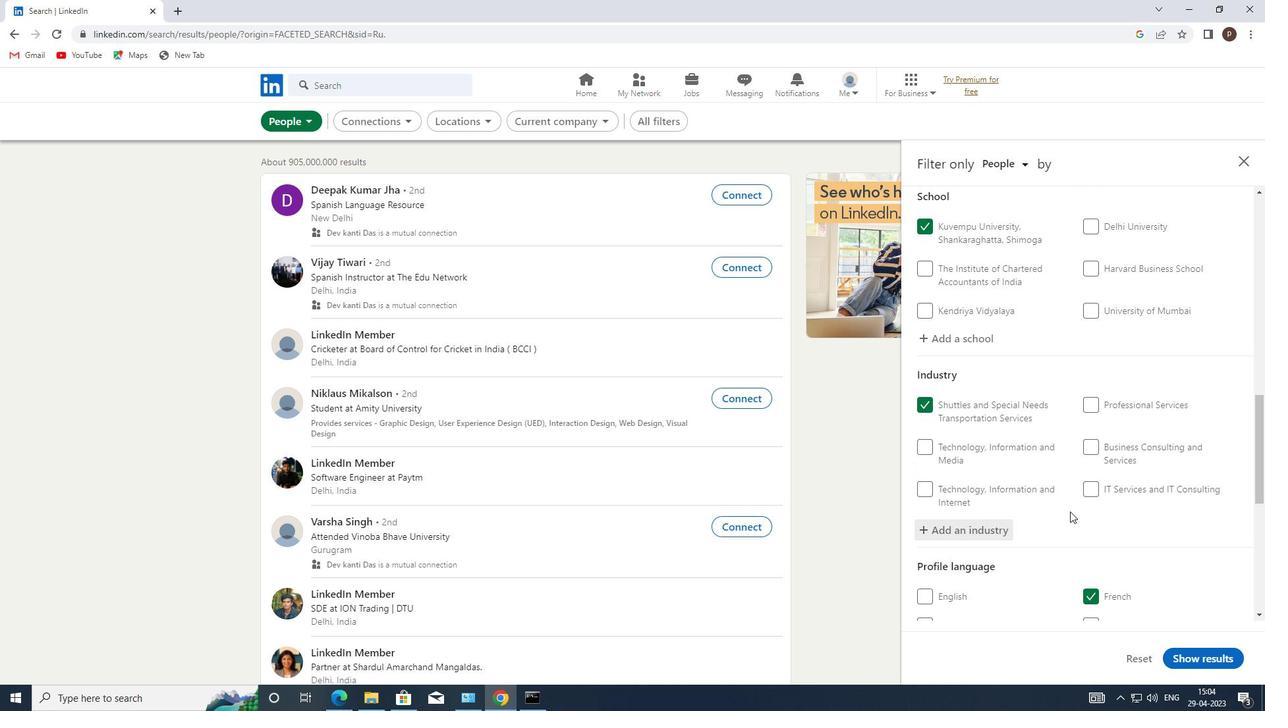 
Action: Mouse scrolled (1065, 513) with delta (0, 0)
Screenshot: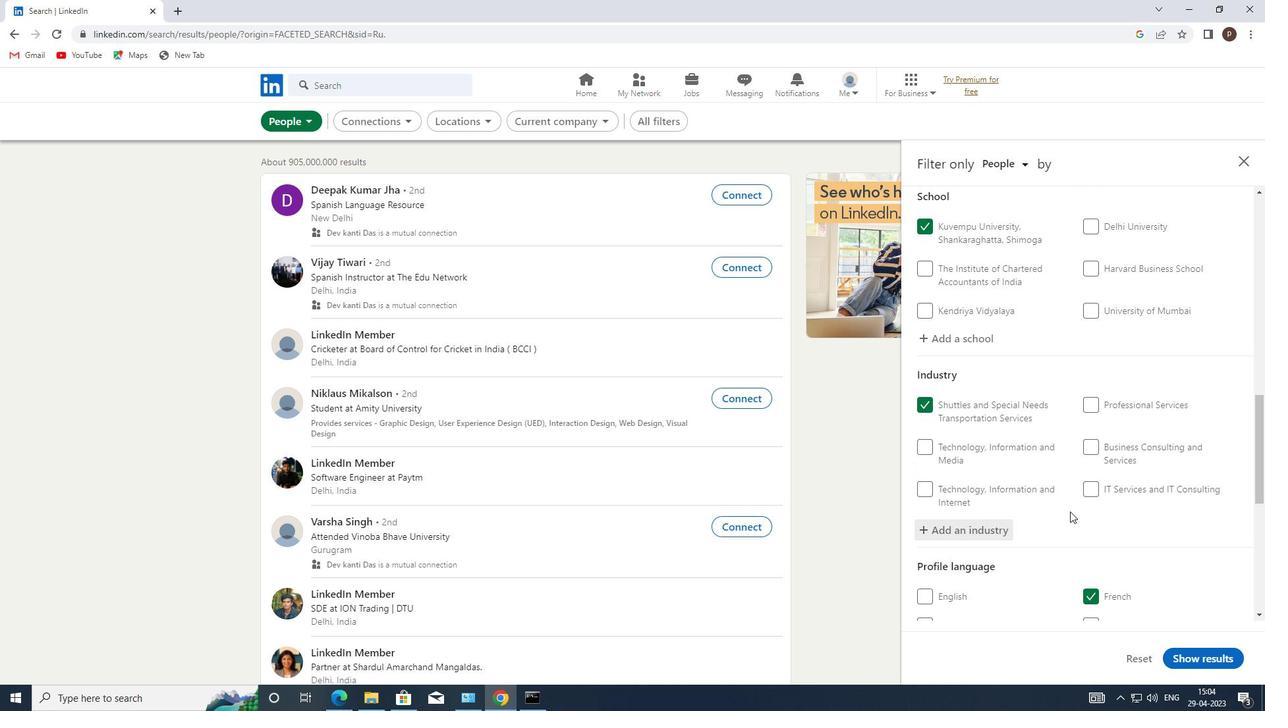 
Action: Mouse scrolled (1065, 513) with delta (0, 0)
Screenshot: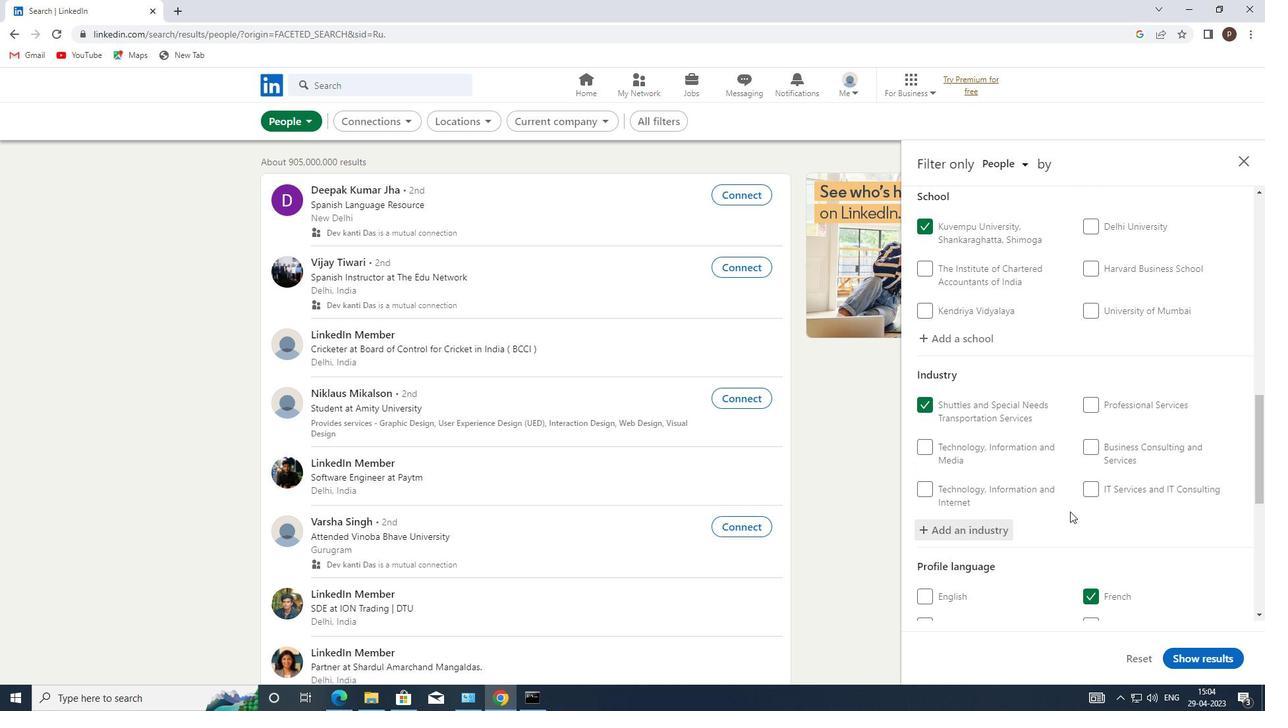 
Action: Mouse scrolled (1065, 513) with delta (0, 0)
Screenshot: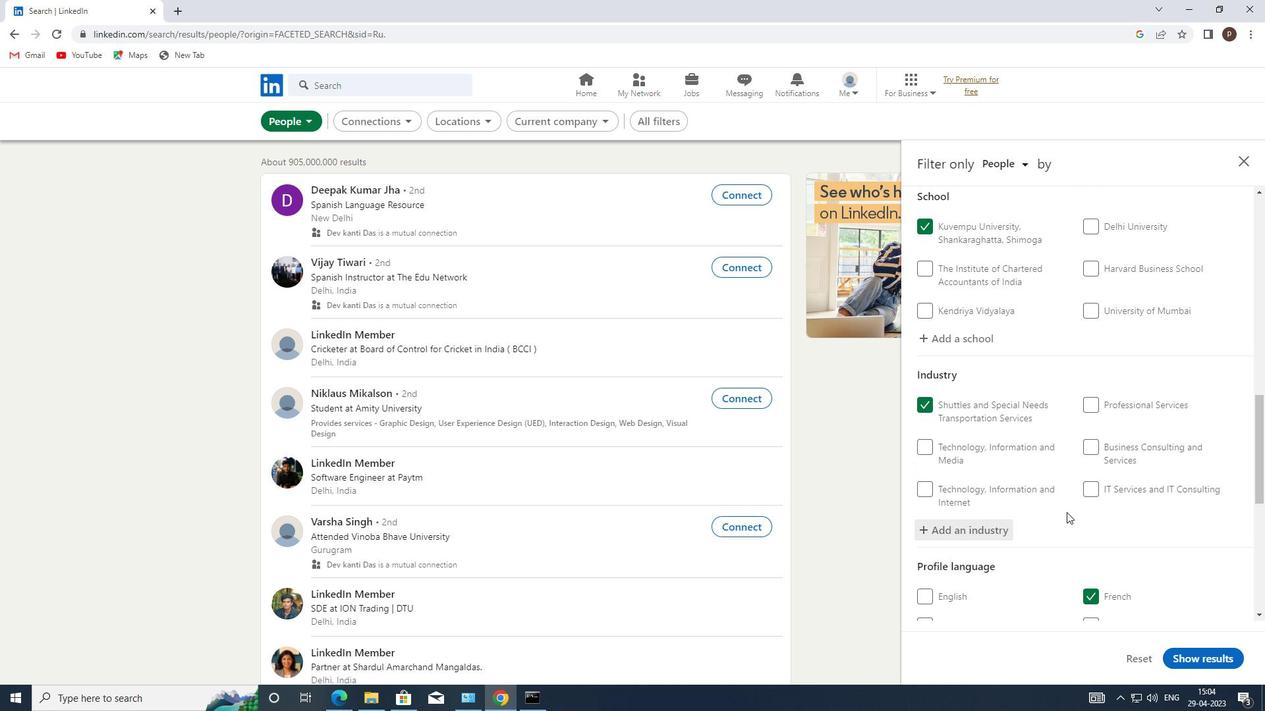 
Action: Mouse moved to (1122, 472)
Screenshot: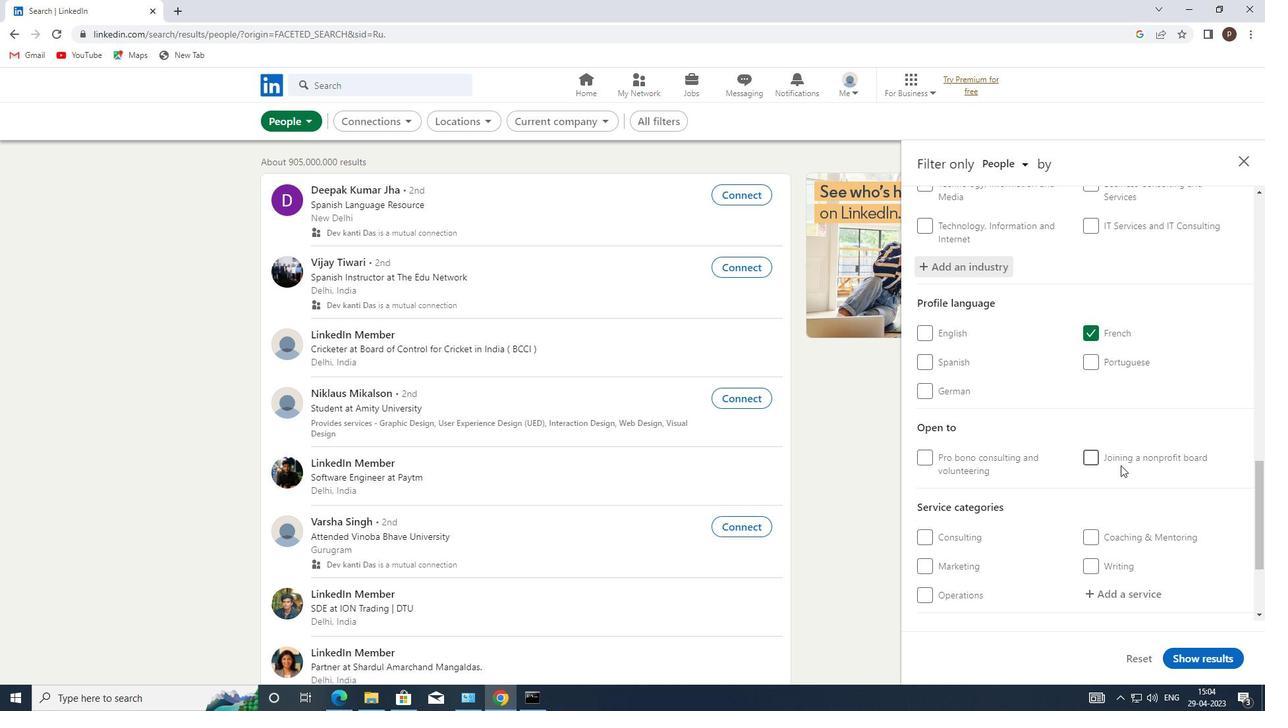 
Action: Mouse scrolled (1122, 471) with delta (0, 0)
Screenshot: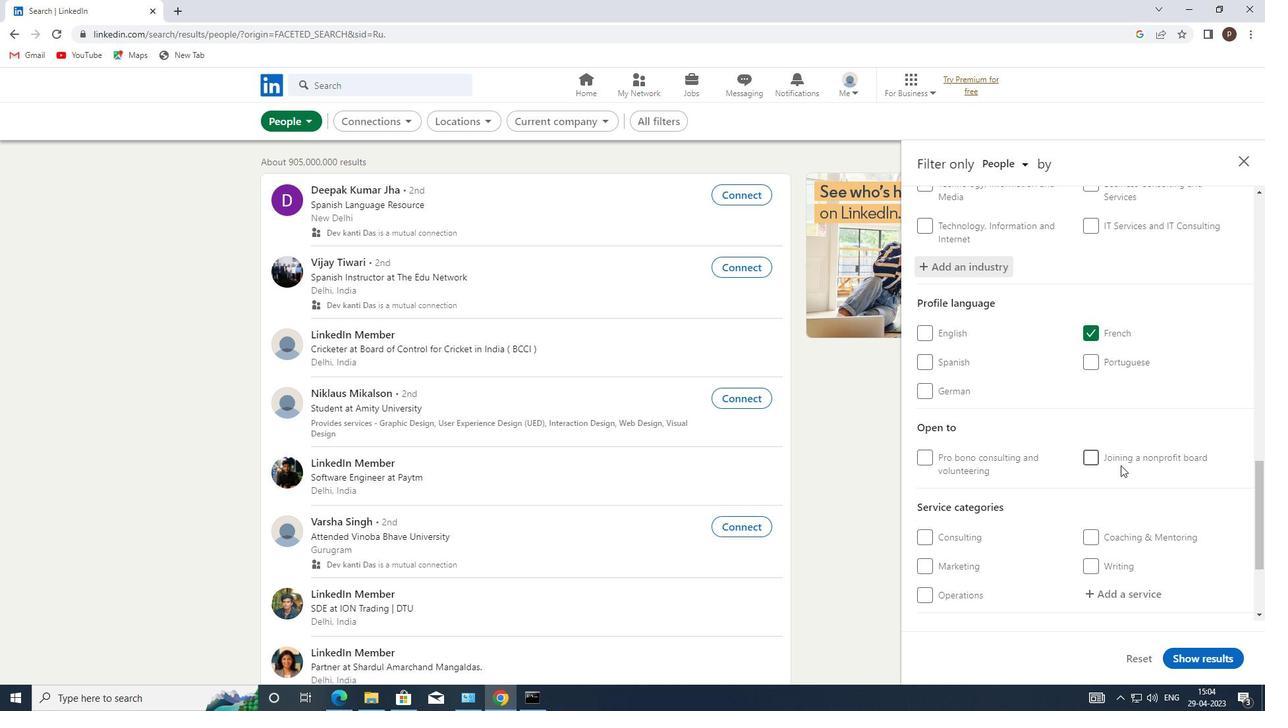 
Action: Mouse scrolled (1122, 471) with delta (0, 0)
Screenshot: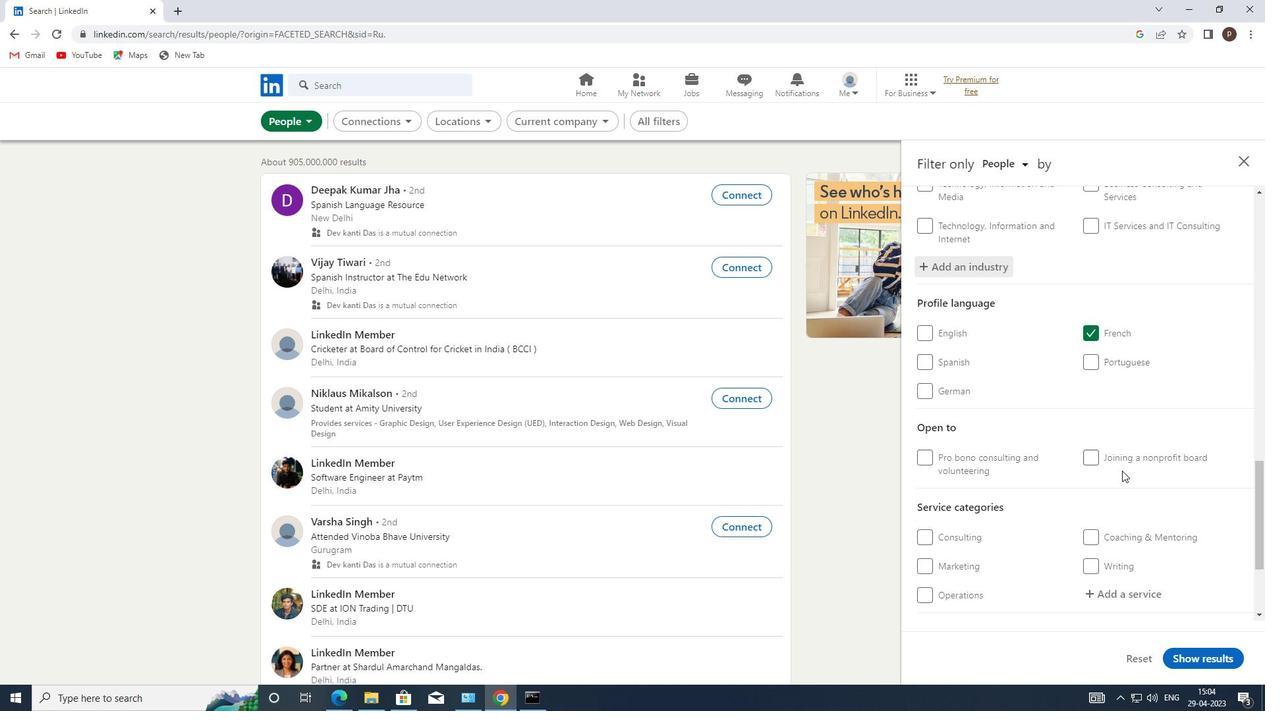 
Action: Mouse moved to (1119, 466)
Screenshot: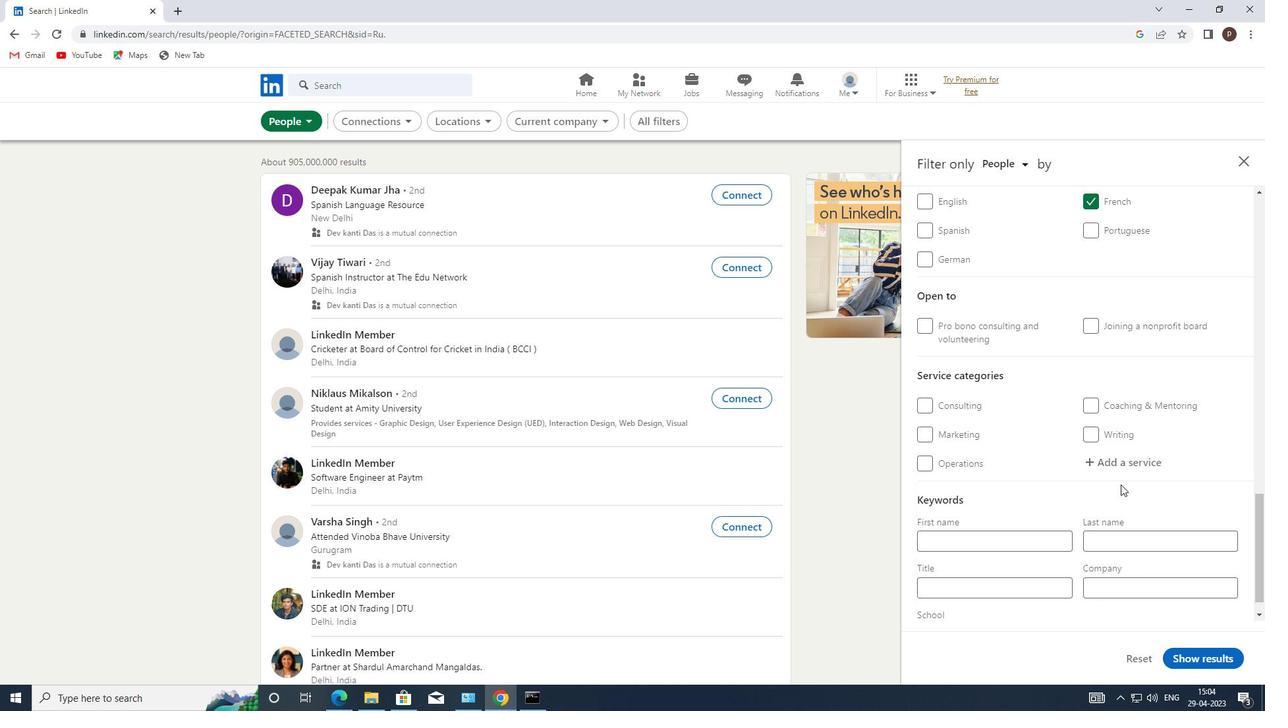 
Action: Mouse pressed left at (1119, 466)
Screenshot: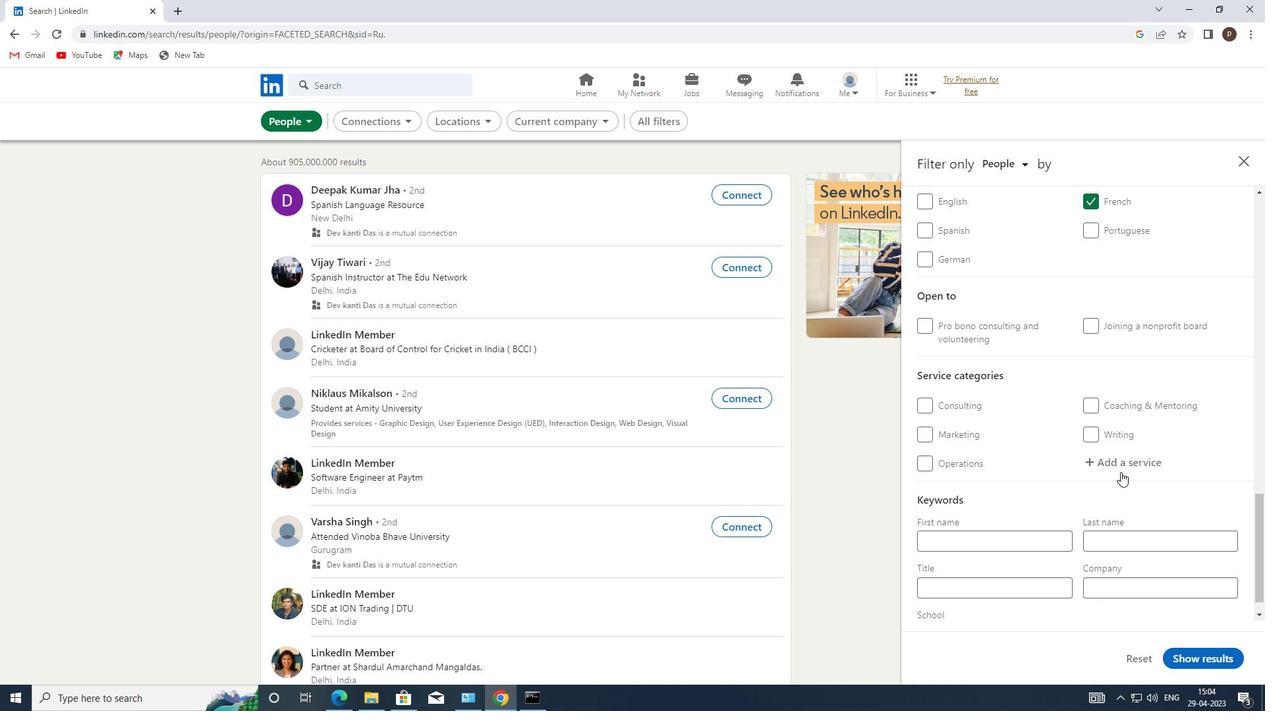 
Action: Mouse moved to (1119, 464)
Screenshot: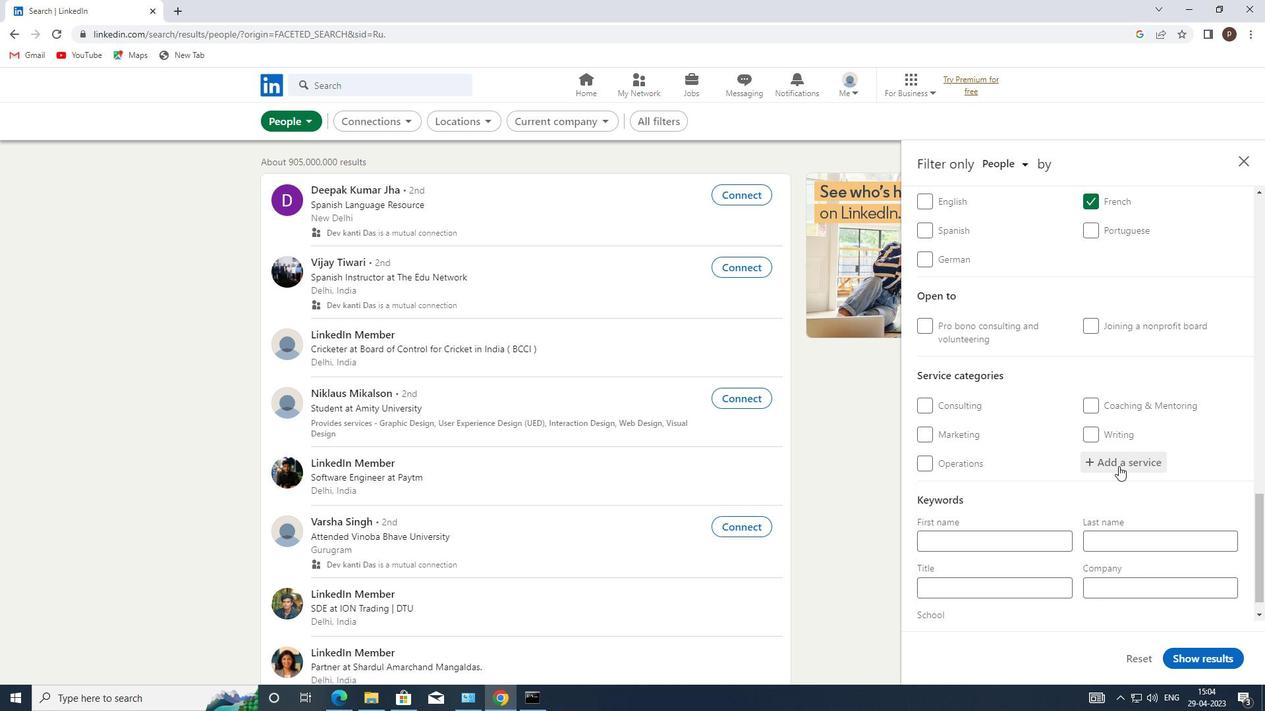 
Action: Mouse pressed left at (1119, 464)
Screenshot: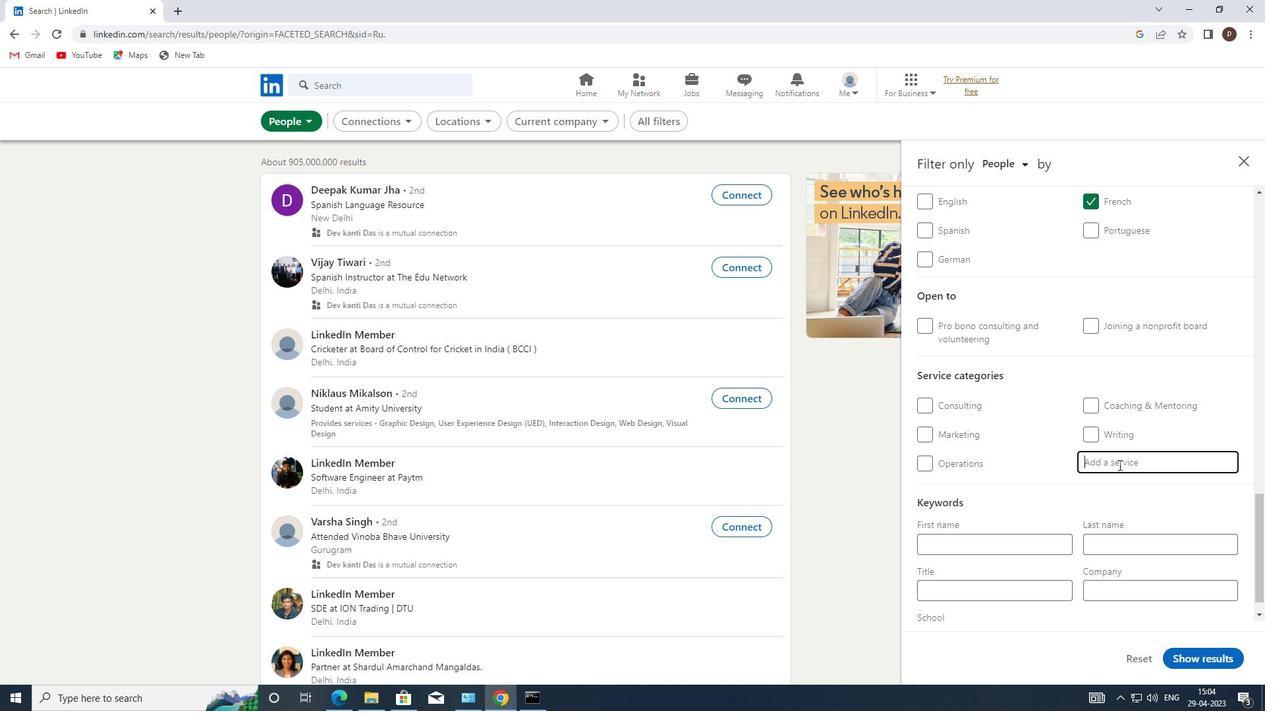 
Action: Key pressed <Key.caps_lock>L<Key.caps_lock>ABOR
Screenshot: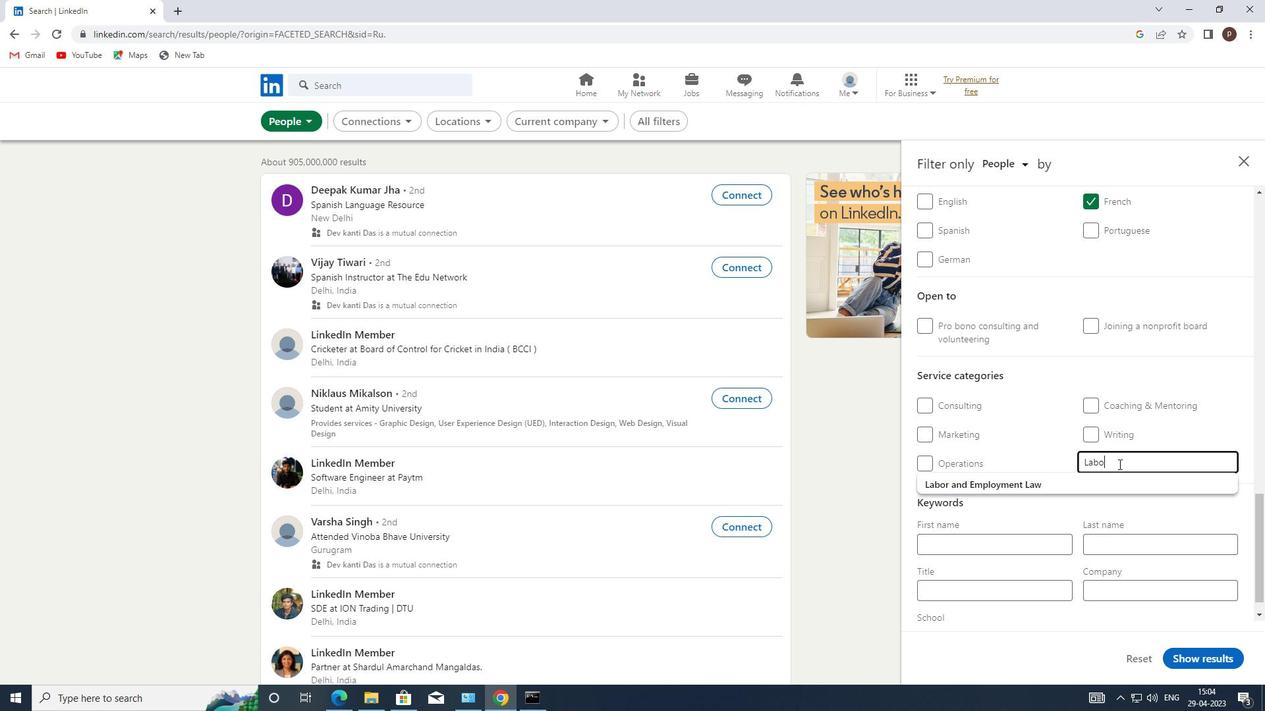 
Action: Mouse moved to (1042, 487)
Screenshot: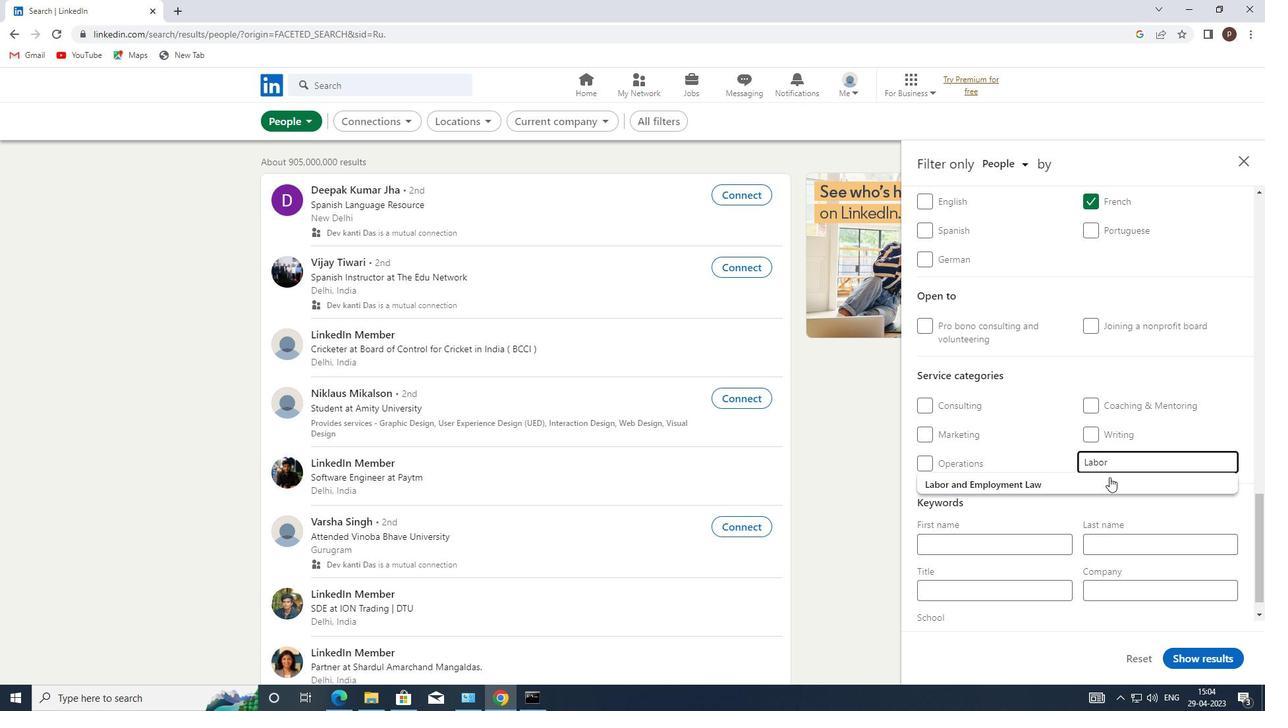 
Action: Mouse pressed left at (1042, 487)
Screenshot: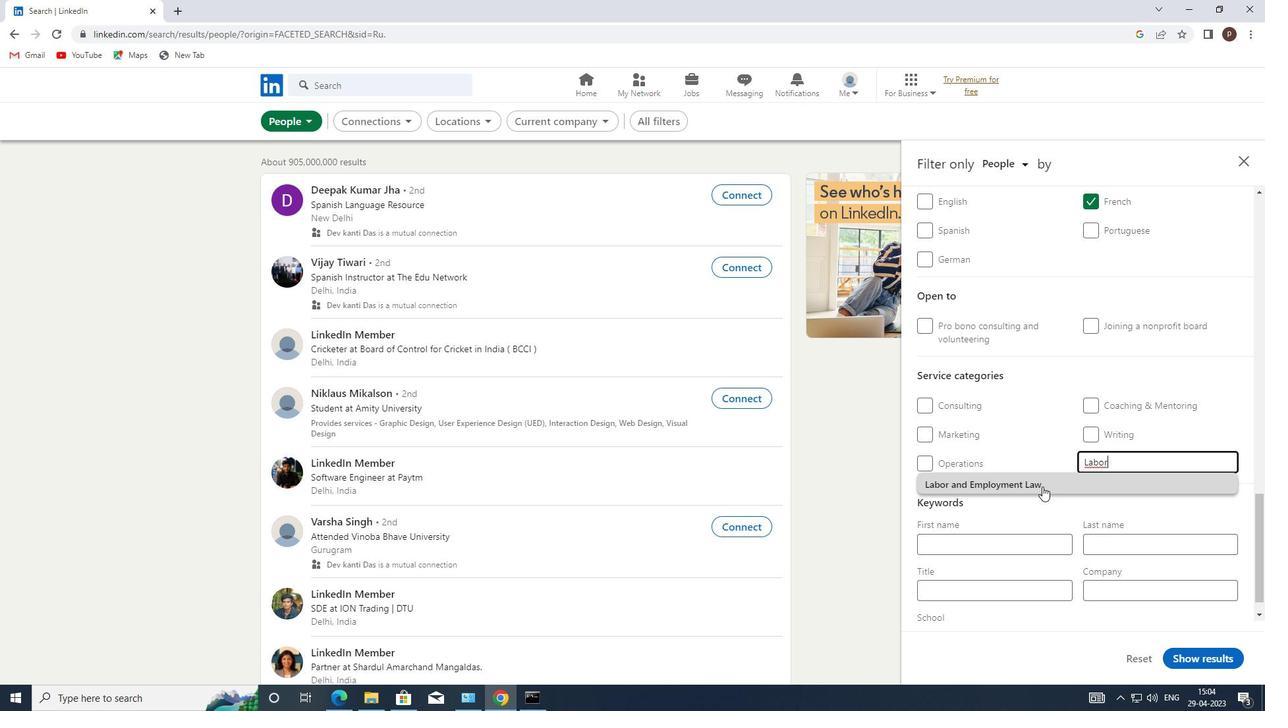 
Action: Mouse moved to (1042, 488)
Screenshot: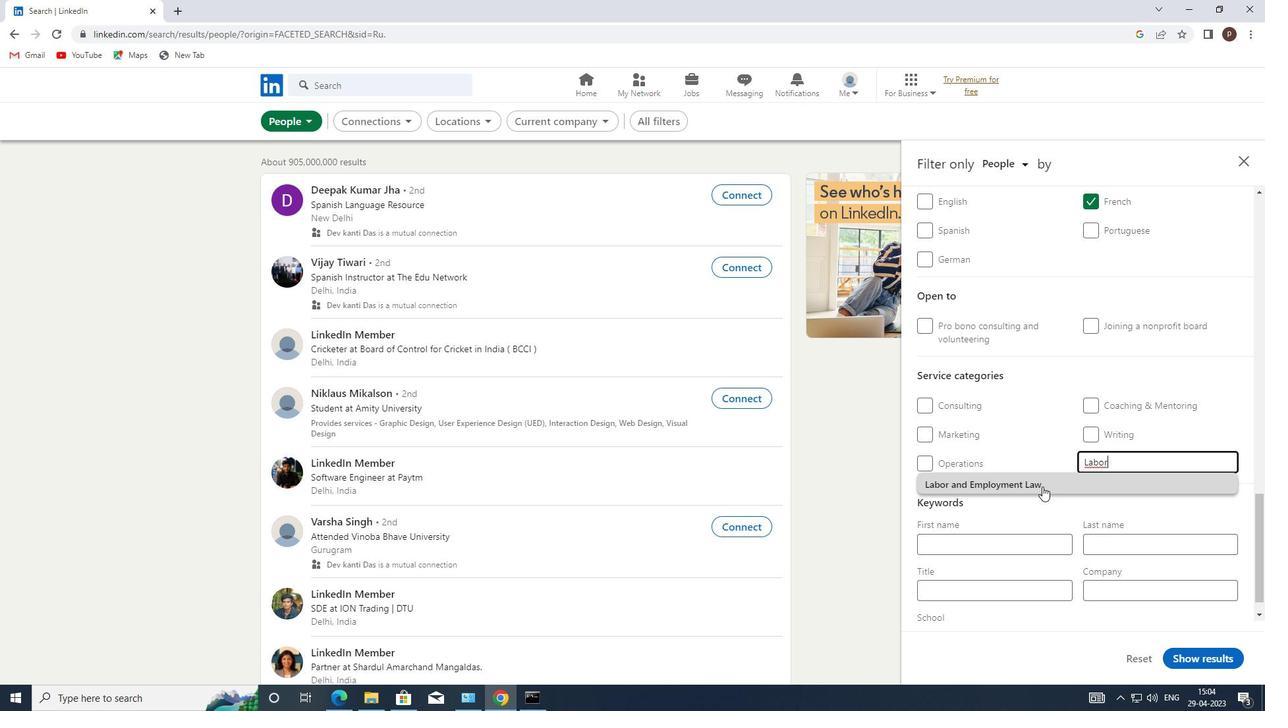 
Action: Mouse scrolled (1042, 487) with delta (0, 0)
Screenshot: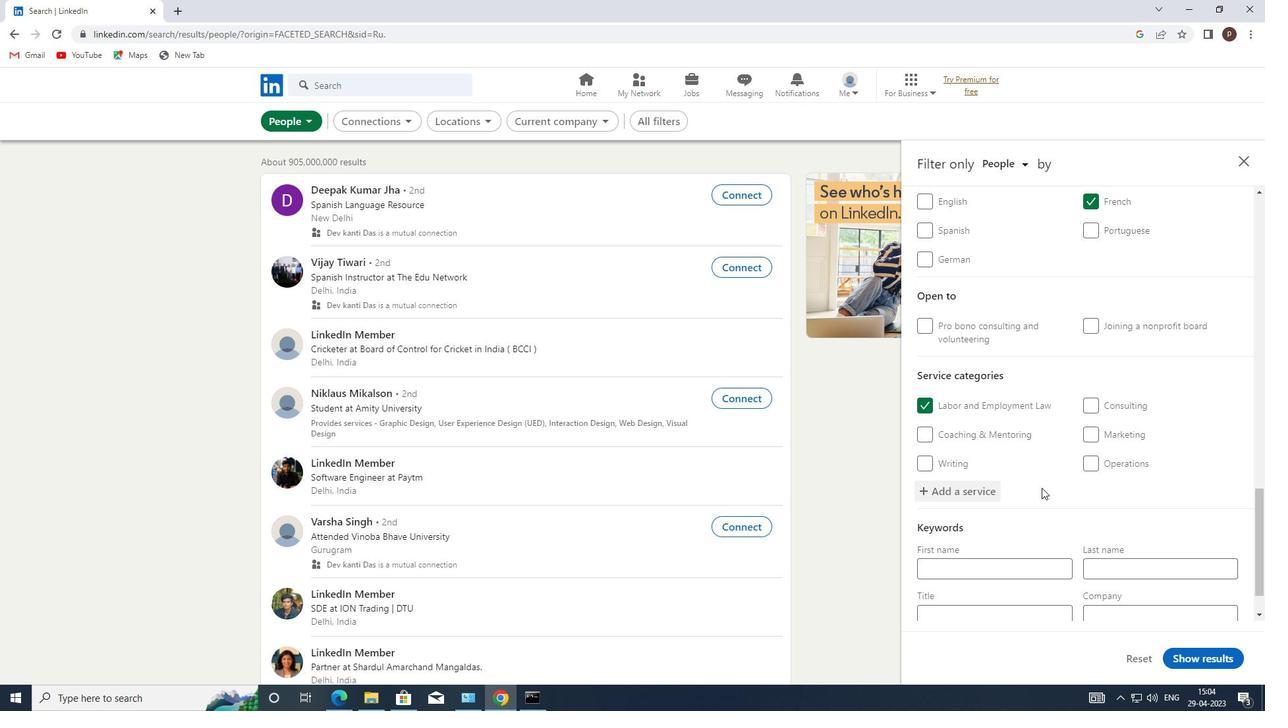
Action: Mouse scrolled (1042, 487) with delta (0, 0)
Screenshot: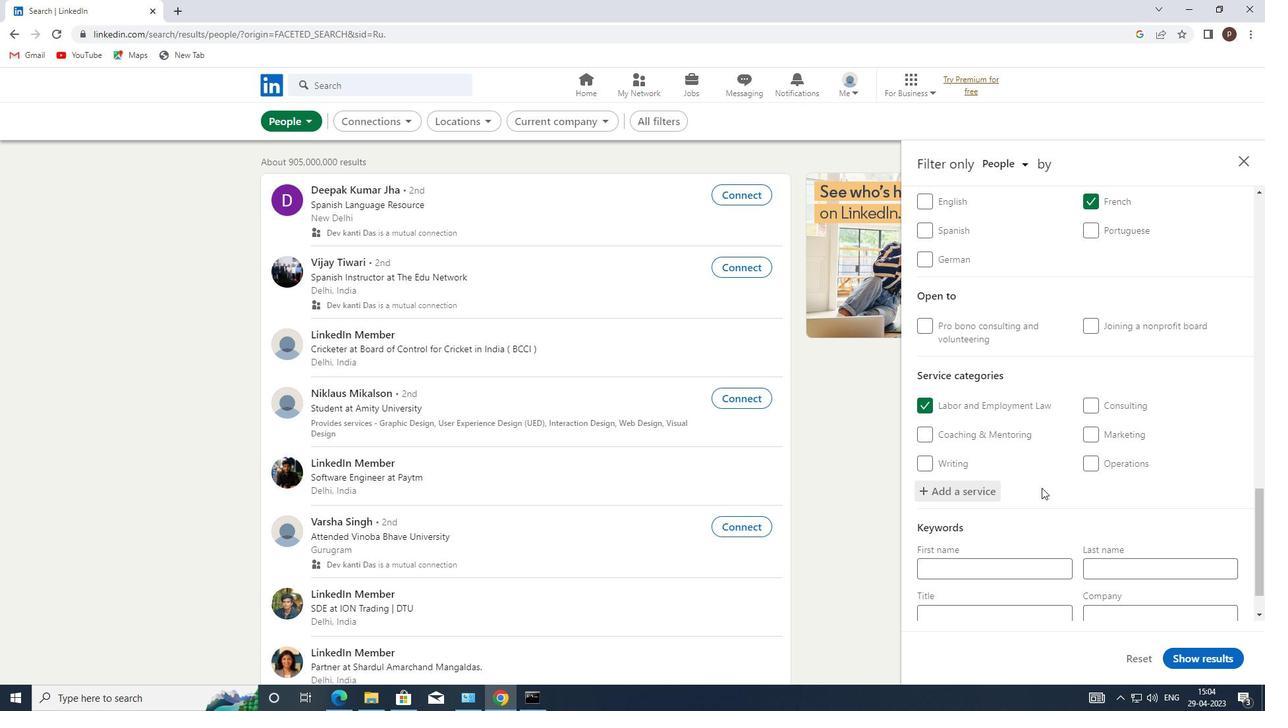 
Action: Mouse scrolled (1042, 487) with delta (0, 0)
Screenshot: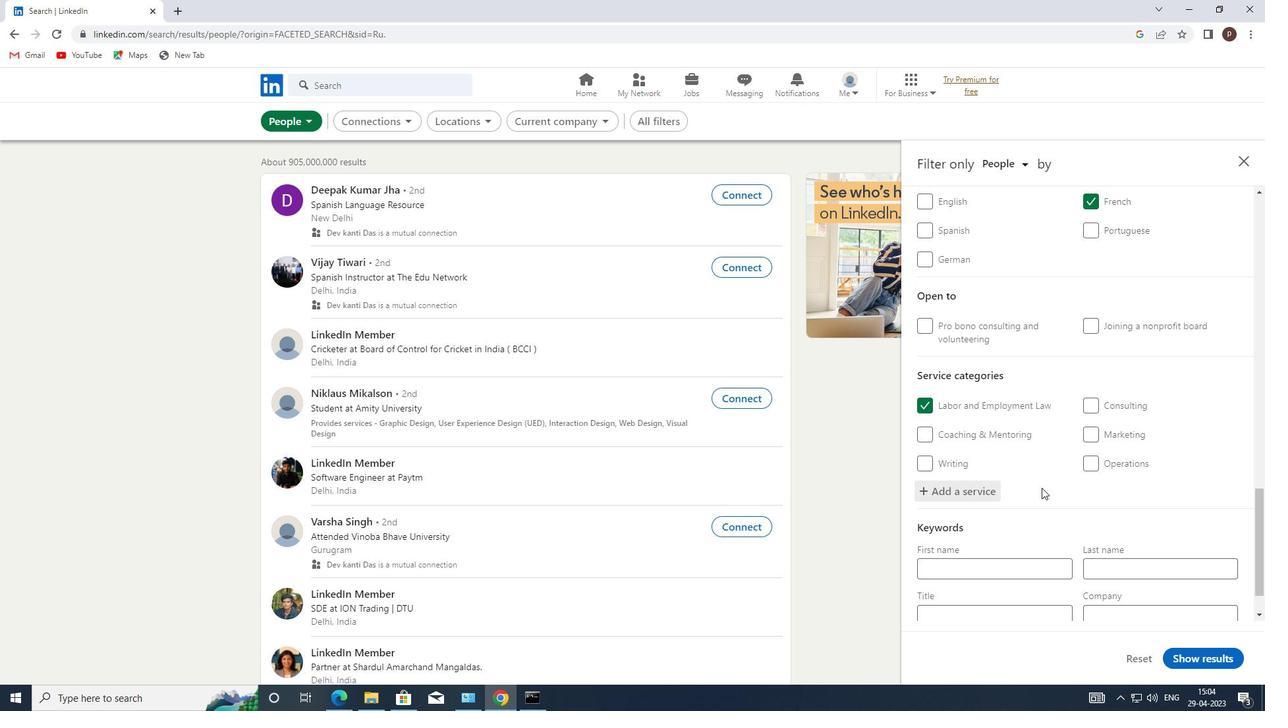 
Action: Mouse moved to (1042, 490)
Screenshot: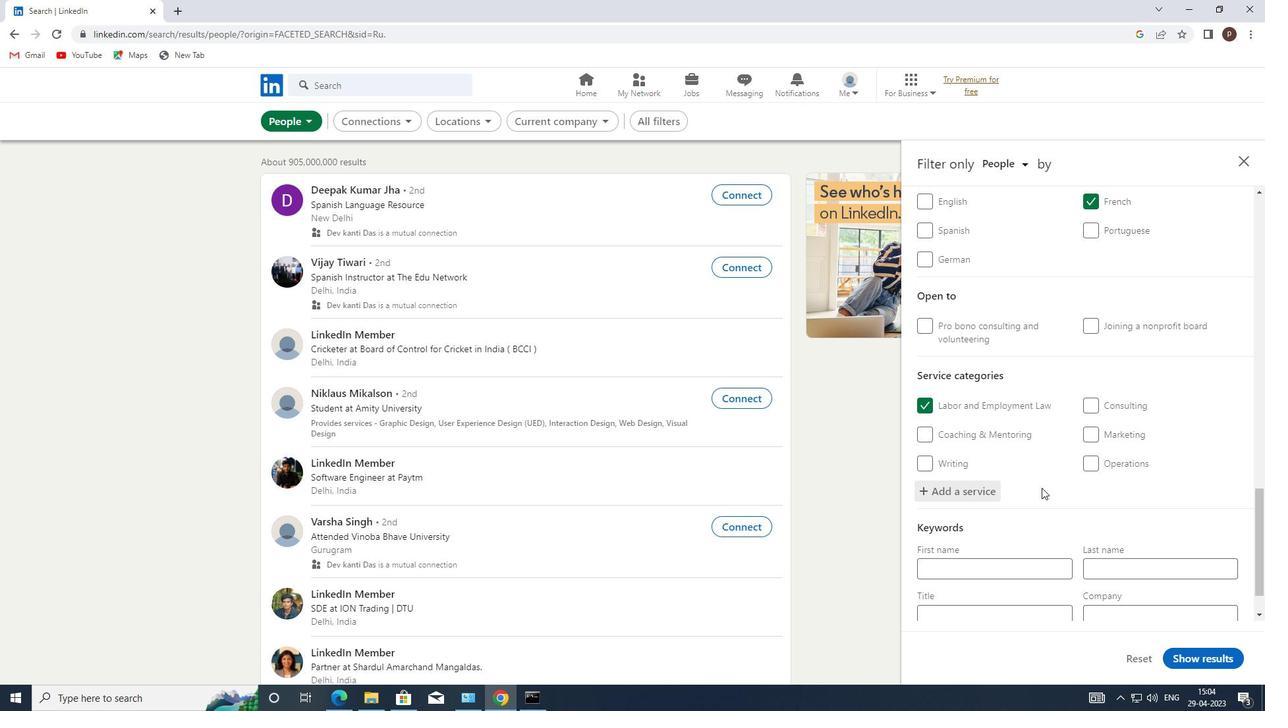 
Action: Mouse scrolled (1042, 489) with delta (0, 0)
Screenshot: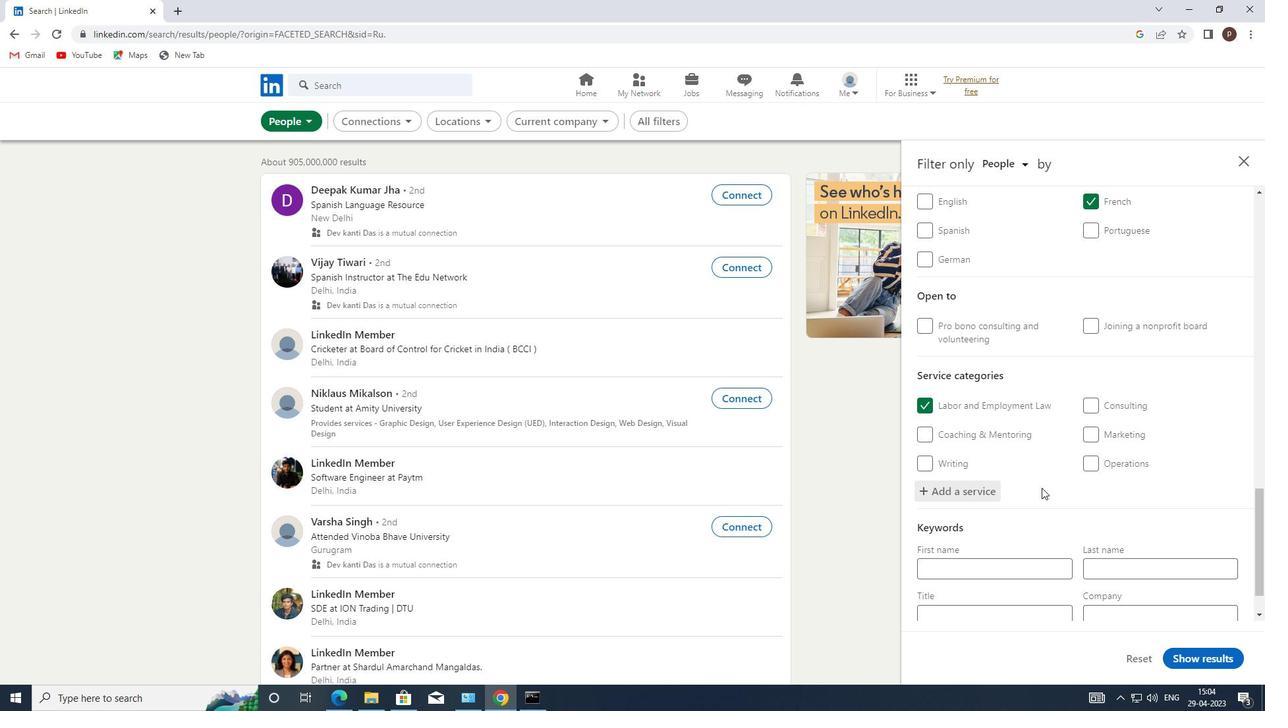 
Action: Mouse moved to (952, 560)
Screenshot: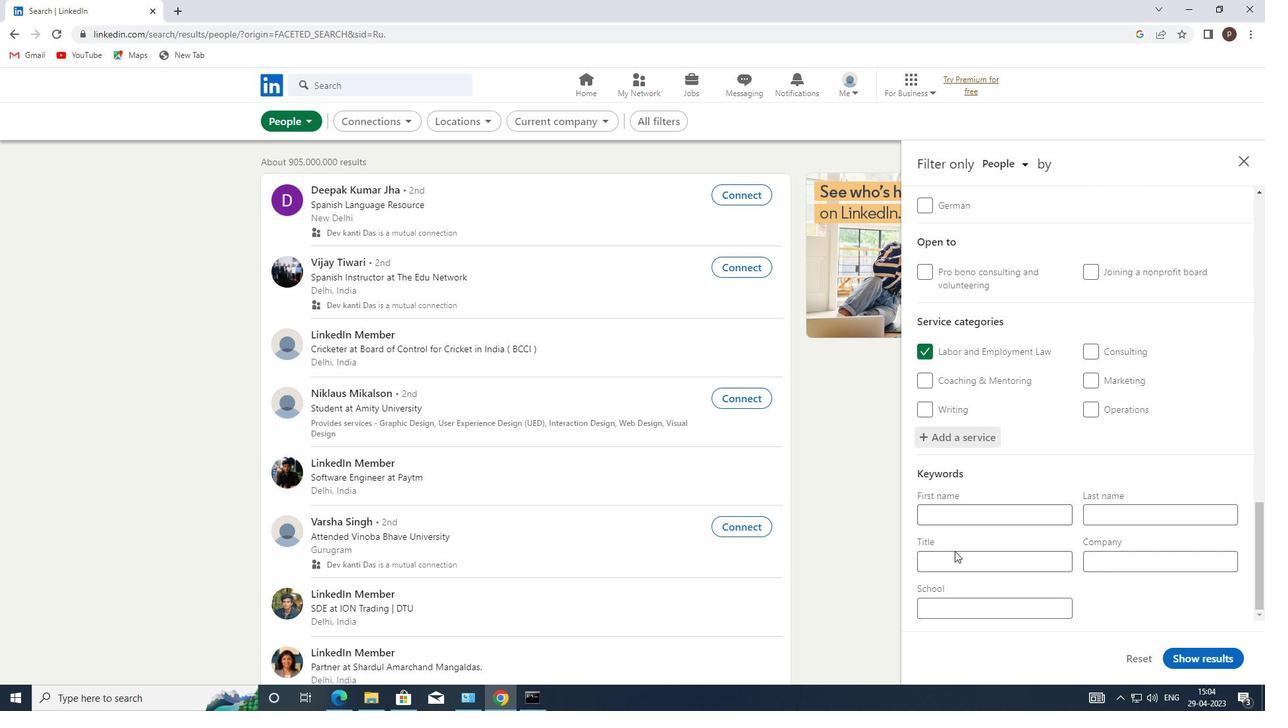 
Action: Mouse pressed left at (952, 560)
Screenshot: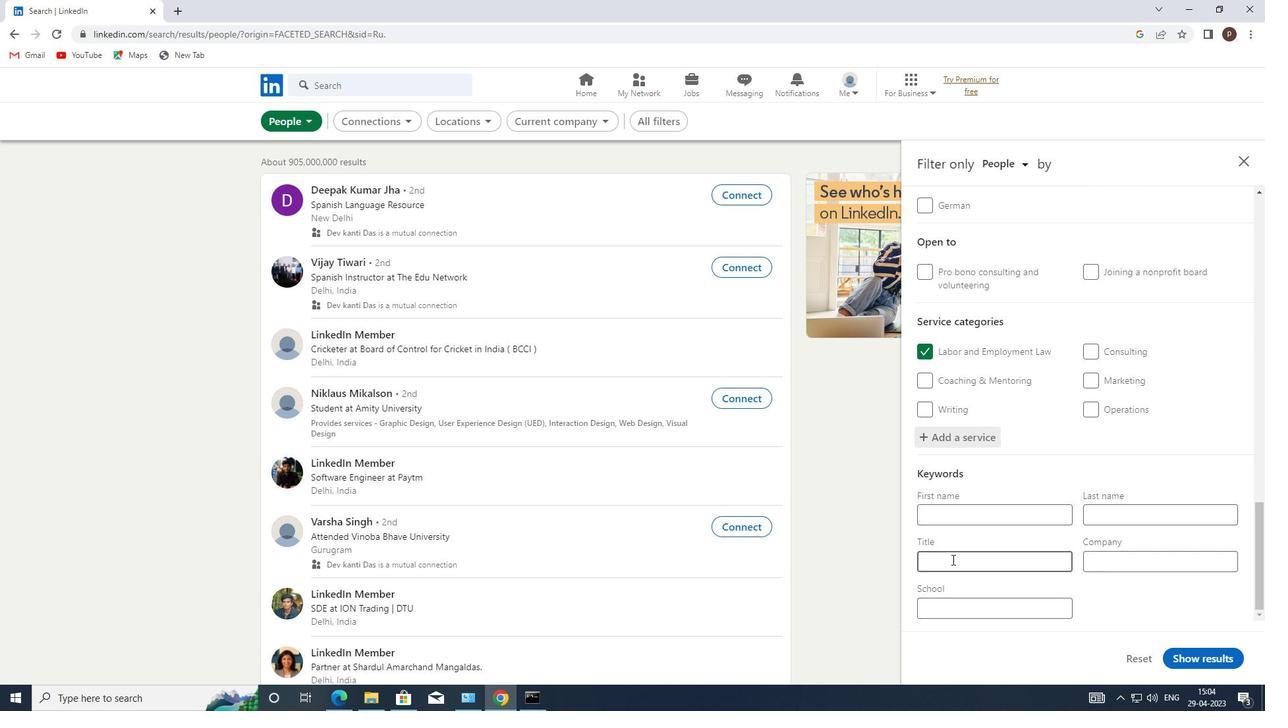 
Action: Mouse moved to (951, 564)
Screenshot: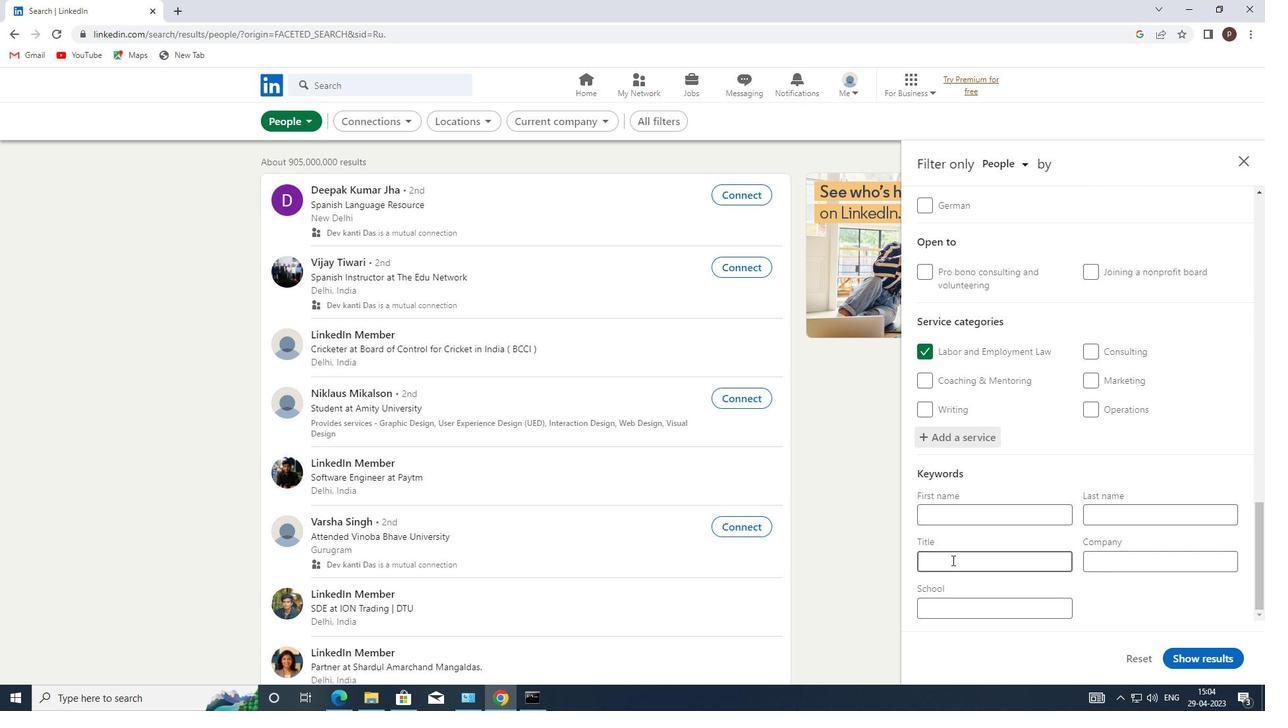 
Action: Key pressed <Key.caps_lock>T<Key.caps_lock>EACHING<Key.space><Key.caps_lock>A<Key.caps_lock>SSISTANT<Key.space>
Screenshot: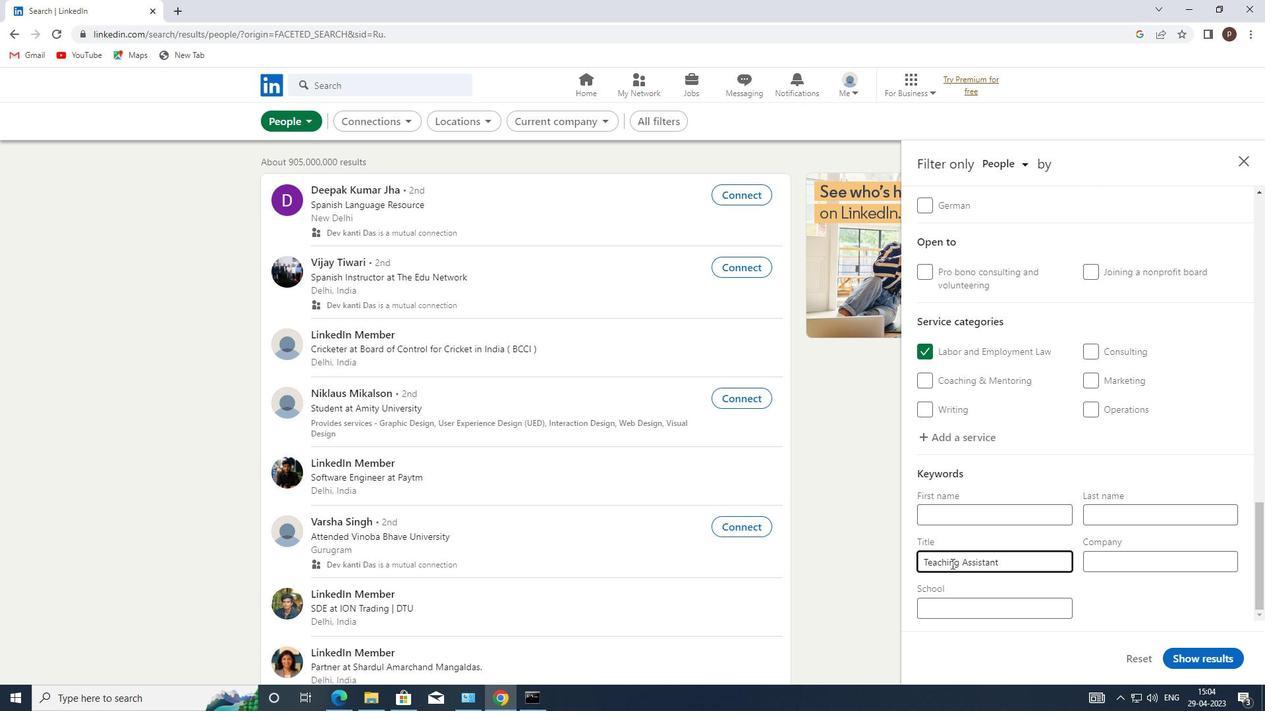 
Action: Mouse moved to (1183, 653)
Screenshot: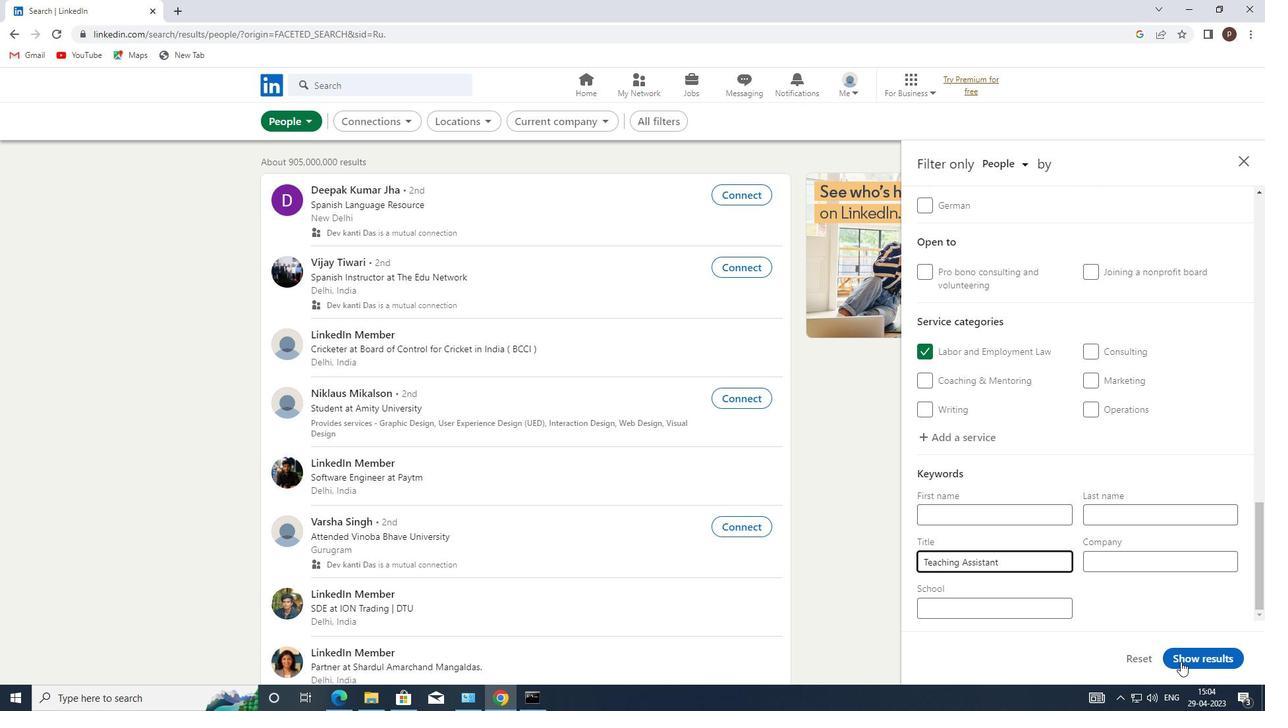 
Action: Mouse pressed left at (1183, 653)
Screenshot: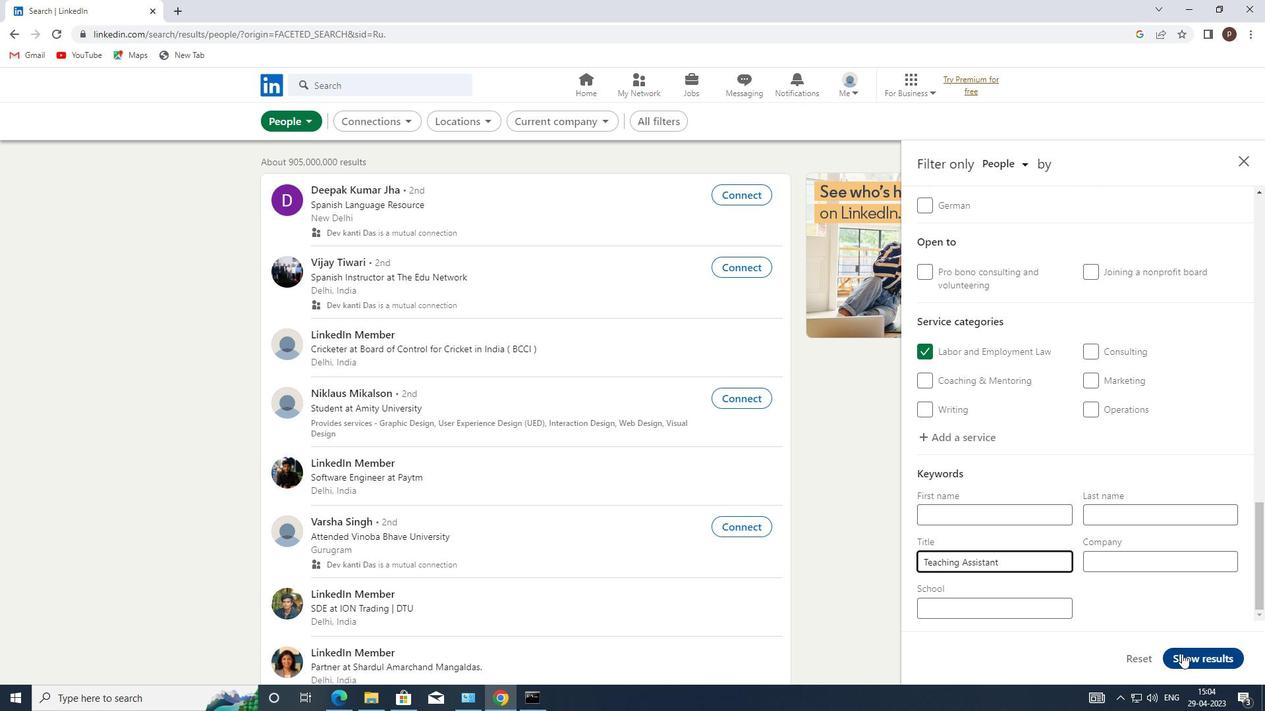
